 Task: Search one way flight ticket for 4 adults, 2 children, 2 infants in seat and 1 infant on lap in premium economy from Chicago: Chicago Midway International Airport to Rock Springs: Southwest Wyoming Regional Airport (rock Springs Sweetwater County Airport) on 8-5-2023. Choice of flights is Westjet. Number of bags: 1 carry on bag. Price is upto 89000. Outbound departure time preference is 16:45. Flight should be any emissions.
Action: Mouse moved to (382, 360)
Screenshot: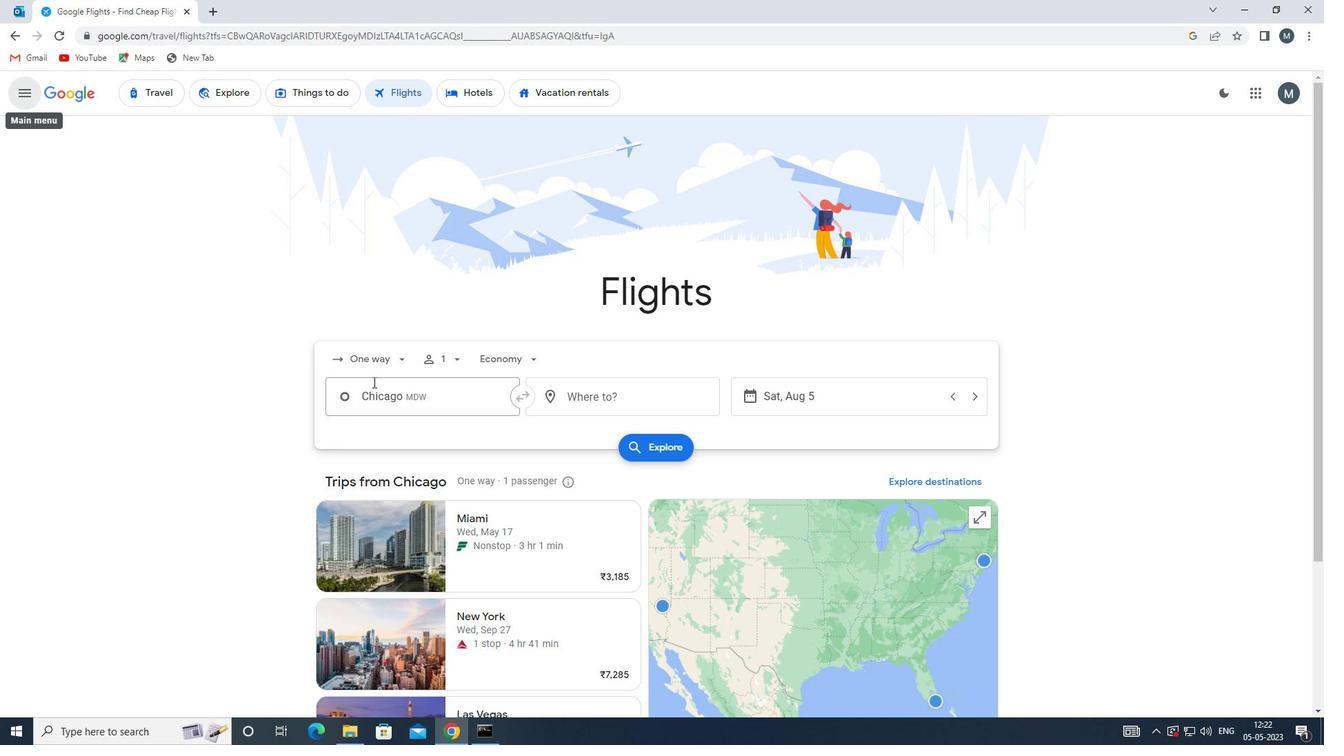 
Action: Mouse pressed left at (382, 360)
Screenshot: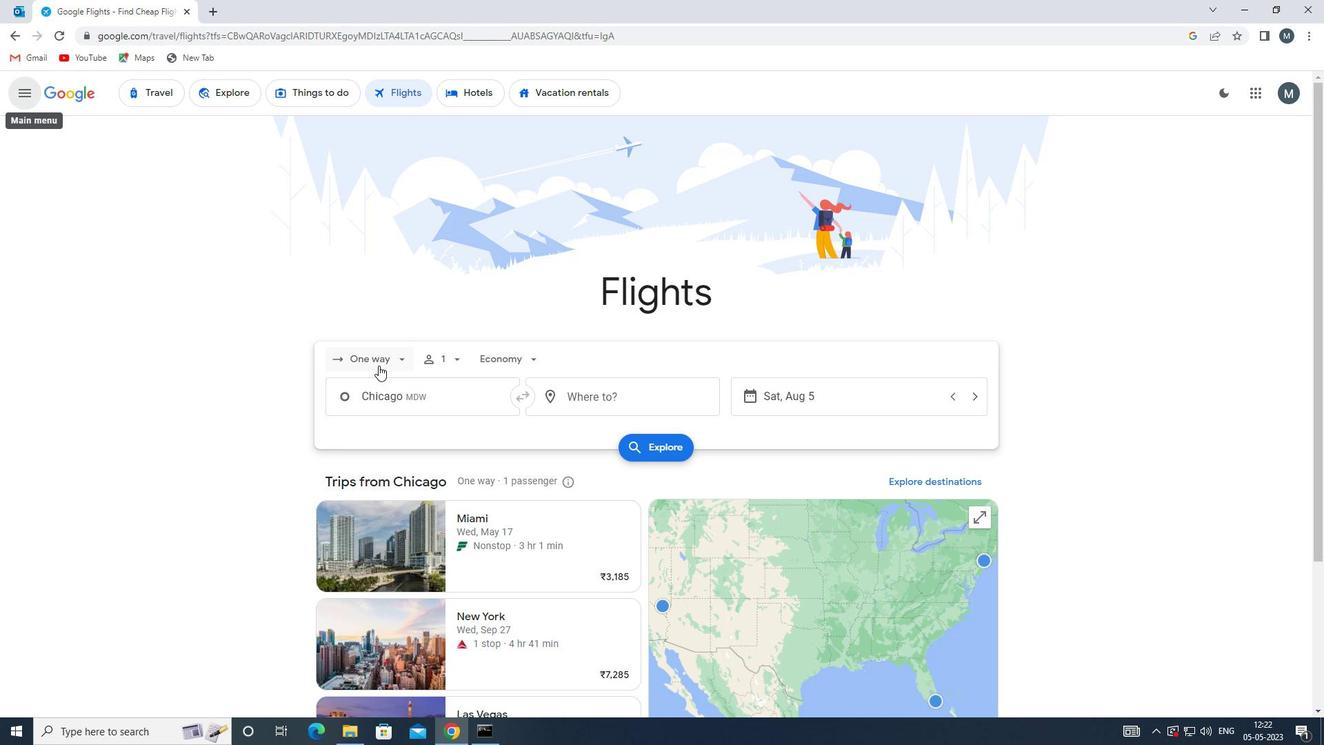 
Action: Mouse moved to (380, 421)
Screenshot: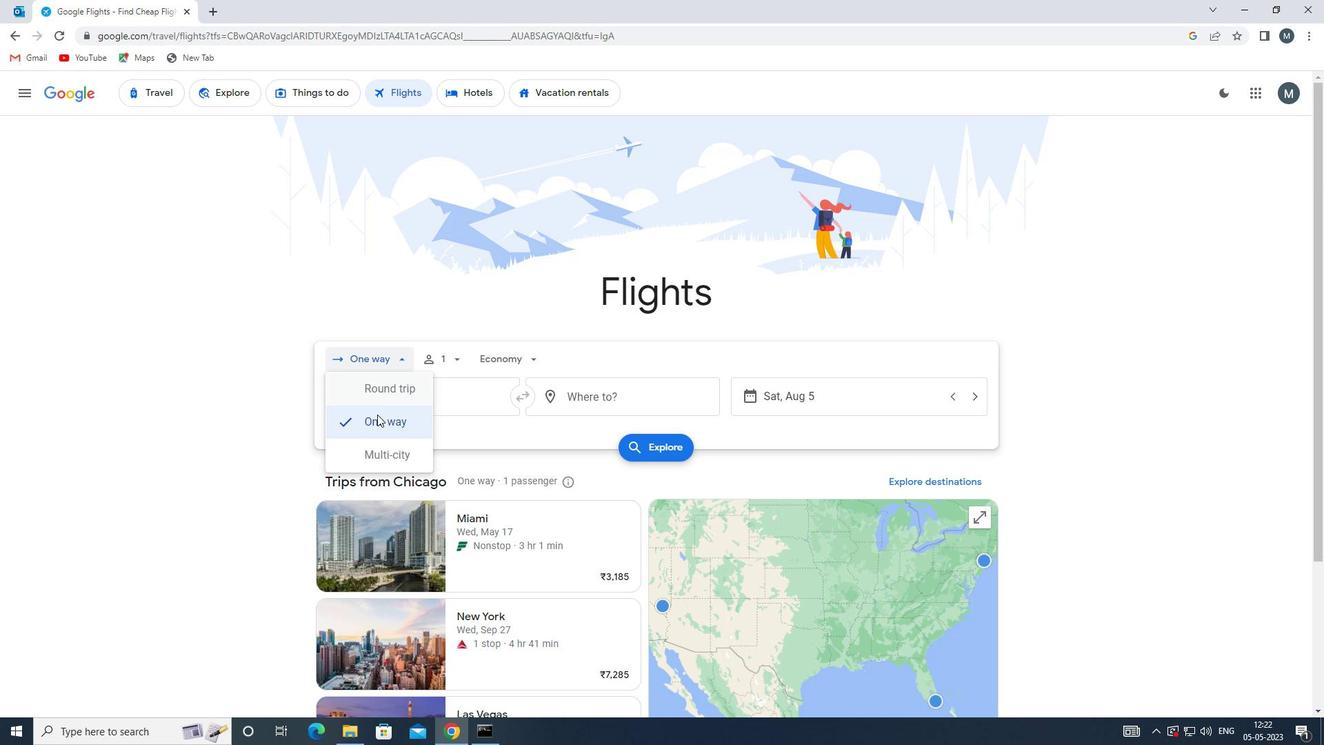 
Action: Mouse pressed left at (380, 421)
Screenshot: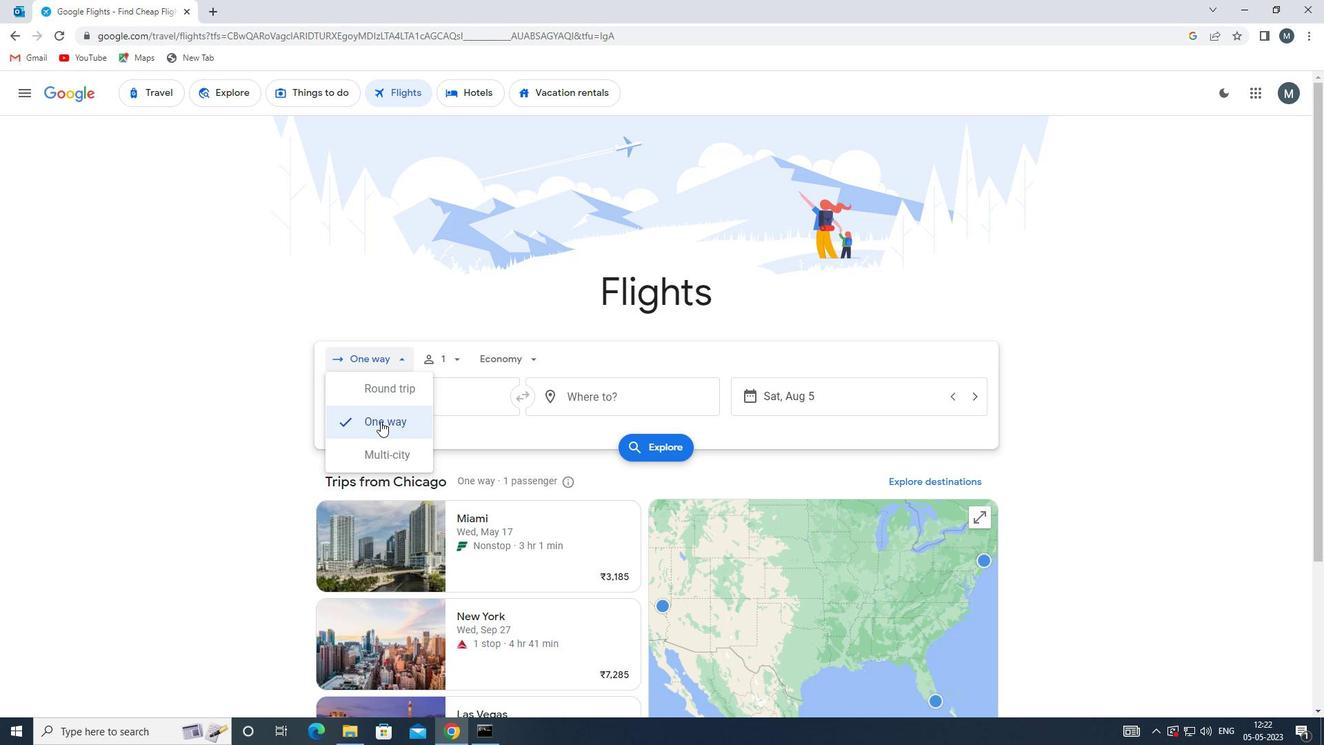 
Action: Mouse moved to (445, 360)
Screenshot: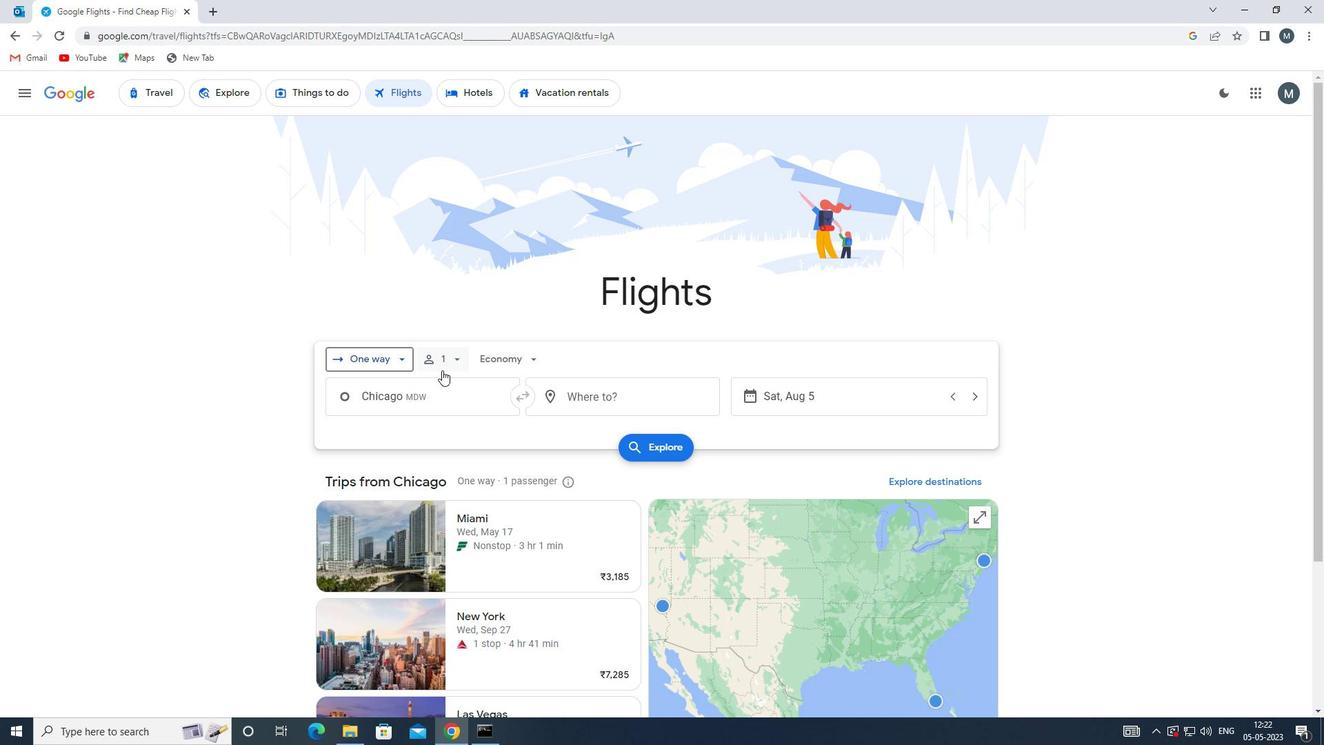 
Action: Mouse pressed left at (445, 360)
Screenshot: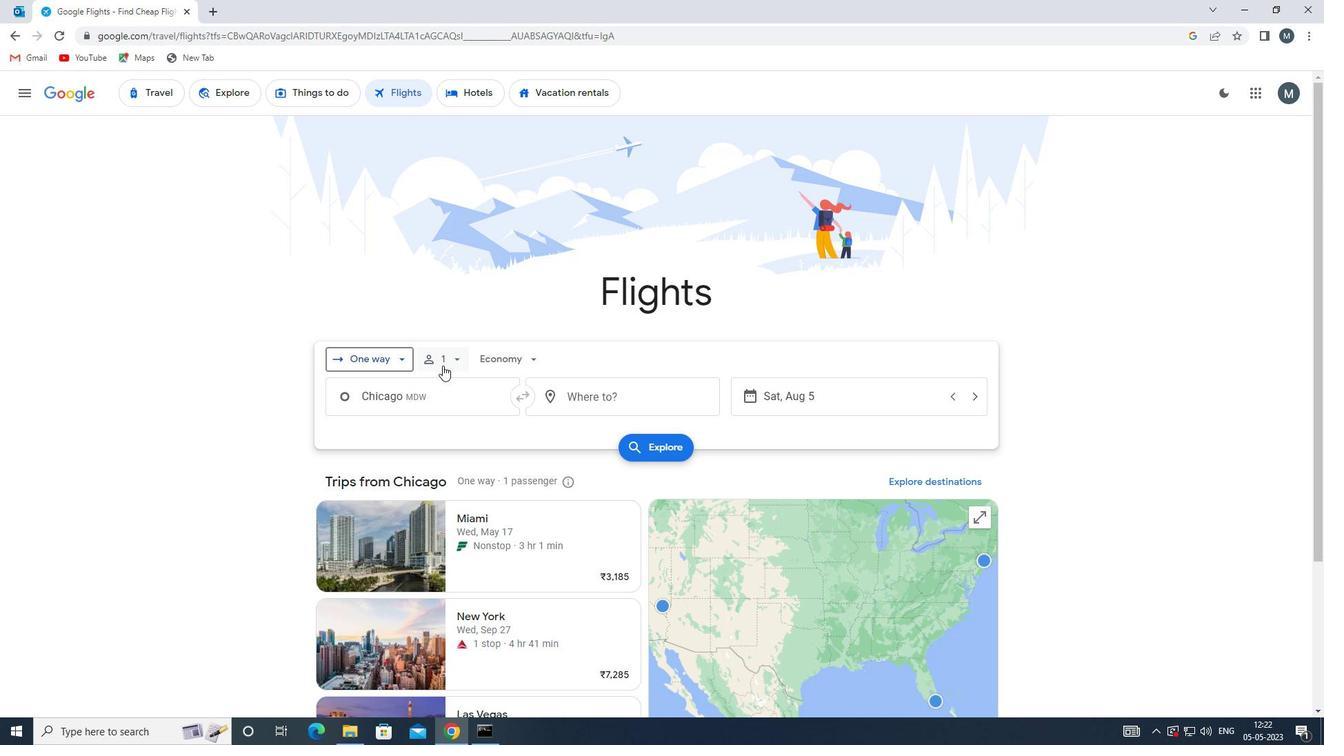 
Action: Mouse moved to (560, 393)
Screenshot: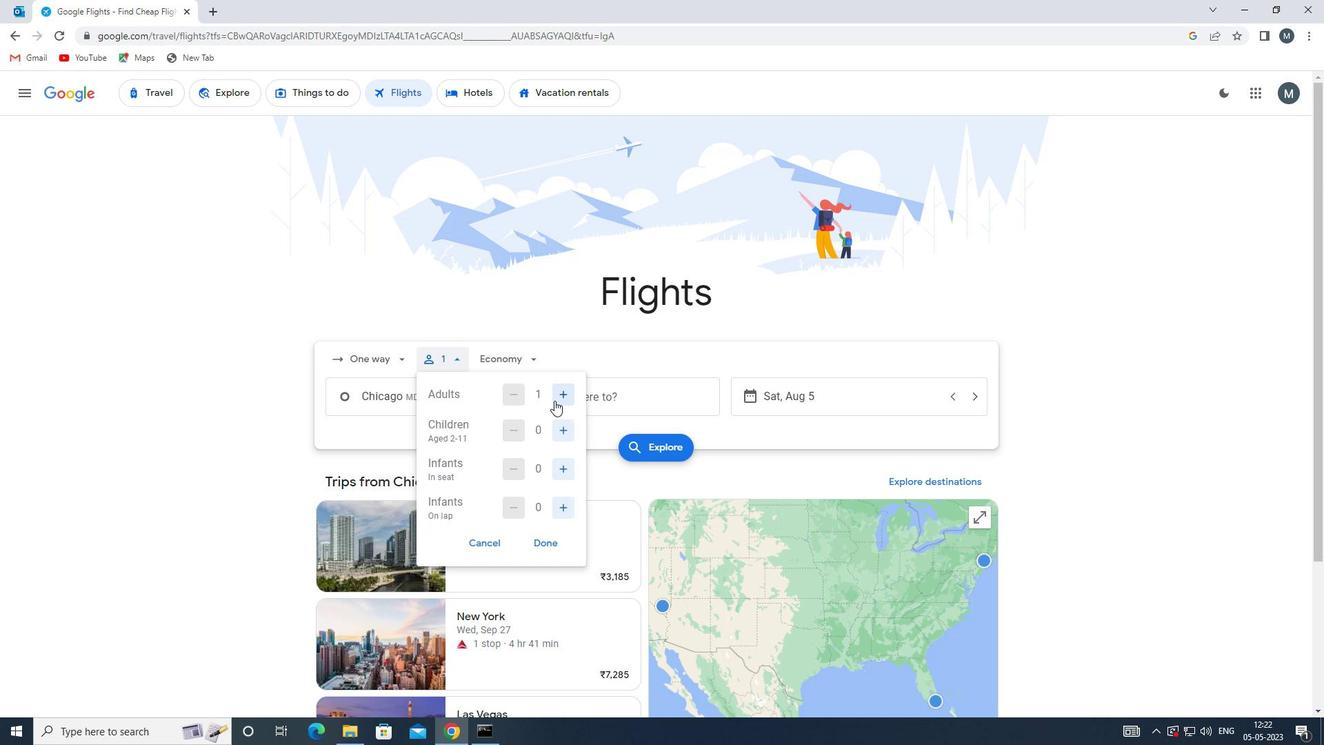 
Action: Mouse pressed left at (560, 393)
Screenshot: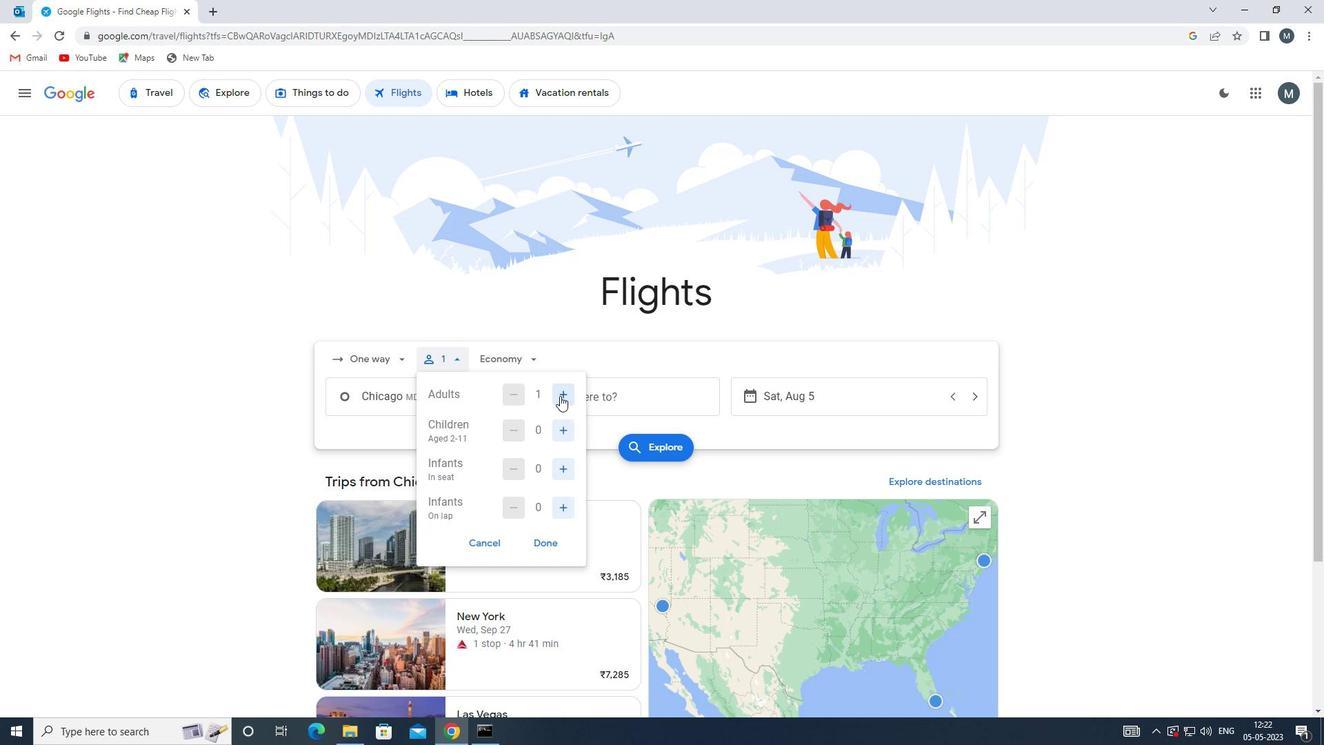 
Action: Mouse pressed left at (560, 393)
Screenshot: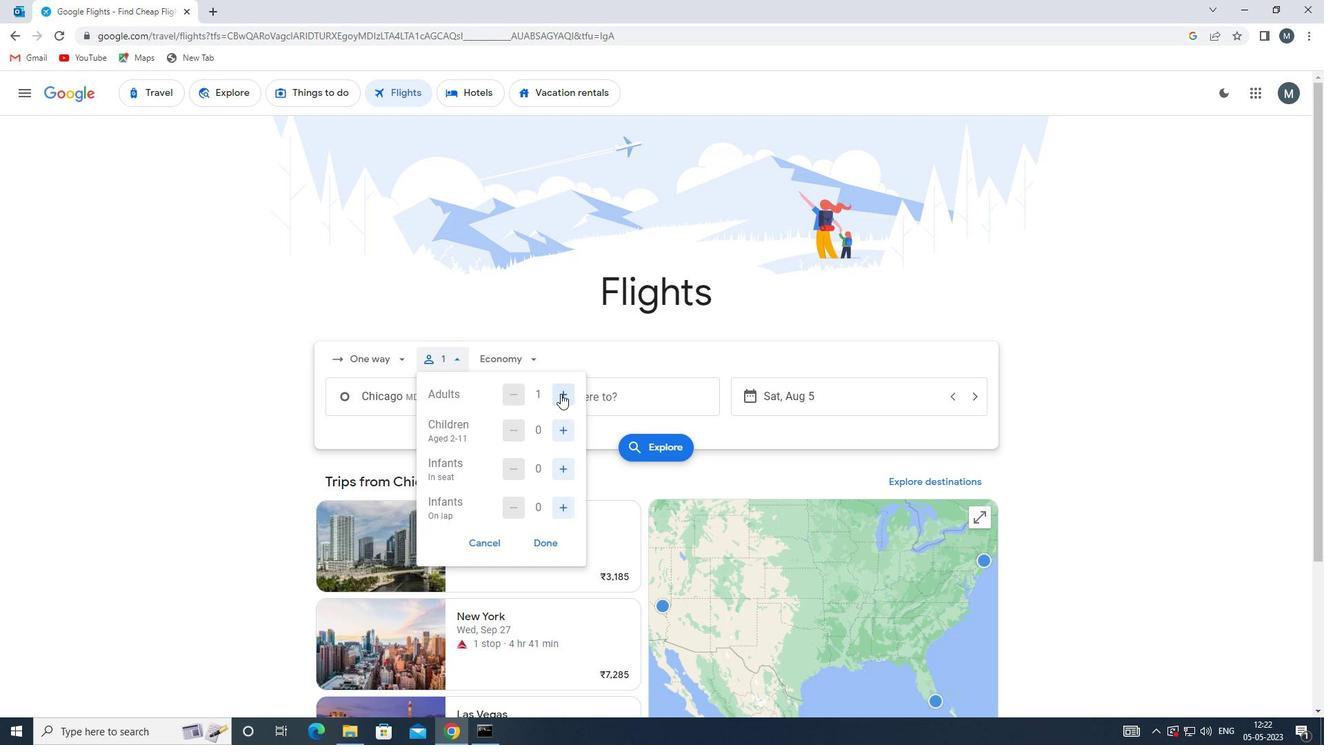 
Action: Mouse pressed left at (560, 393)
Screenshot: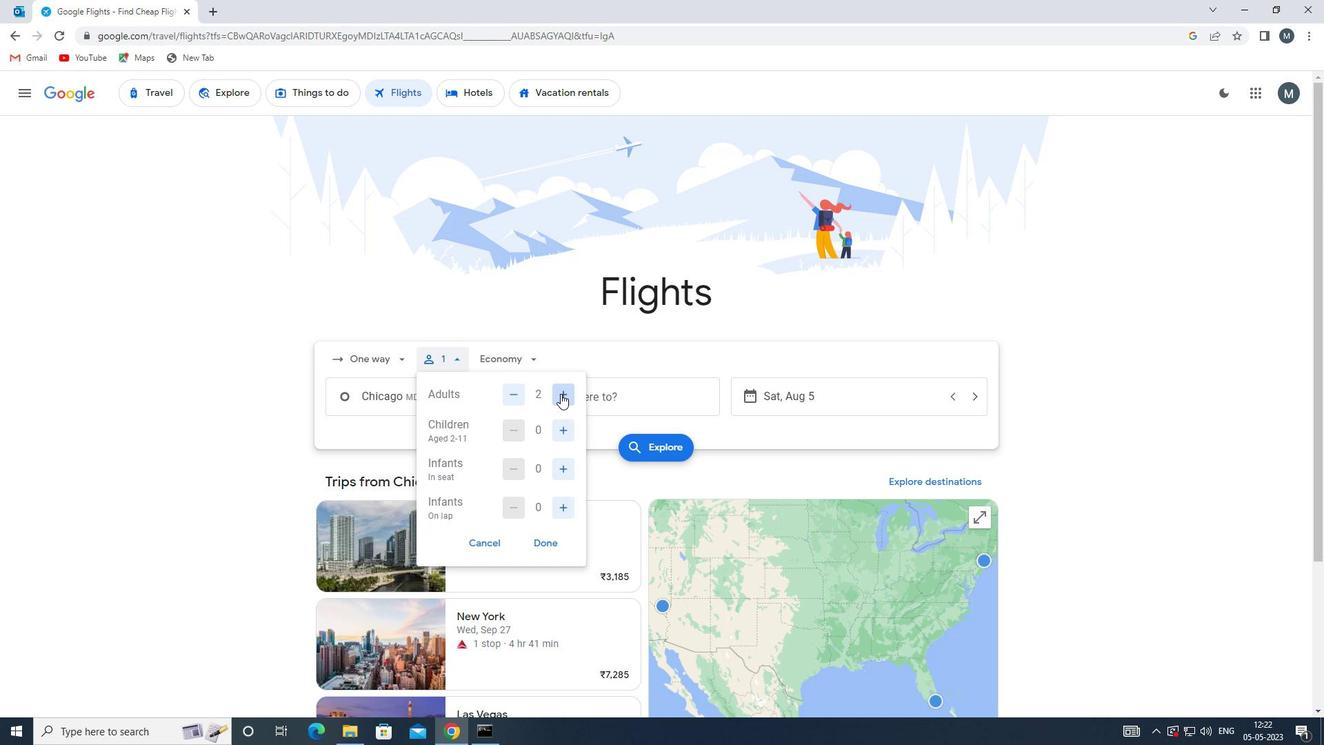 
Action: Mouse moved to (567, 429)
Screenshot: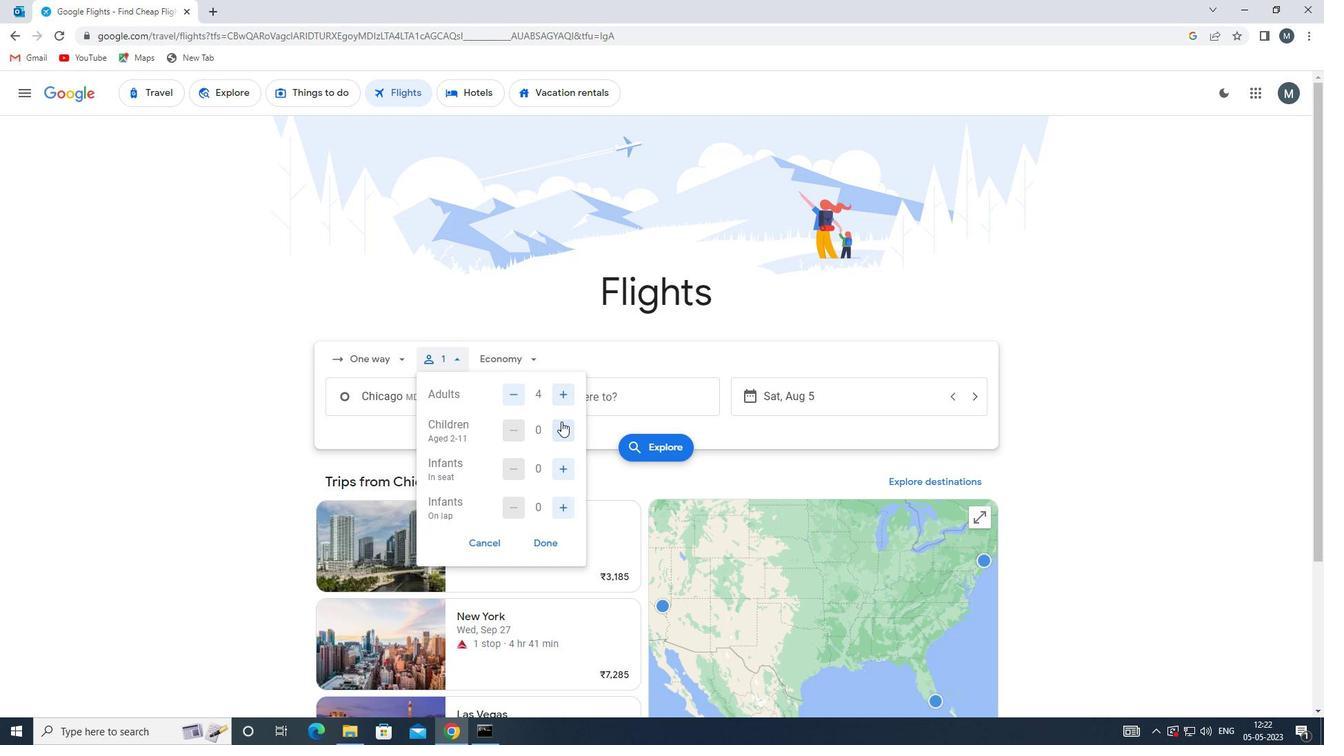 
Action: Mouse pressed left at (567, 429)
Screenshot: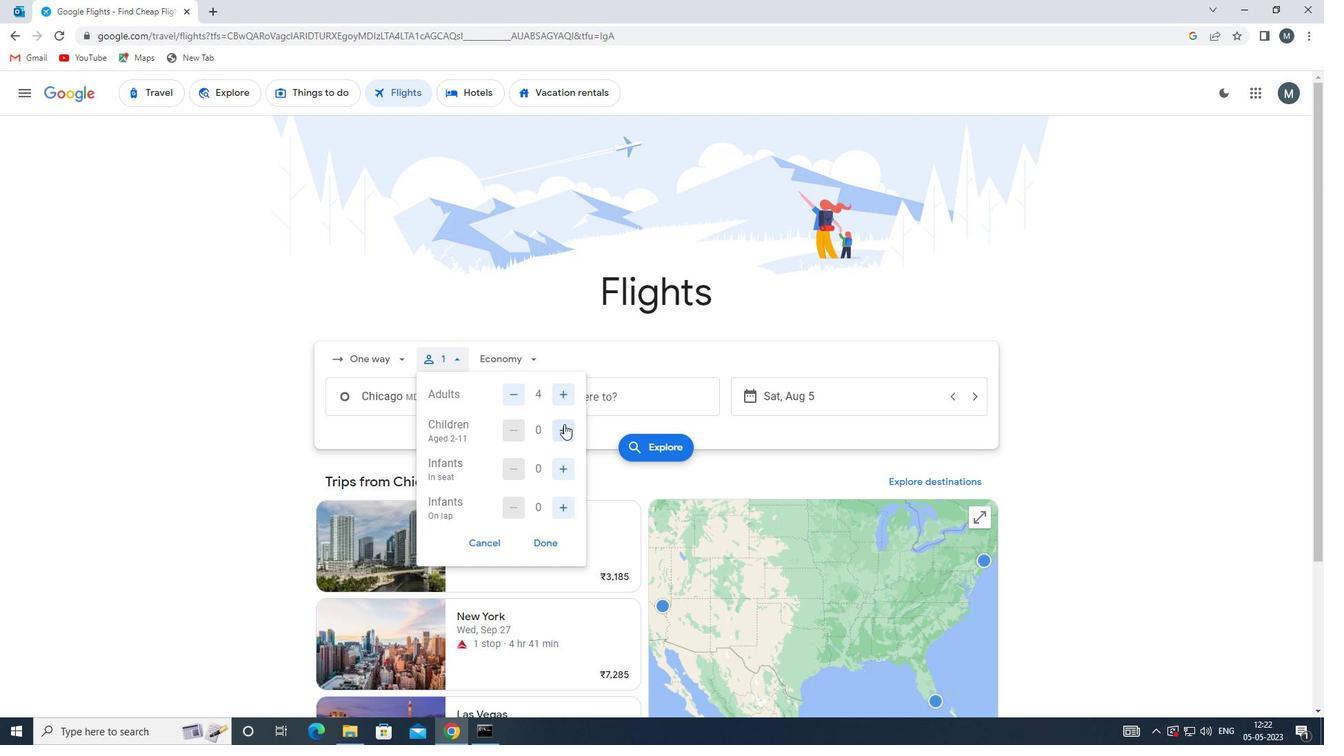 
Action: Mouse pressed left at (567, 429)
Screenshot: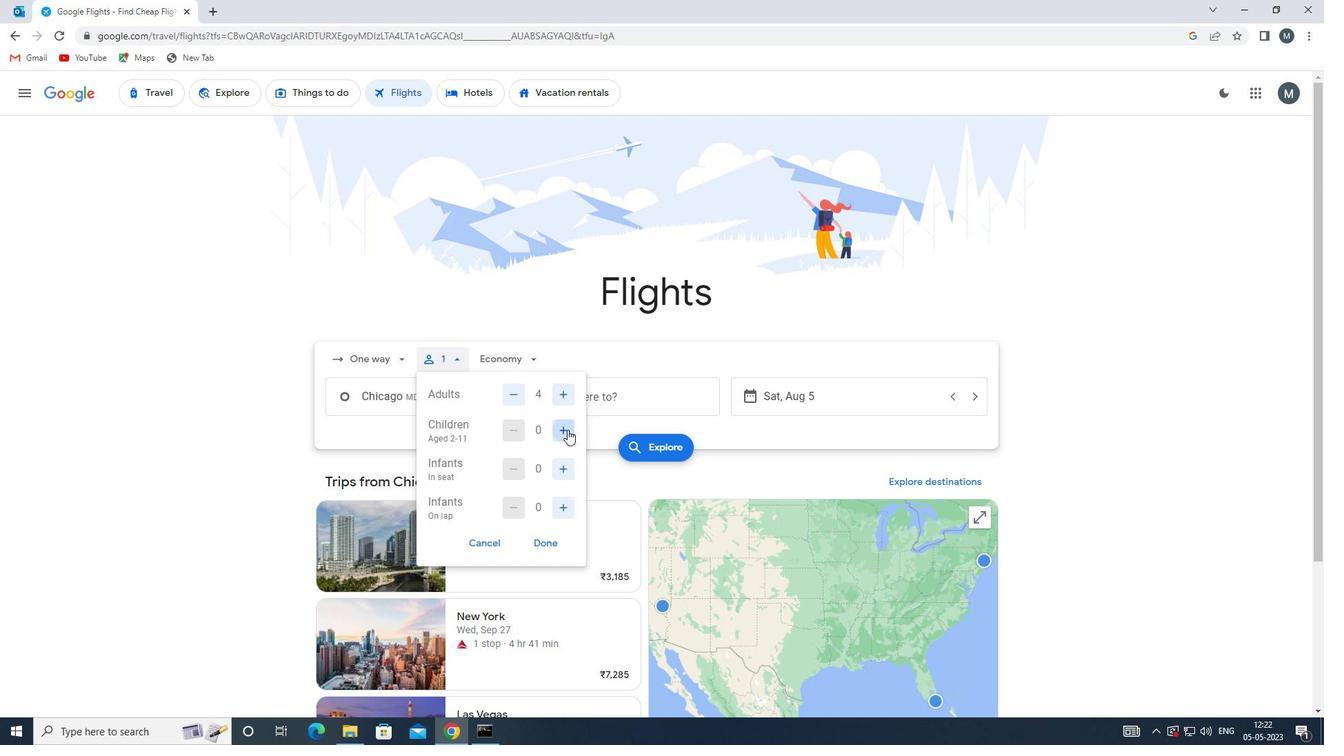 
Action: Mouse moved to (563, 470)
Screenshot: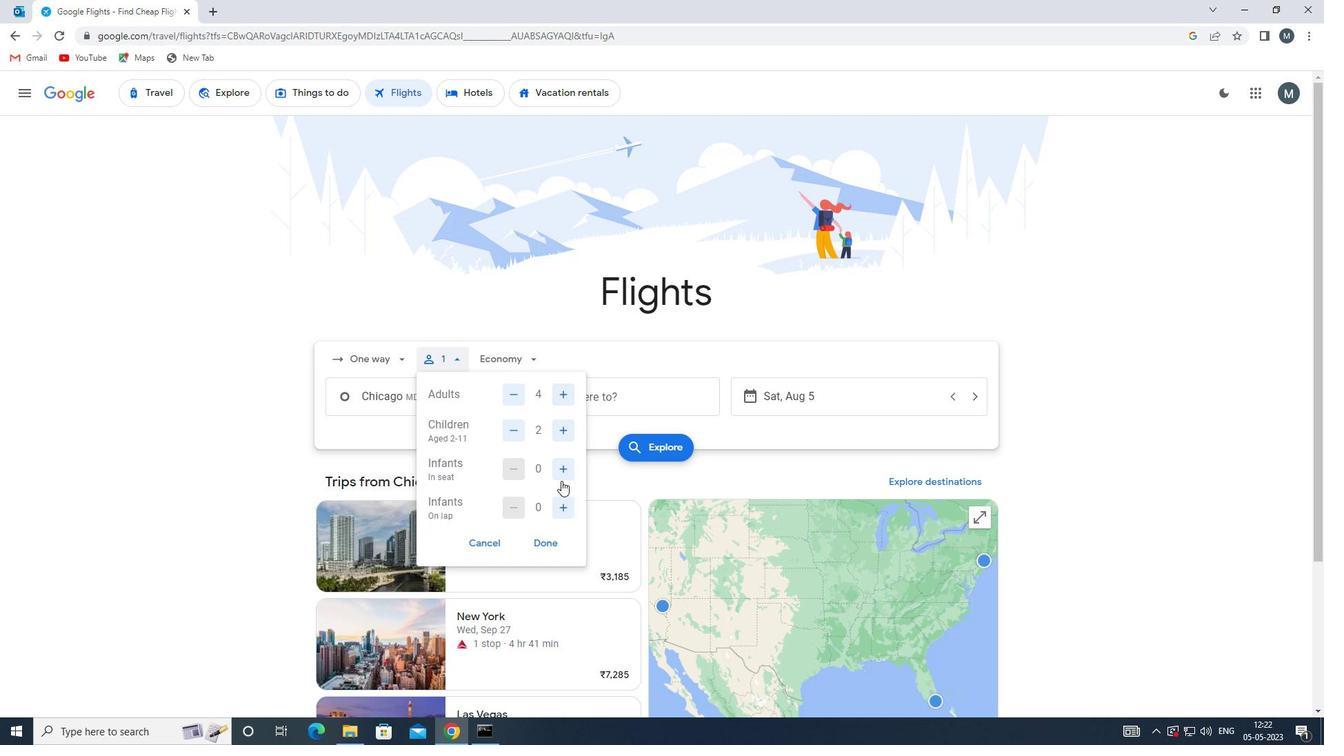 
Action: Mouse pressed left at (563, 470)
Screenshot: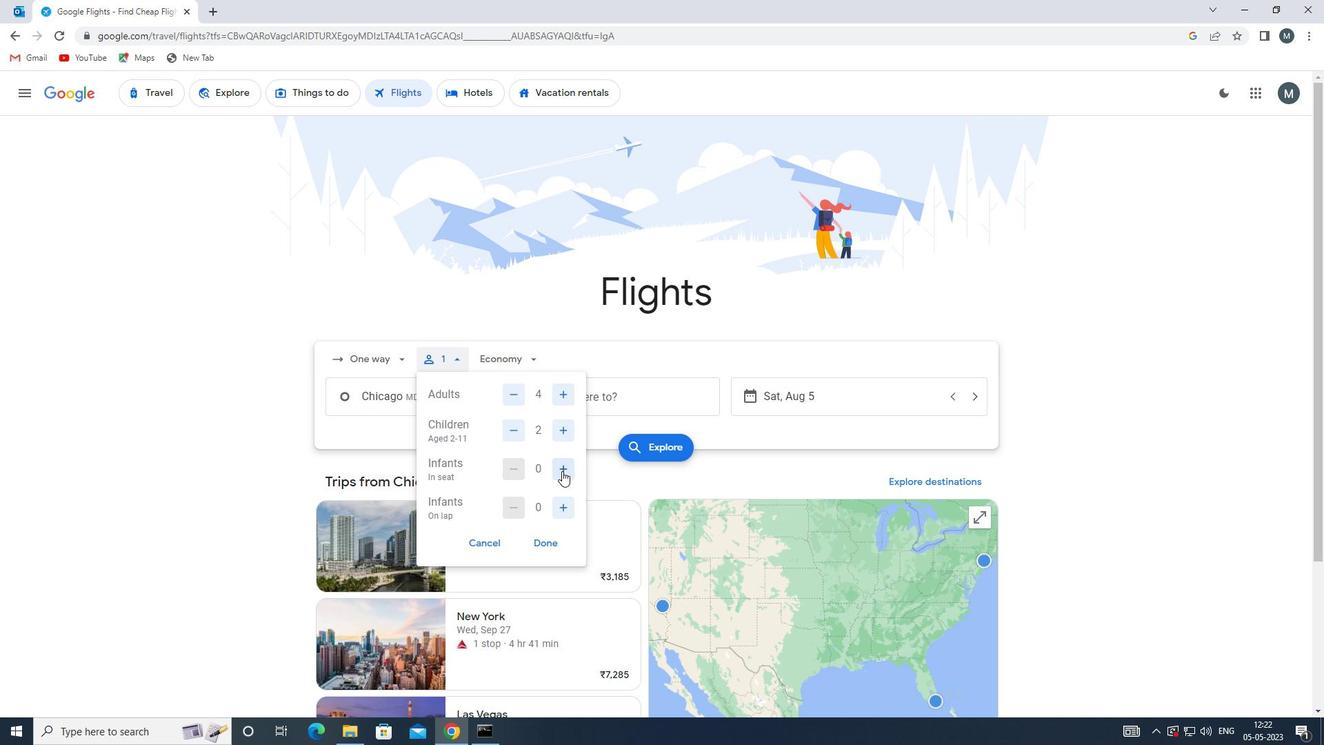 
Action: Mouse pressed left at (563, 470)
Screenshot: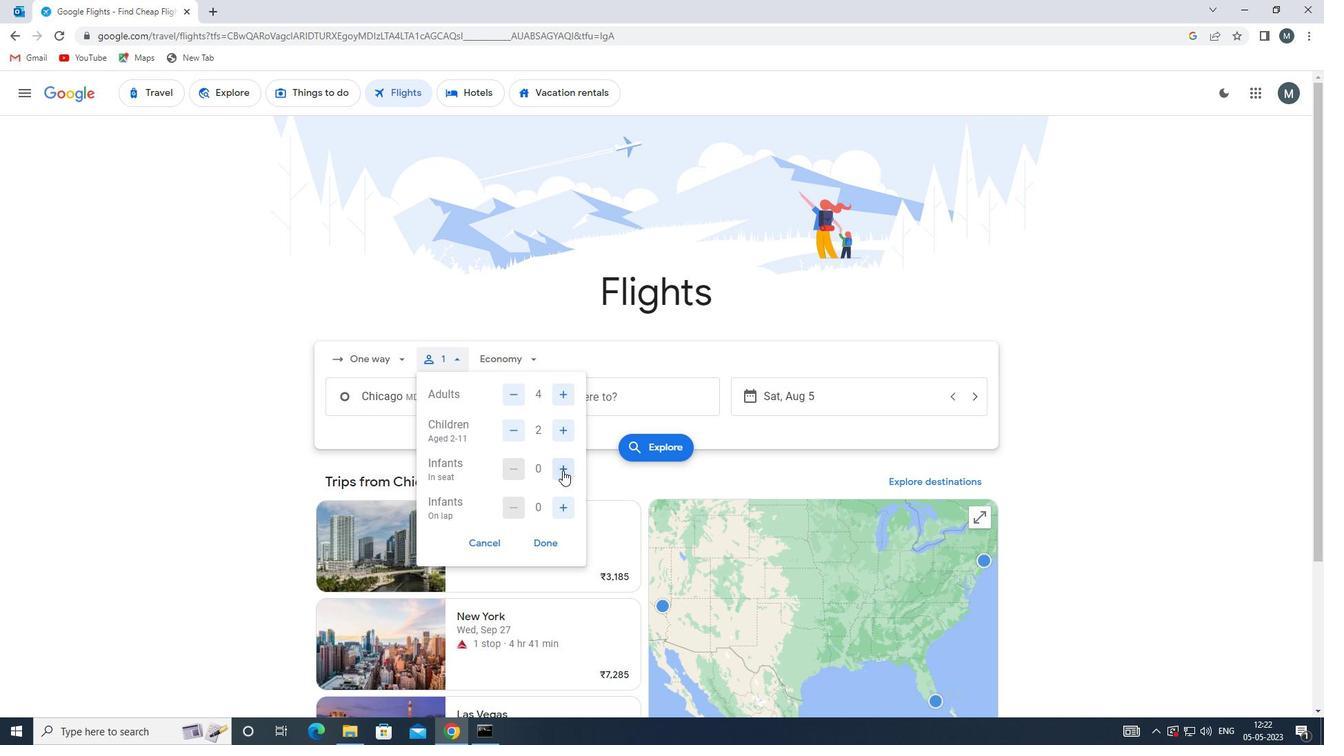 
Action: Mouse moved to (562, 512)
Screenshot: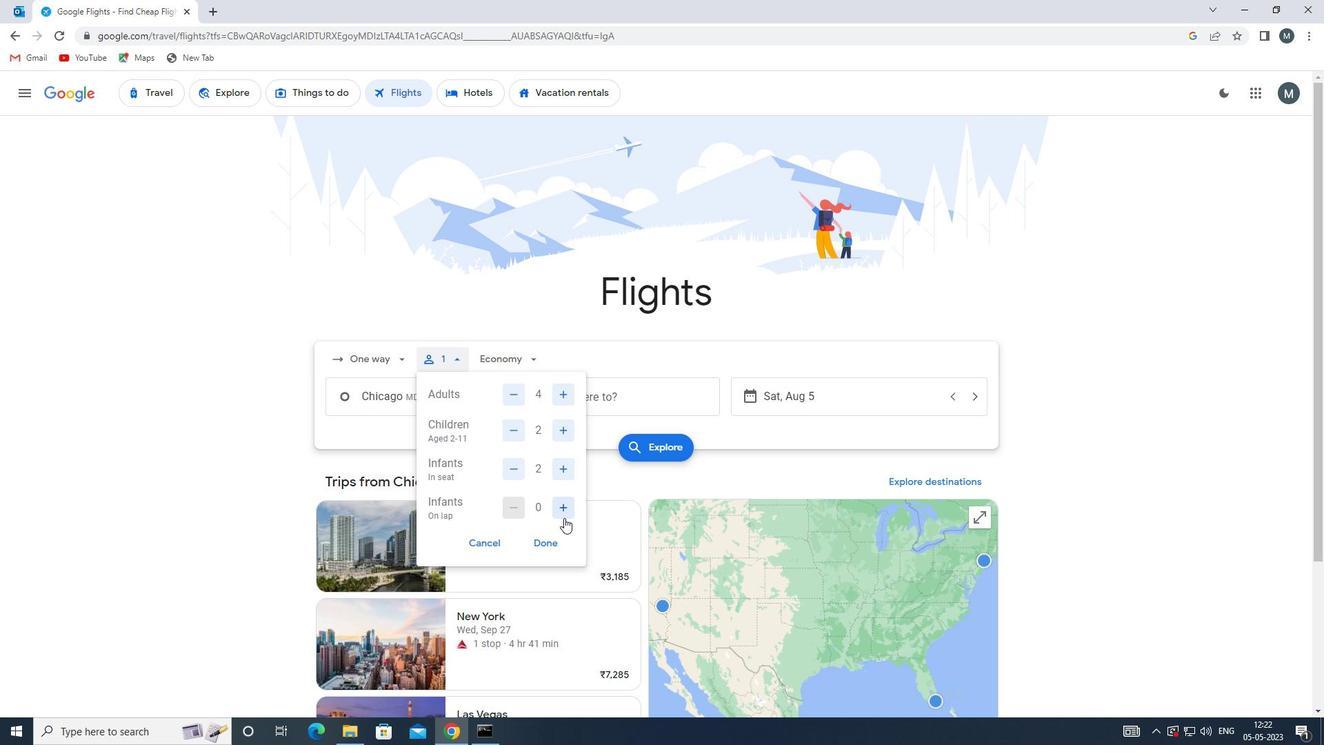 
Action: Mouse pressed left at (562, 512)
Screenshot: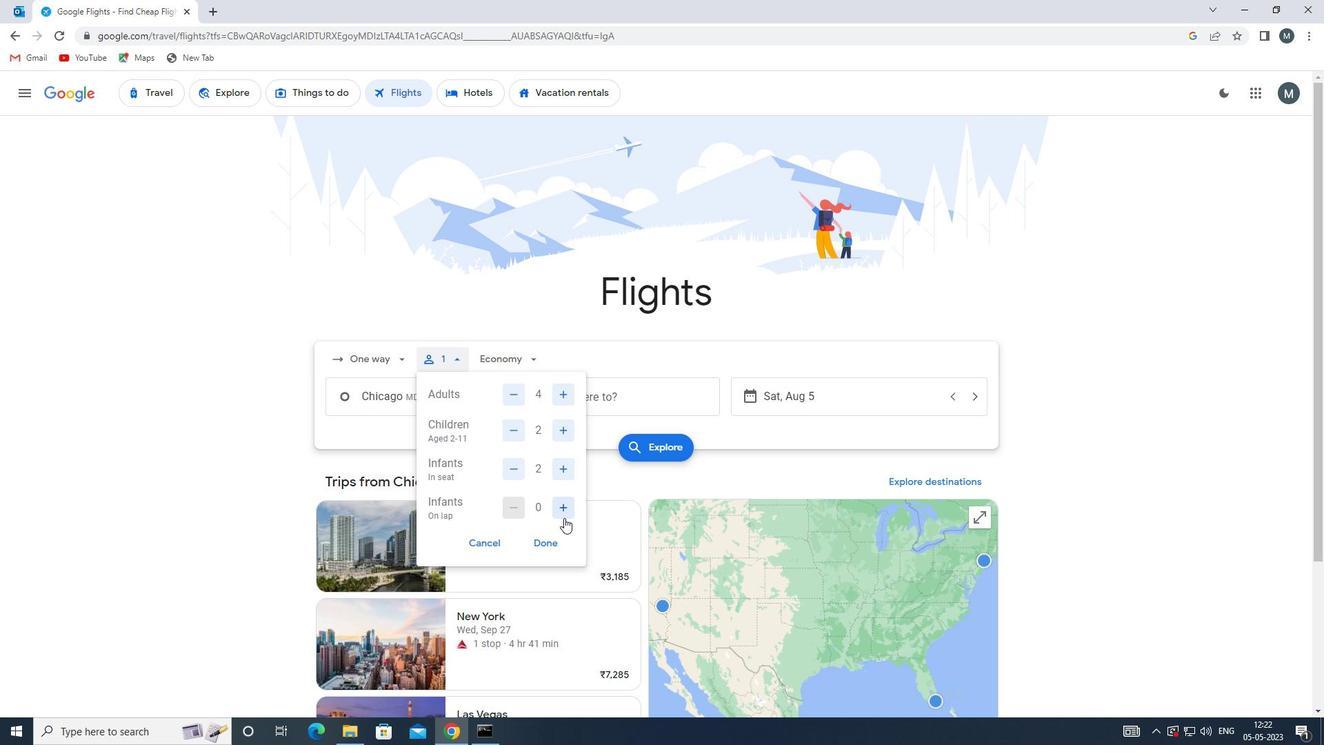 
Action: Mouse moved to (545, 540)
Screenshot: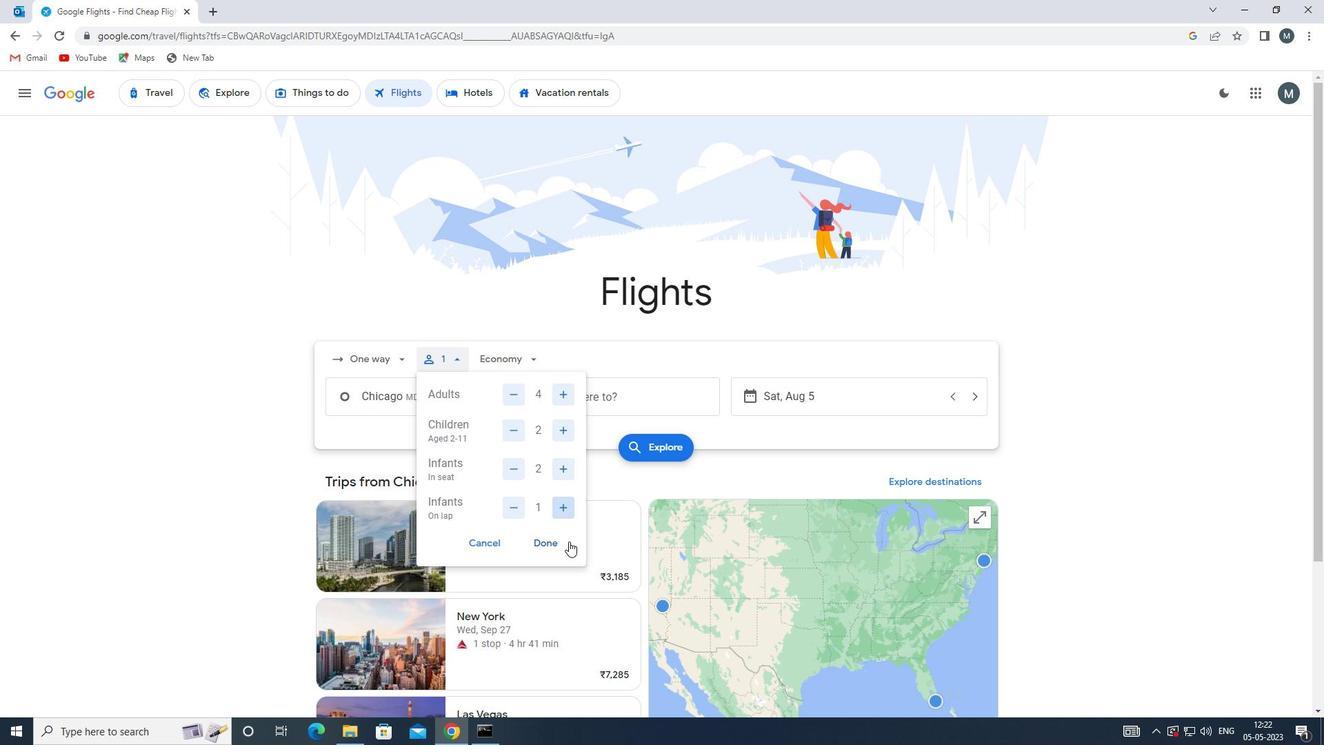 
Action: Mouse pressed left at (545, 540)
Screenshot: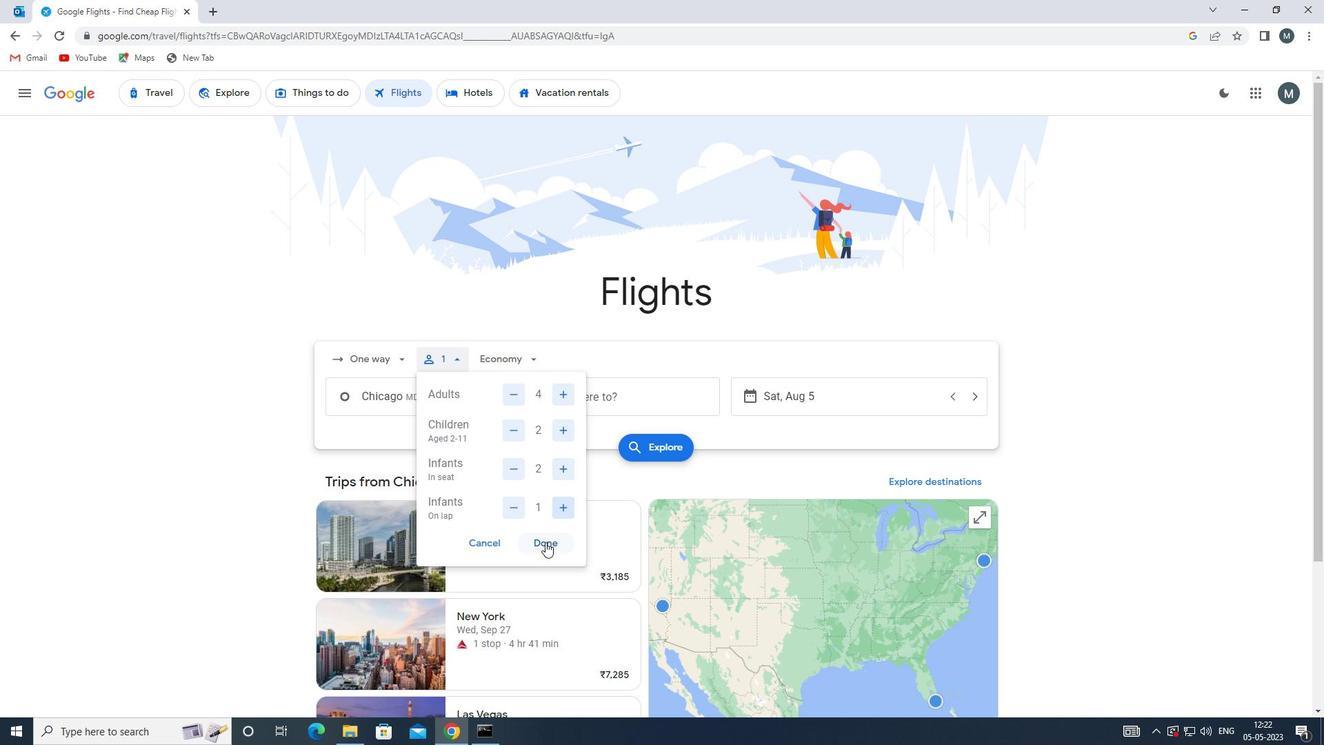 
Action: Mouse moved to (512, 362)
Screenshot: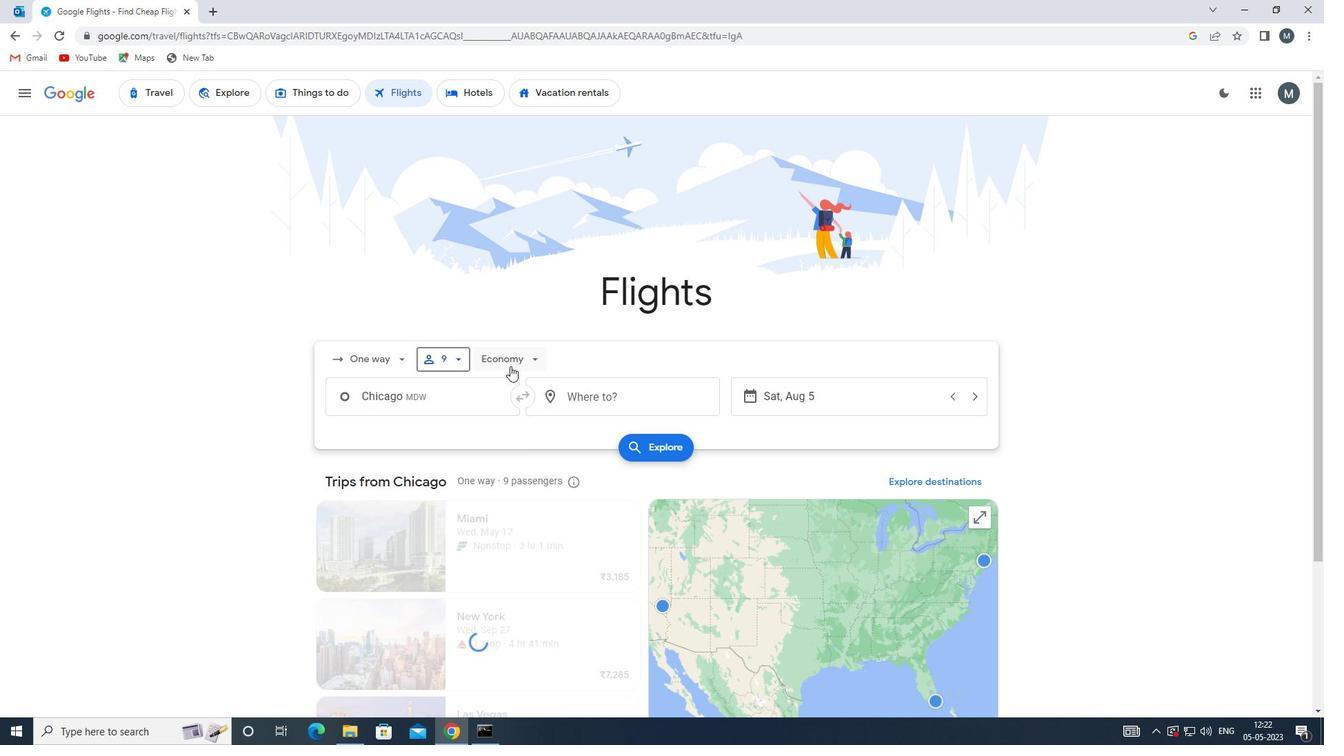 
Action: Mouse pressed left at (512, 362)
Screenshot: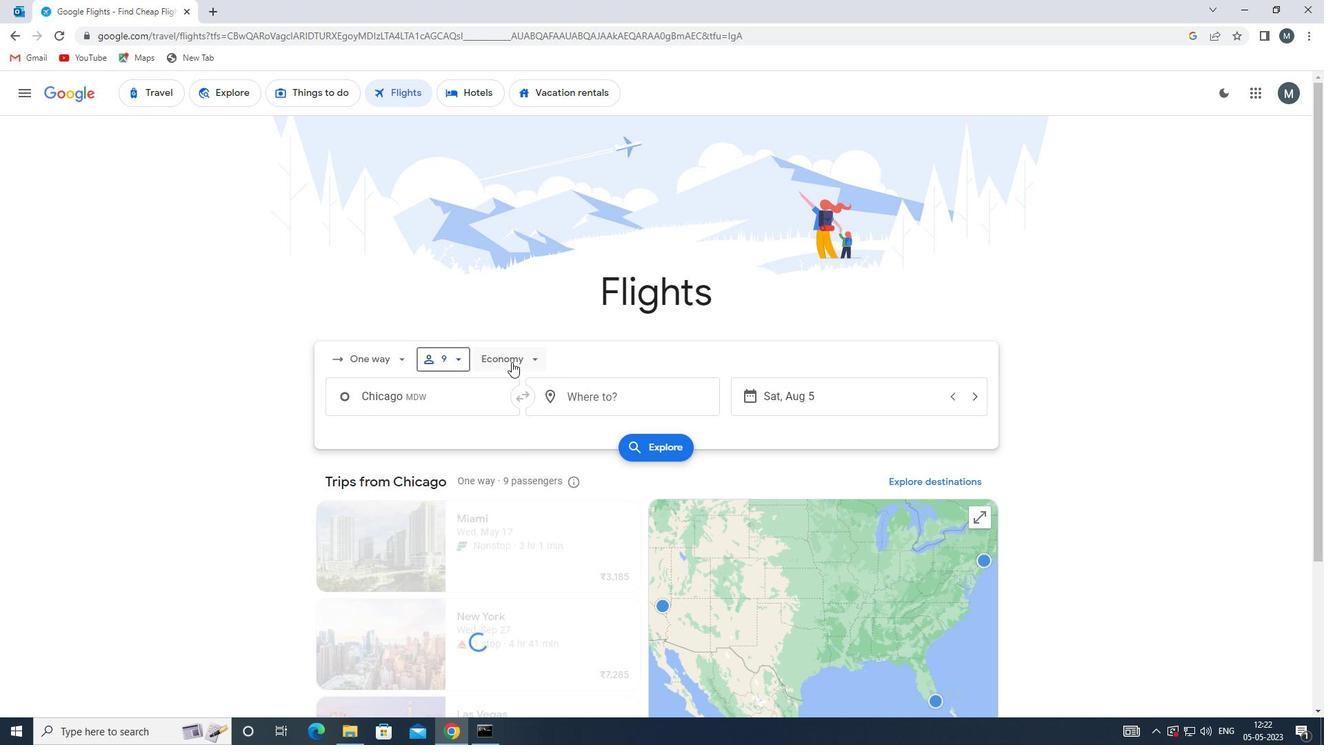 
Action: Mouse moved to (530, 426)
Screenshot: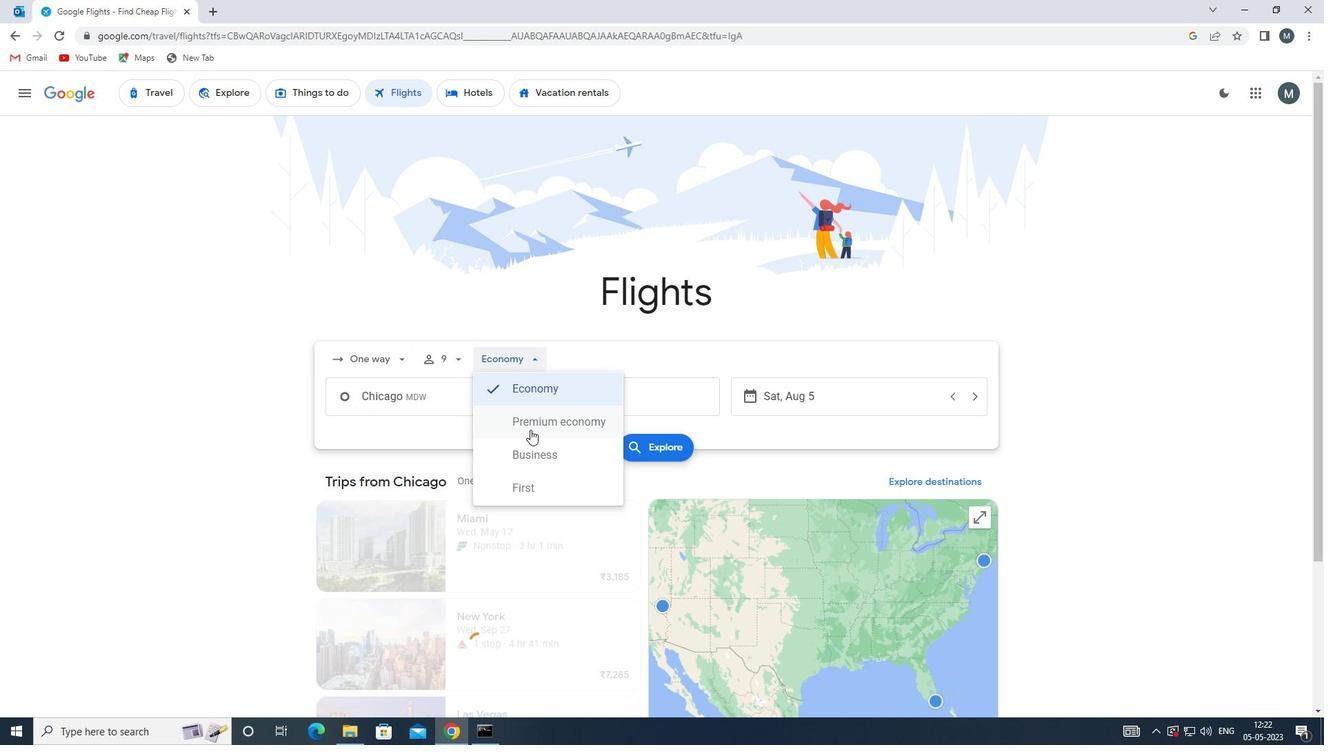 
Action: Mouse pressed left at (530, 426)
Screenshot: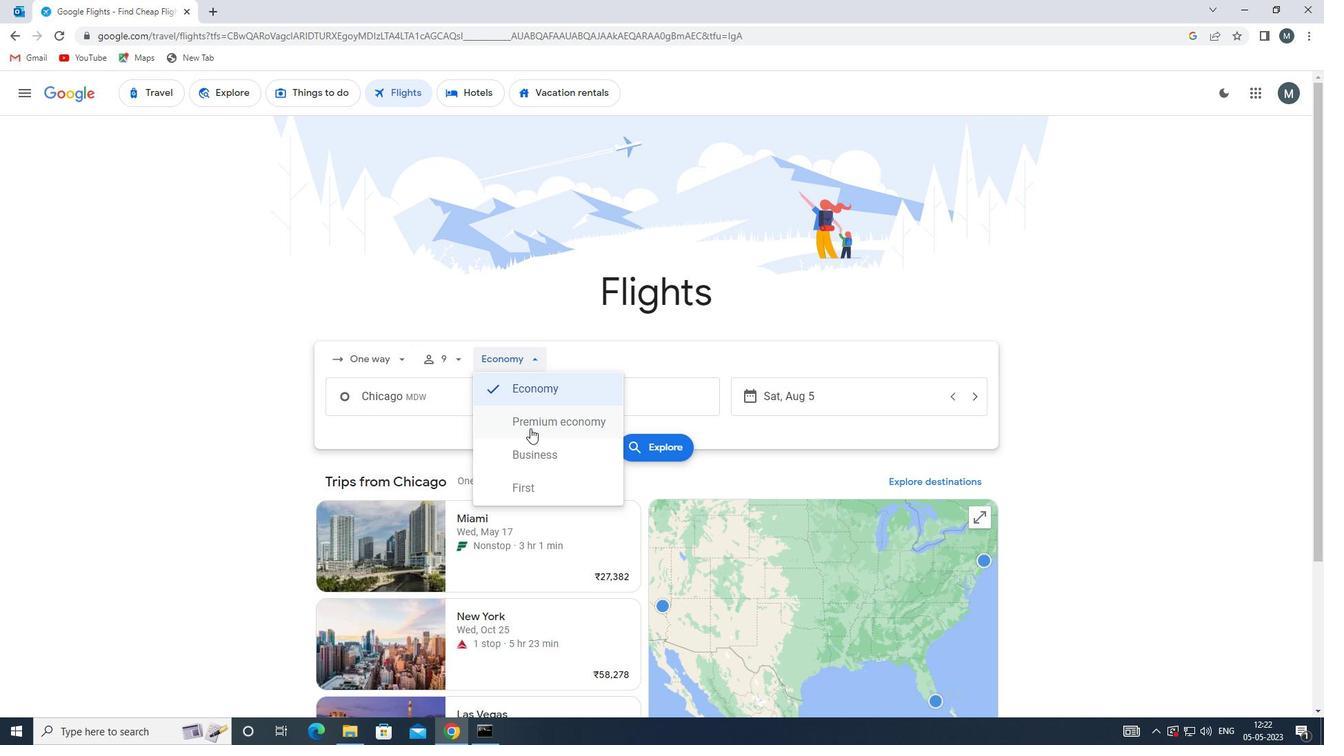 
Action: Mouse moved to (445, 406)
Screenshot: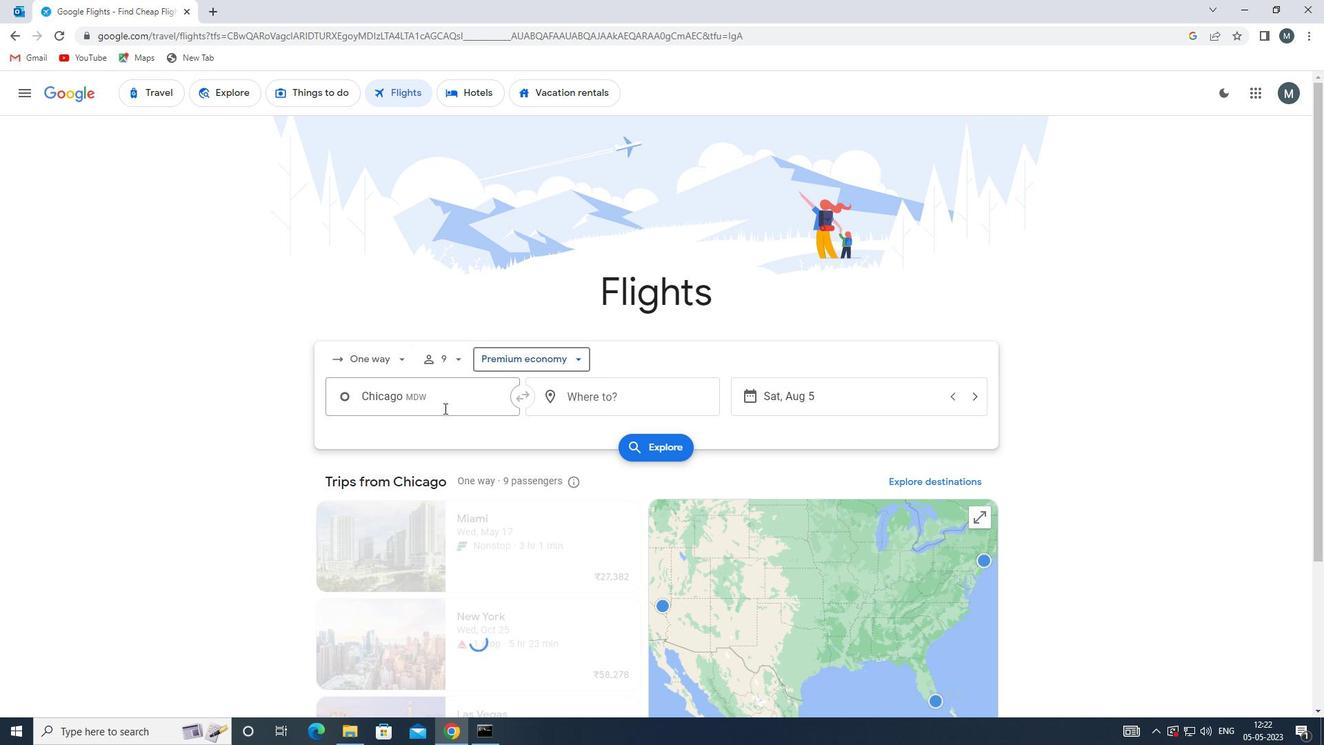 
Action: Mouse pressed left at (445, 406)
Screenshot: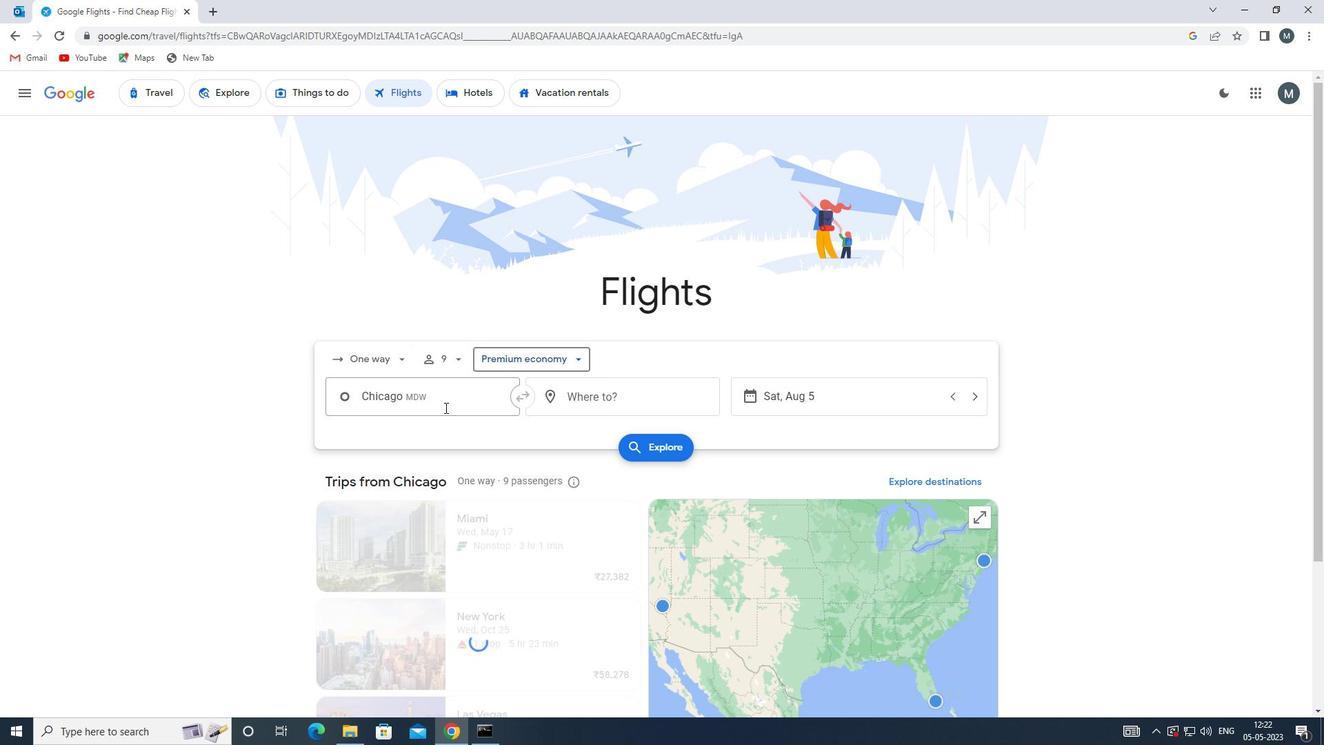 
Action: Mouse moved to (462, 507)
Screenshot: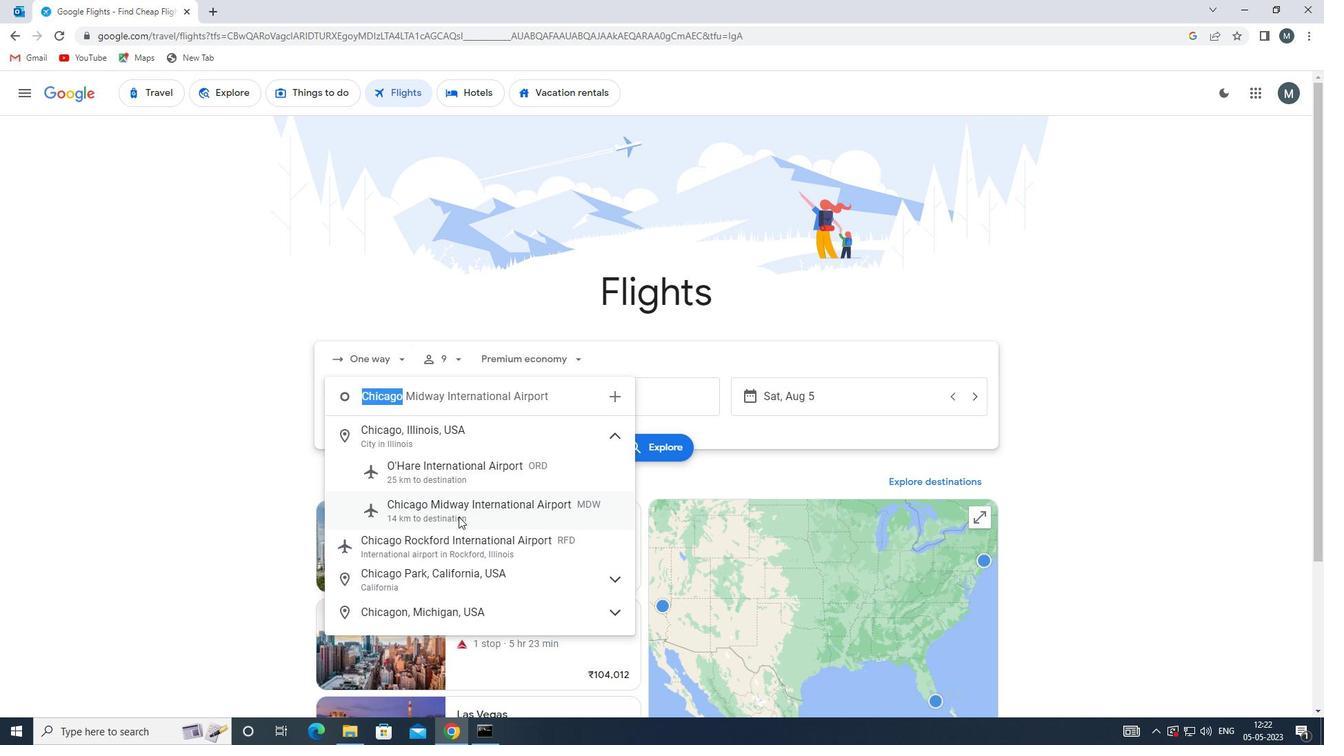 
Action: Mouse pressed left at (462, 507)
Screenshot: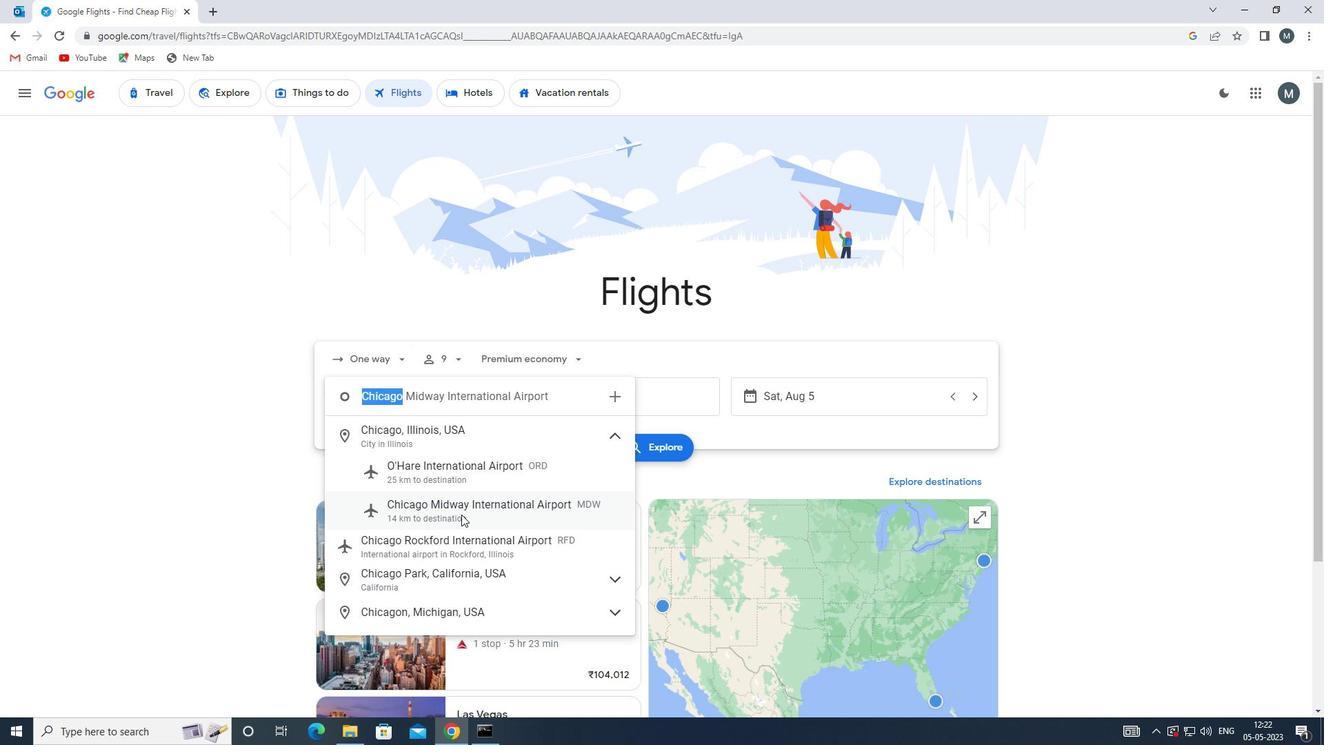 
Action: Mouse moved to (605, 398)
Screenshot: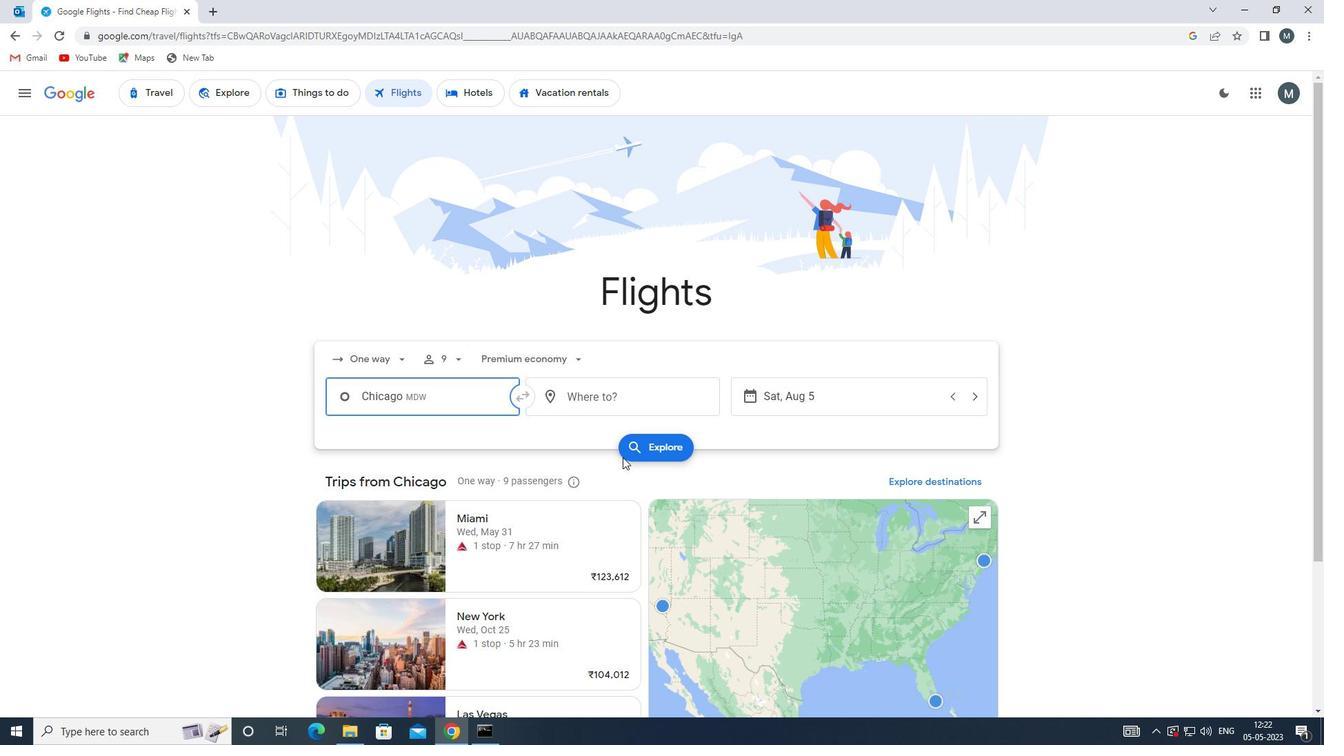 
Action: Mouse pressed left at (605, 398)
Screenshot: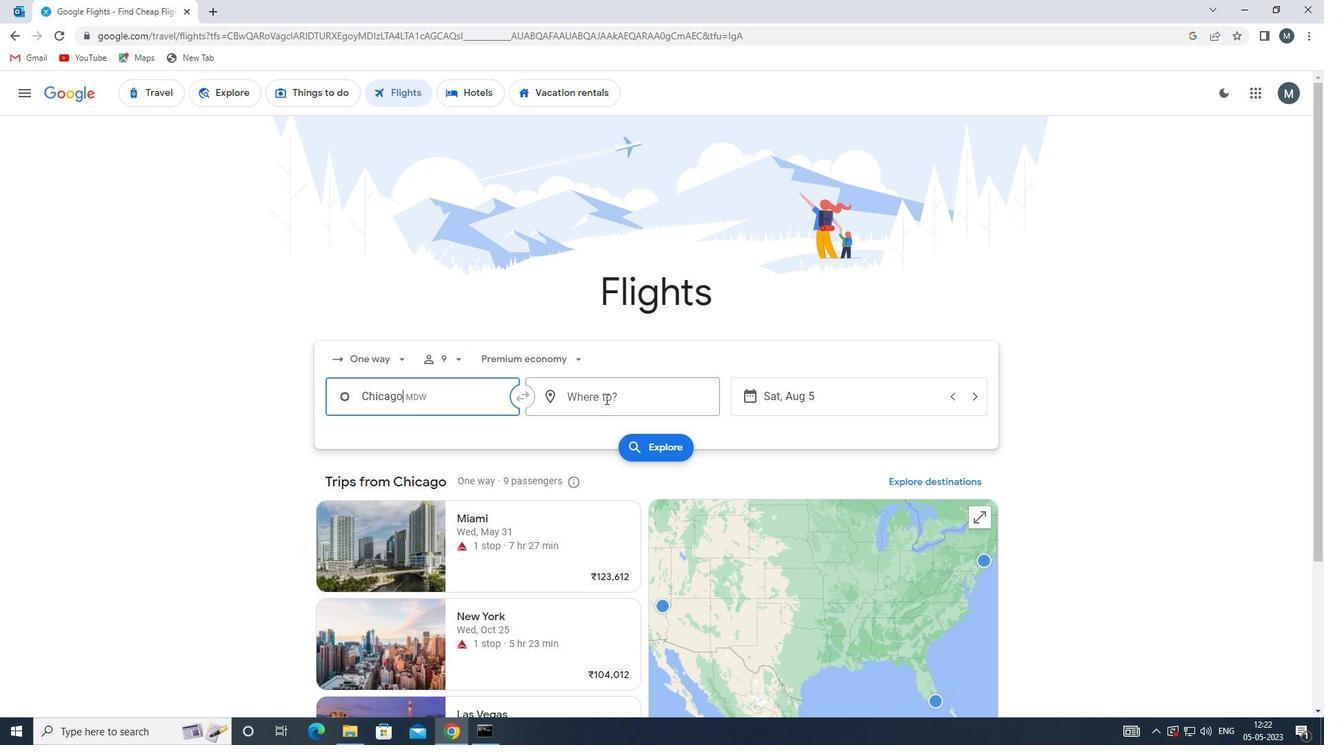 
Action: Key pressed rks
Screenshot: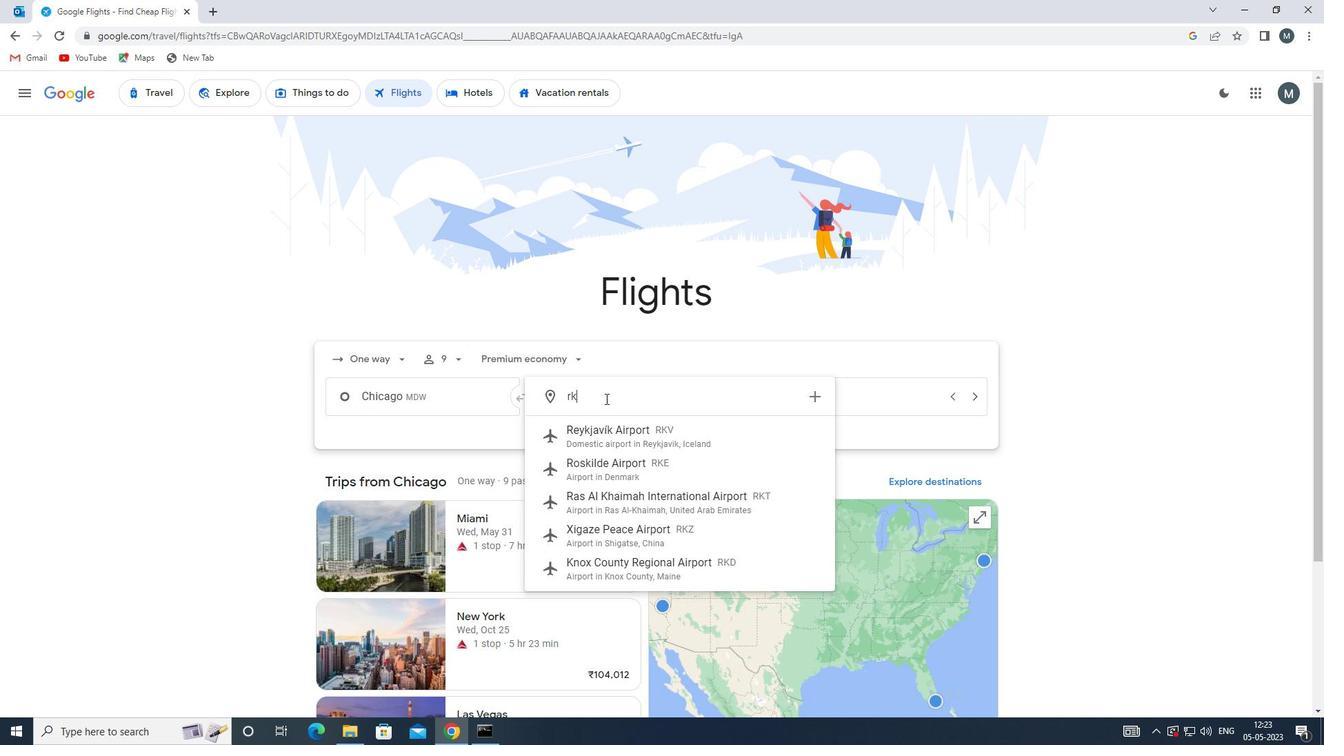 
Action: Mouse moved to (650, 442)
Screenshot: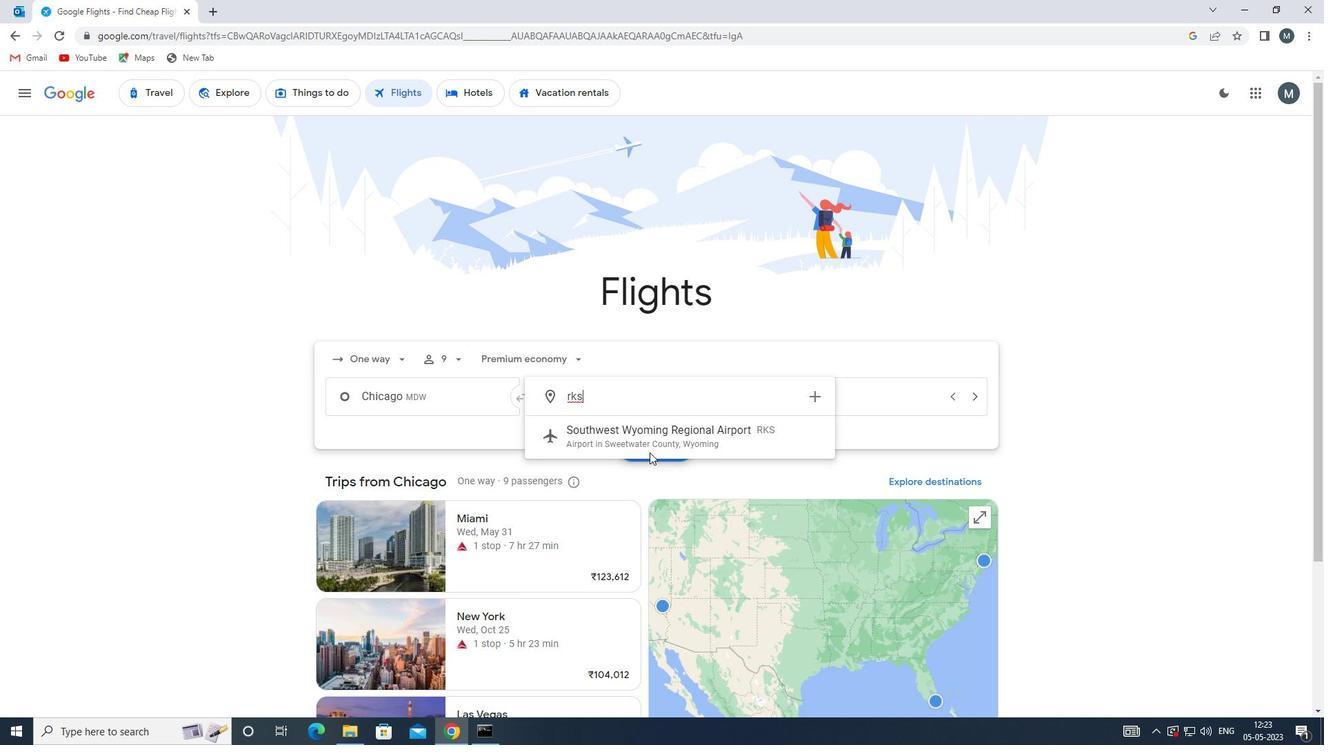 
Action: Mouse pressed left at (650, 442)
Screenshot: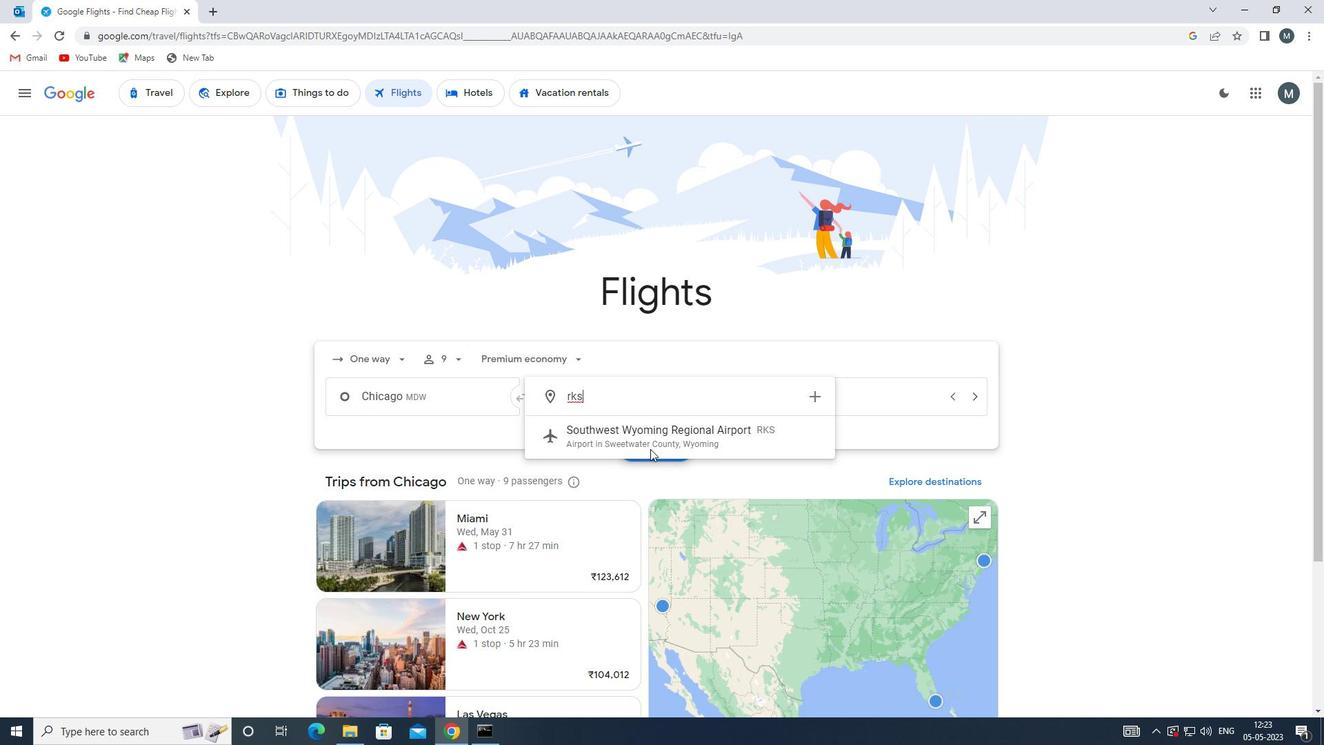 
Action: Mouse moved to (787, 392)
Screenshot: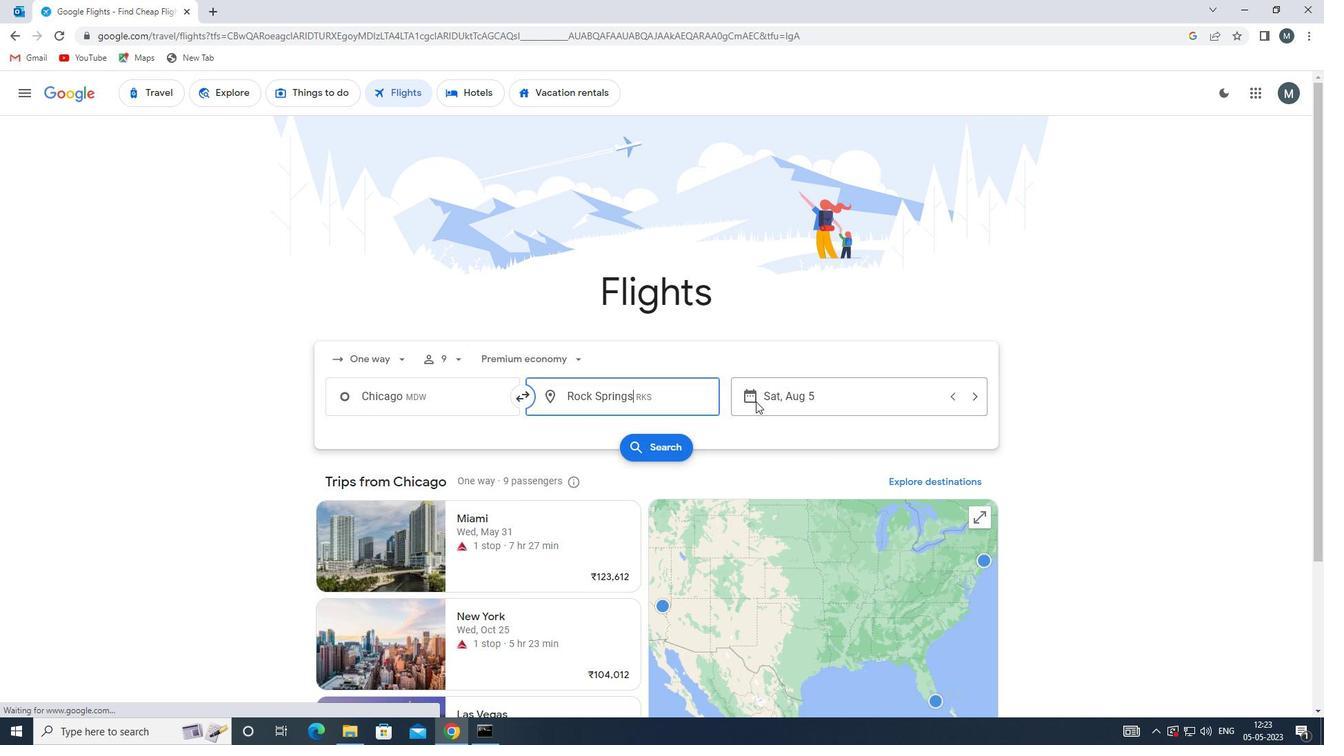 
Action: Mouse pressed left at (787, 392)
Screenshot: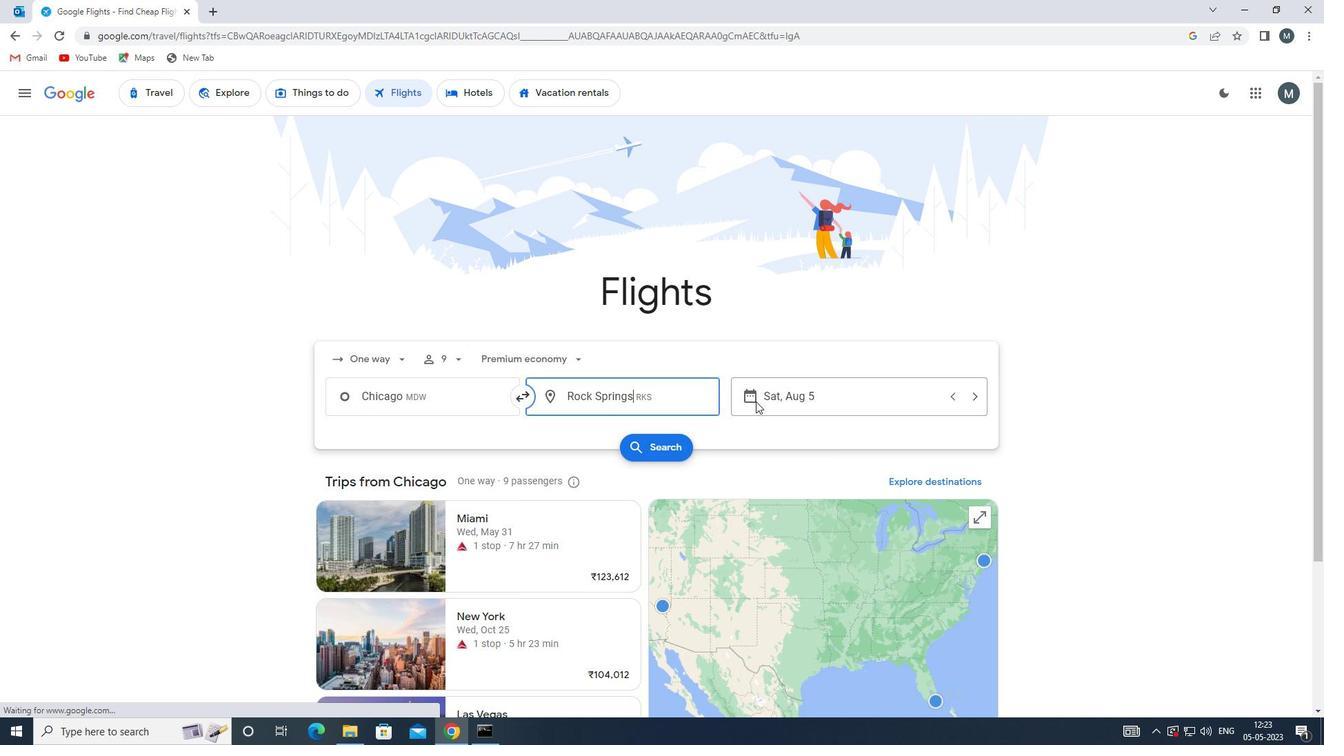 
Action: Mouse moved to (692, 465)
Screenshot: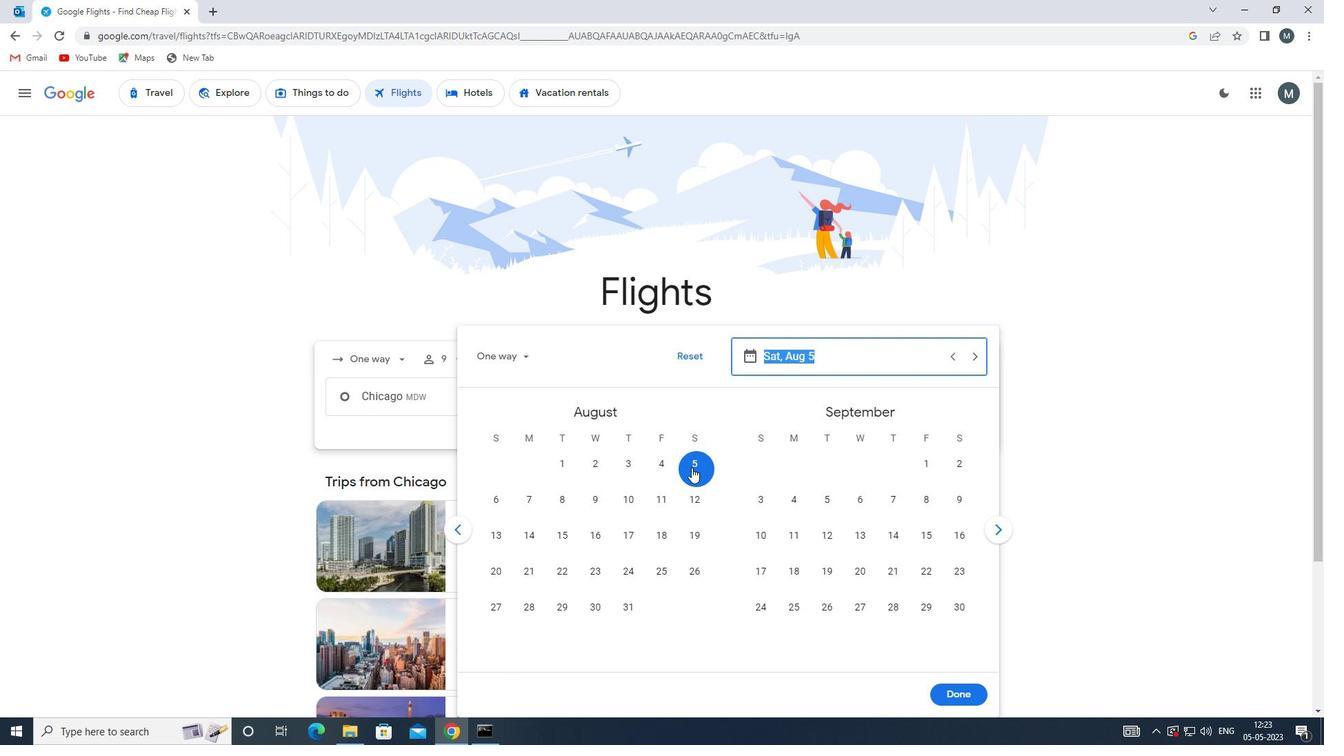 
Action: Mouse pressed left at (692, 465)
Screenshot: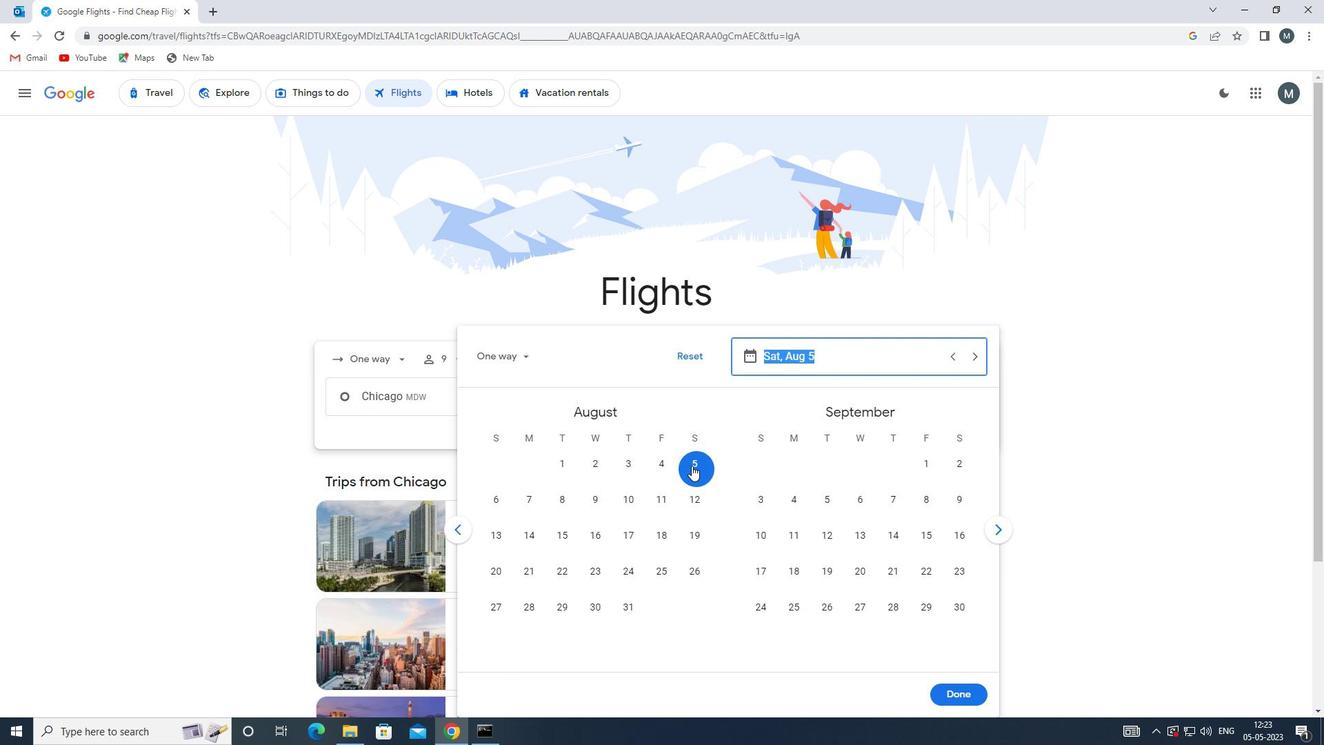 
Action: Mouse moved to (943, 689)
Screenshot: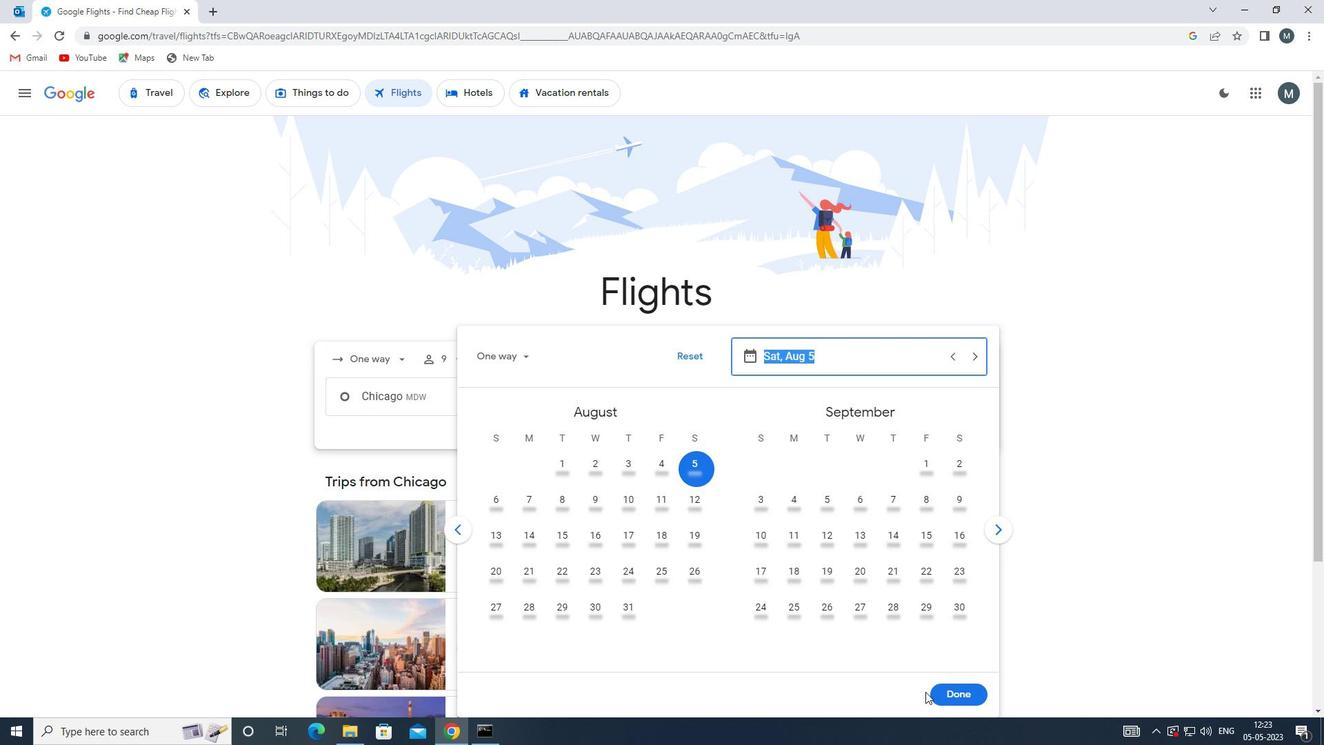 
Action: Mouse pressed left at (943, 689)
Screenshot: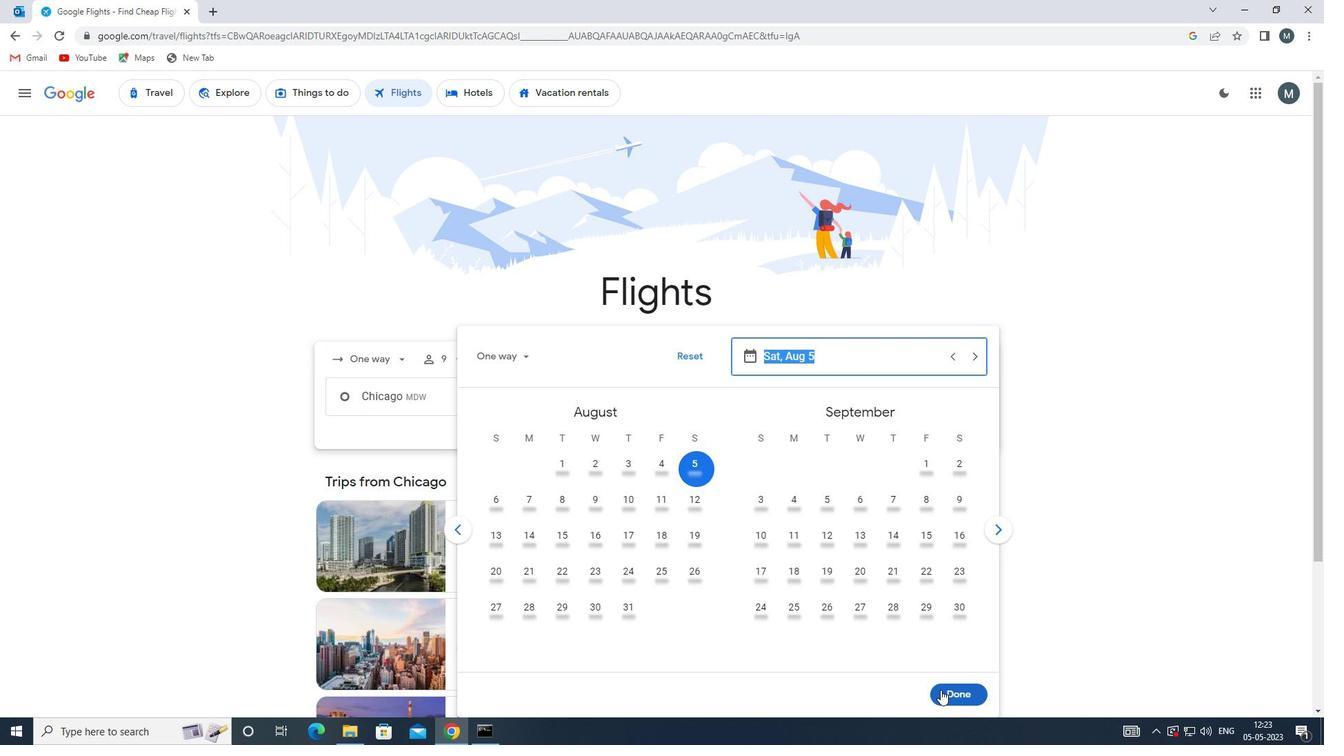 
Action: Mouse moved to (665, 447)
Screenshot: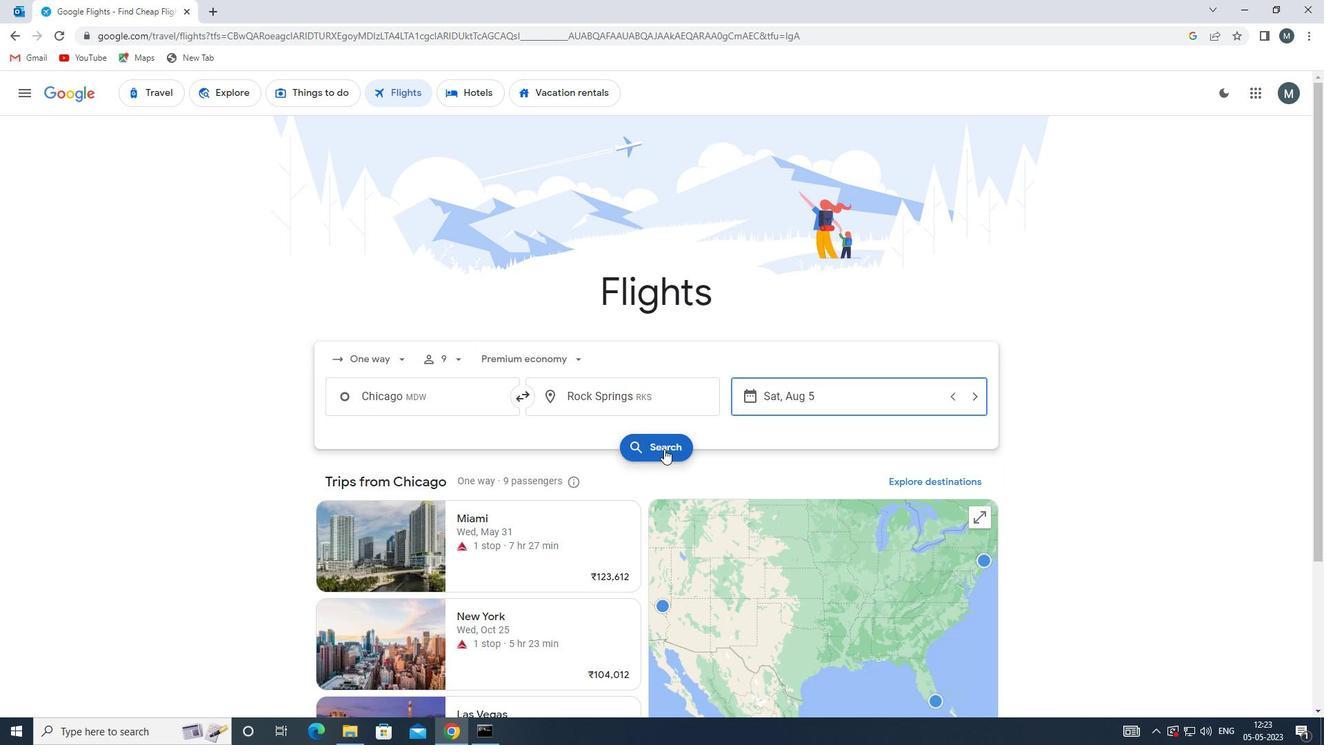 
Action: Mouse pressed left at (665, 447)
Screenshot: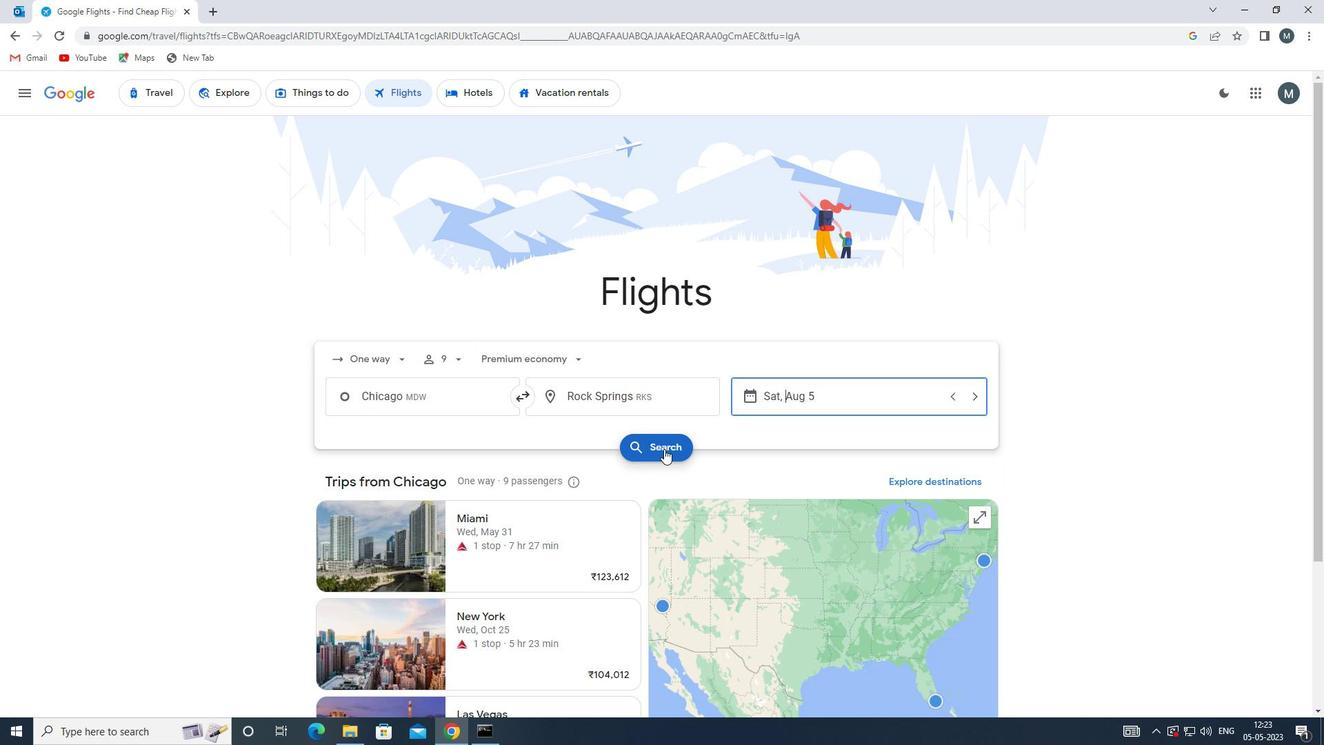 
Action: Mouse moved to (344, 222)
Screenshot: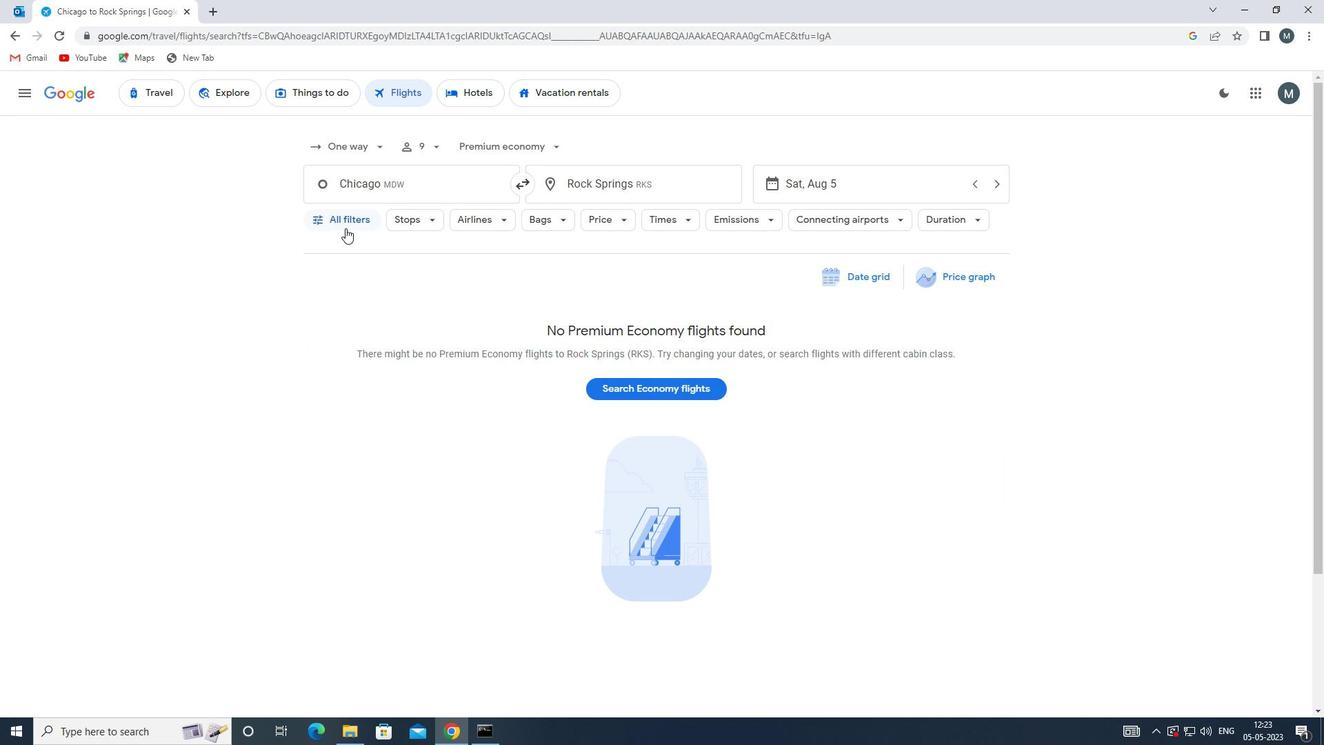 
Action: Mouse pressed left at (344, 222)
Screenshot: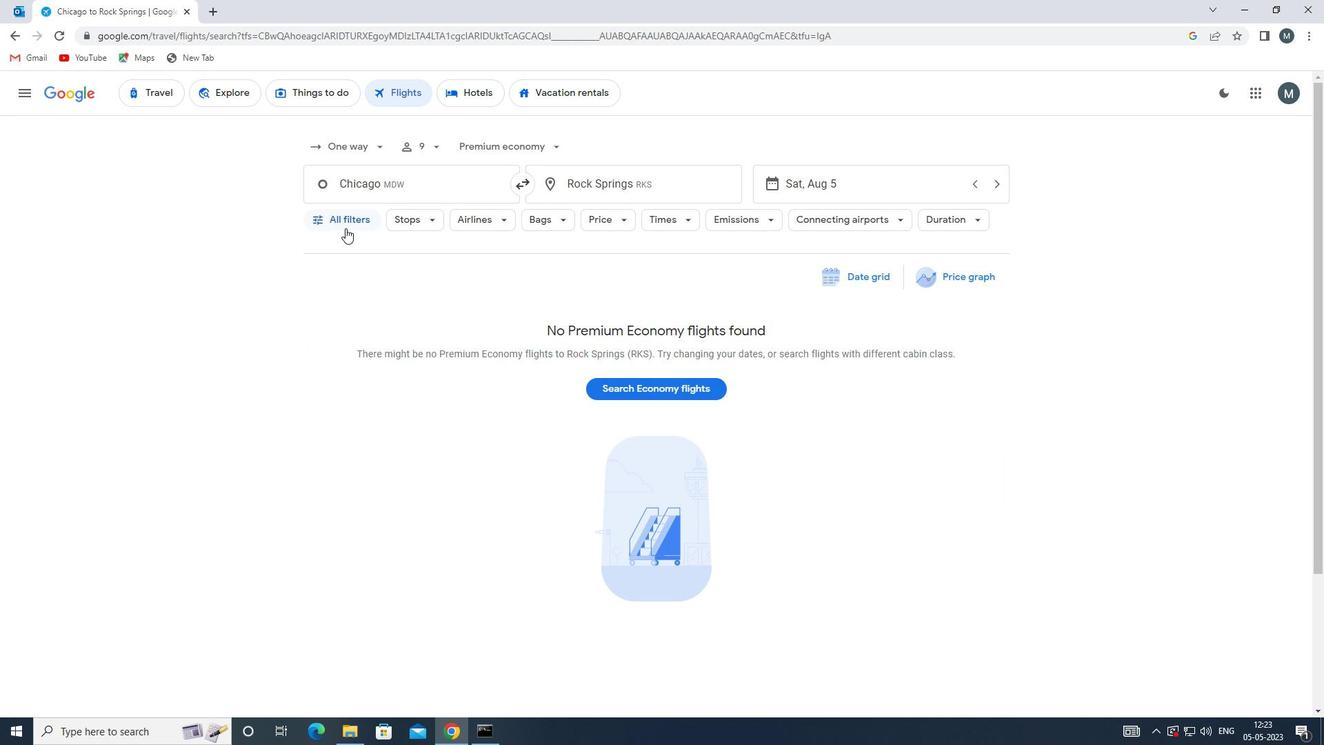 
Action: Mouse moved to (371, 365)
Screenshot: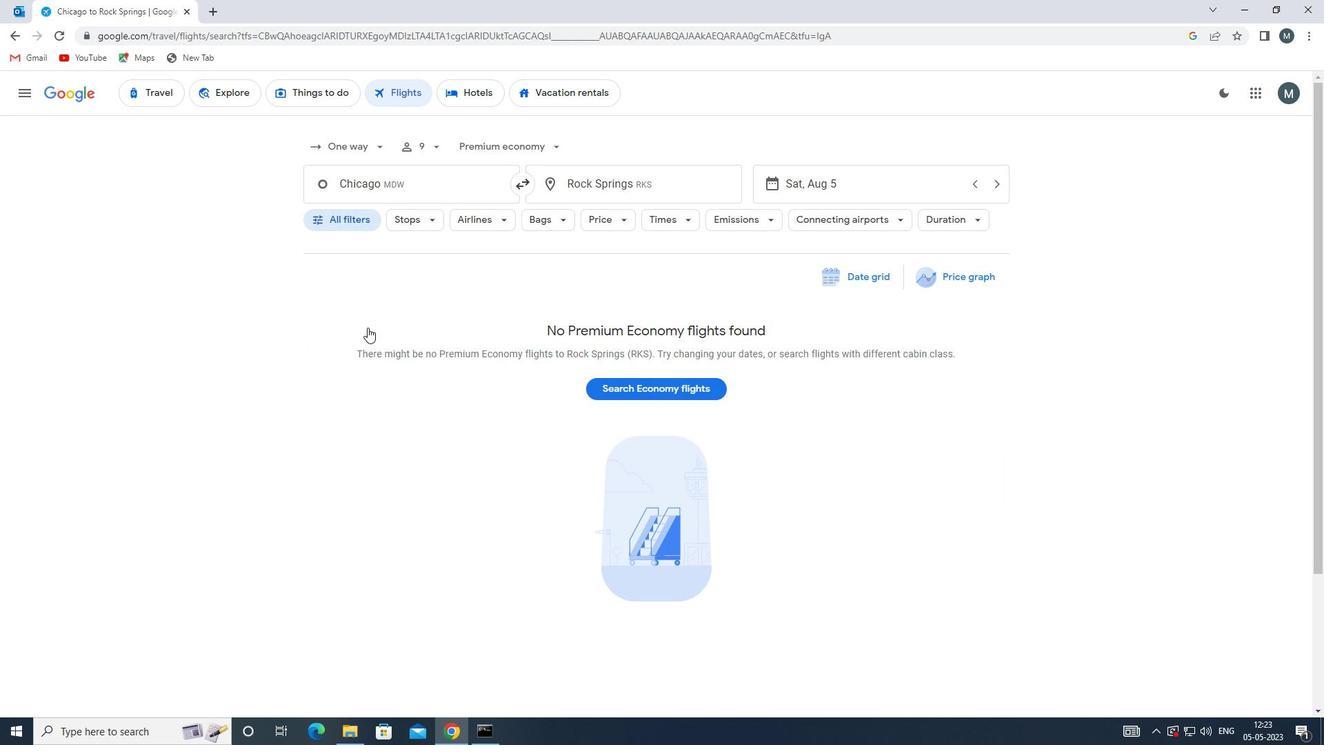 
Action: Mouse scrolled (371, 365) with delta (0, 0)
Screenshot: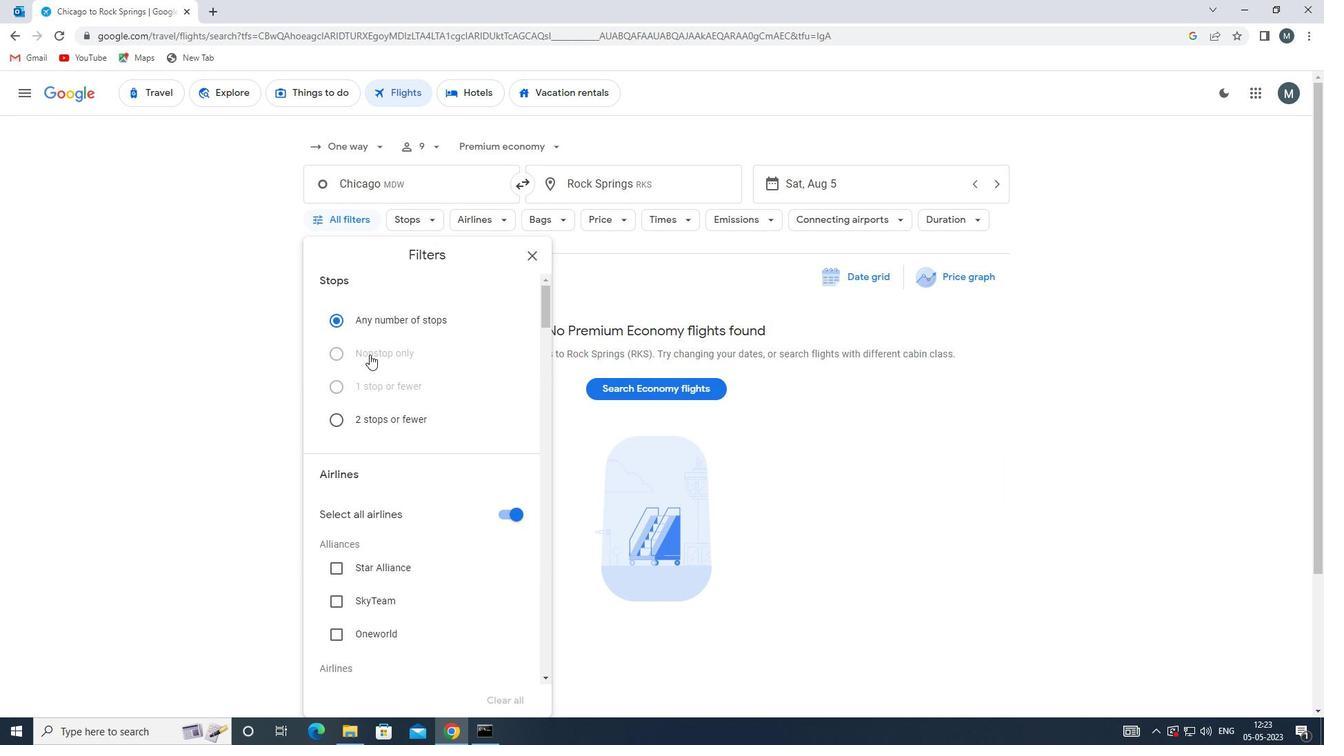 
Action: Mouse moved to (515, 442)
Screenshot: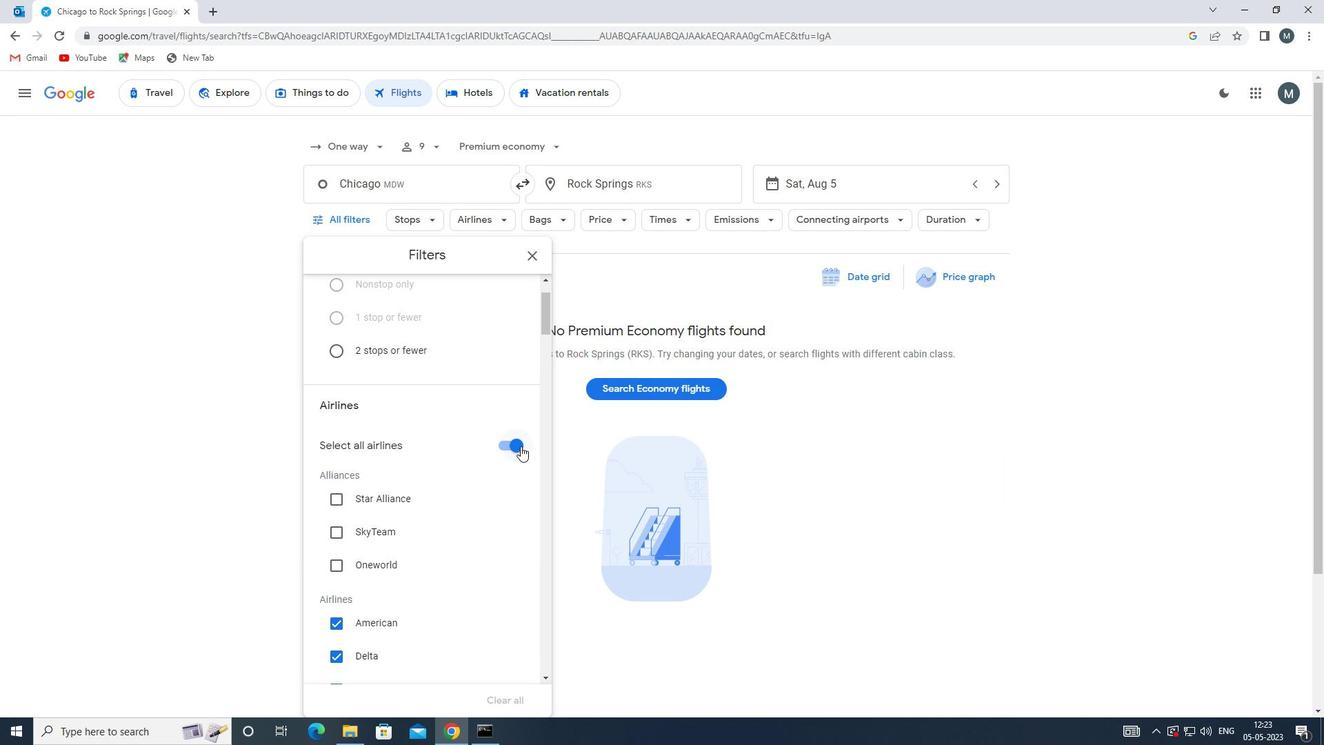 
Action: Mouse pressed left at (515, 442)
Screenshot: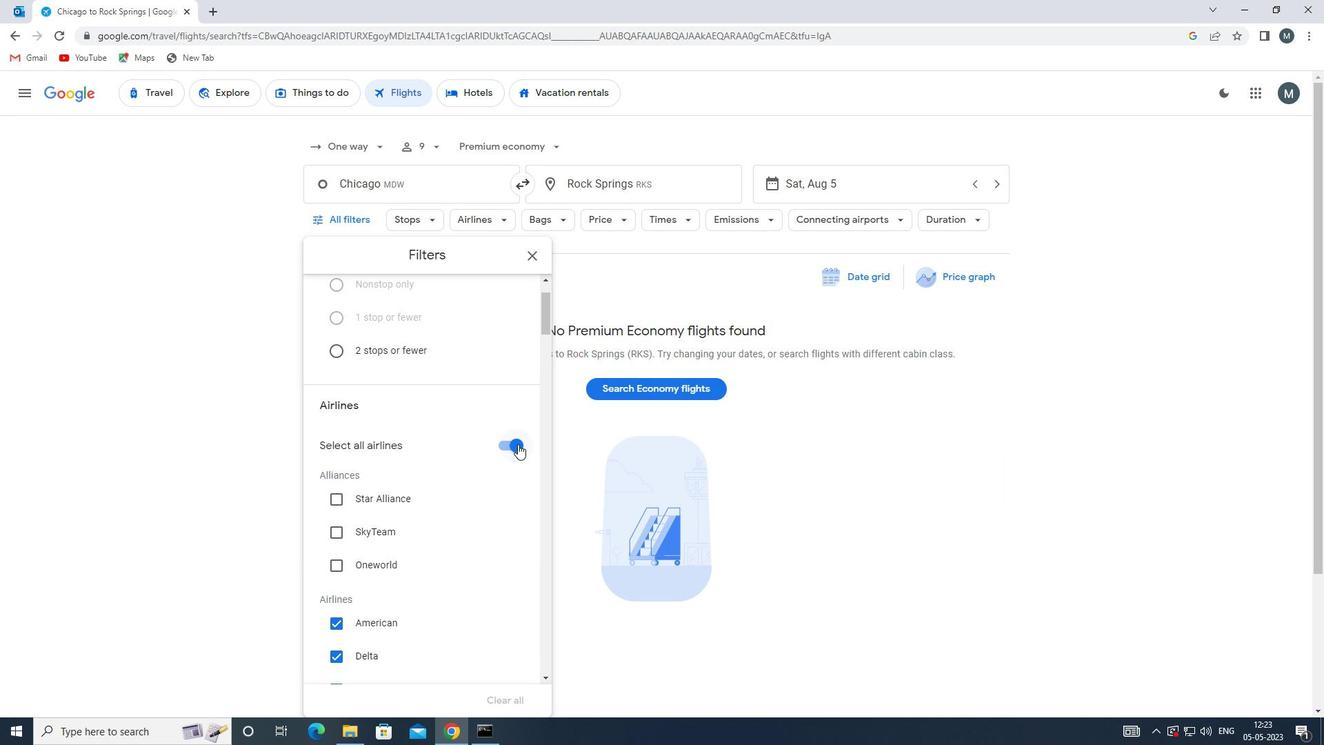 
Action: Mouse moved to (399, 450)
Screenshot: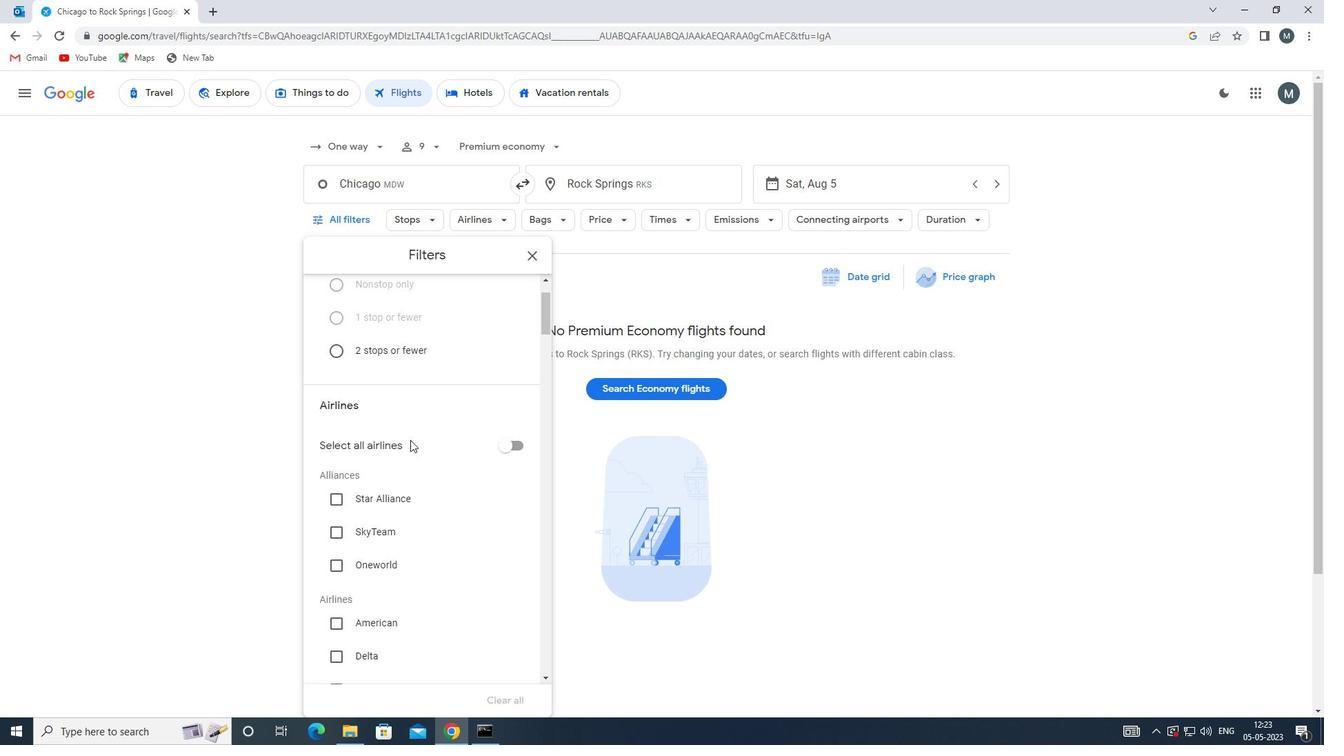
Action: Mouse scrolled (399, 449) with delta (0, 0)
Screenshot: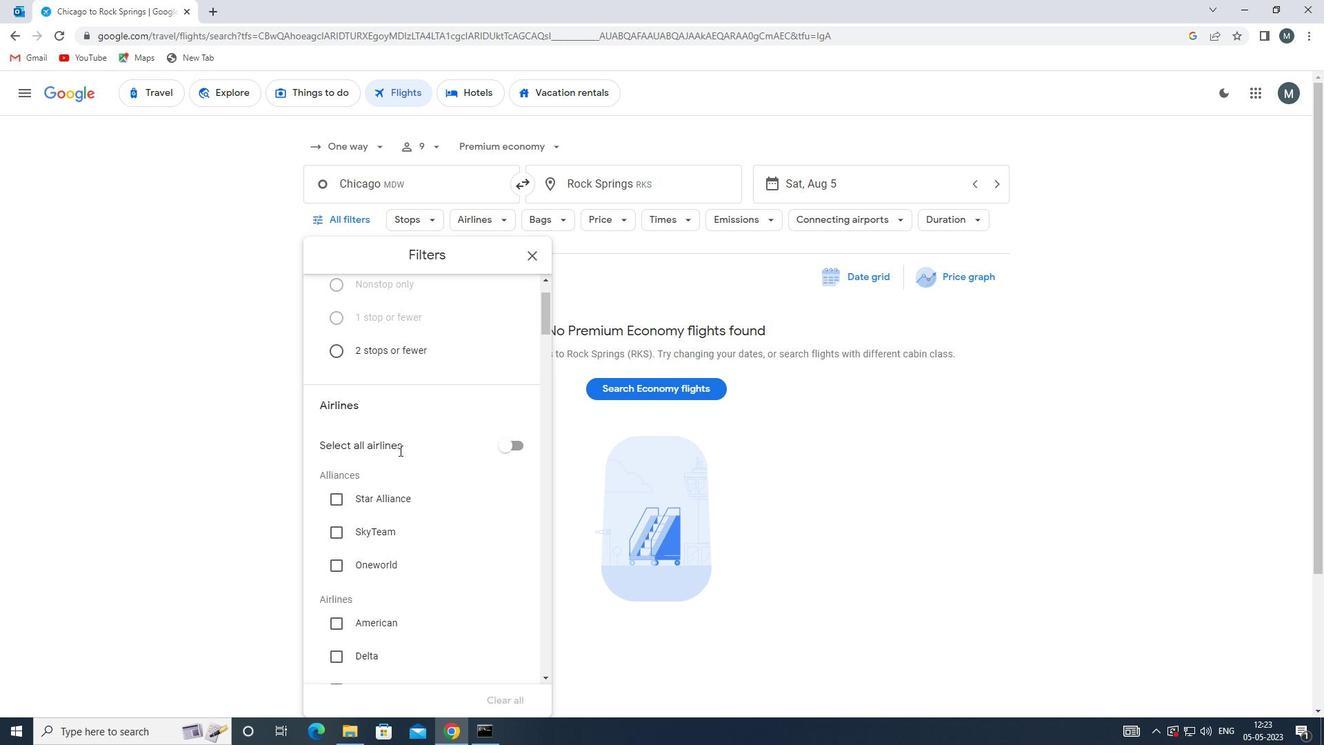 
Action: Mouse moved to (399, 451)
Screenshot: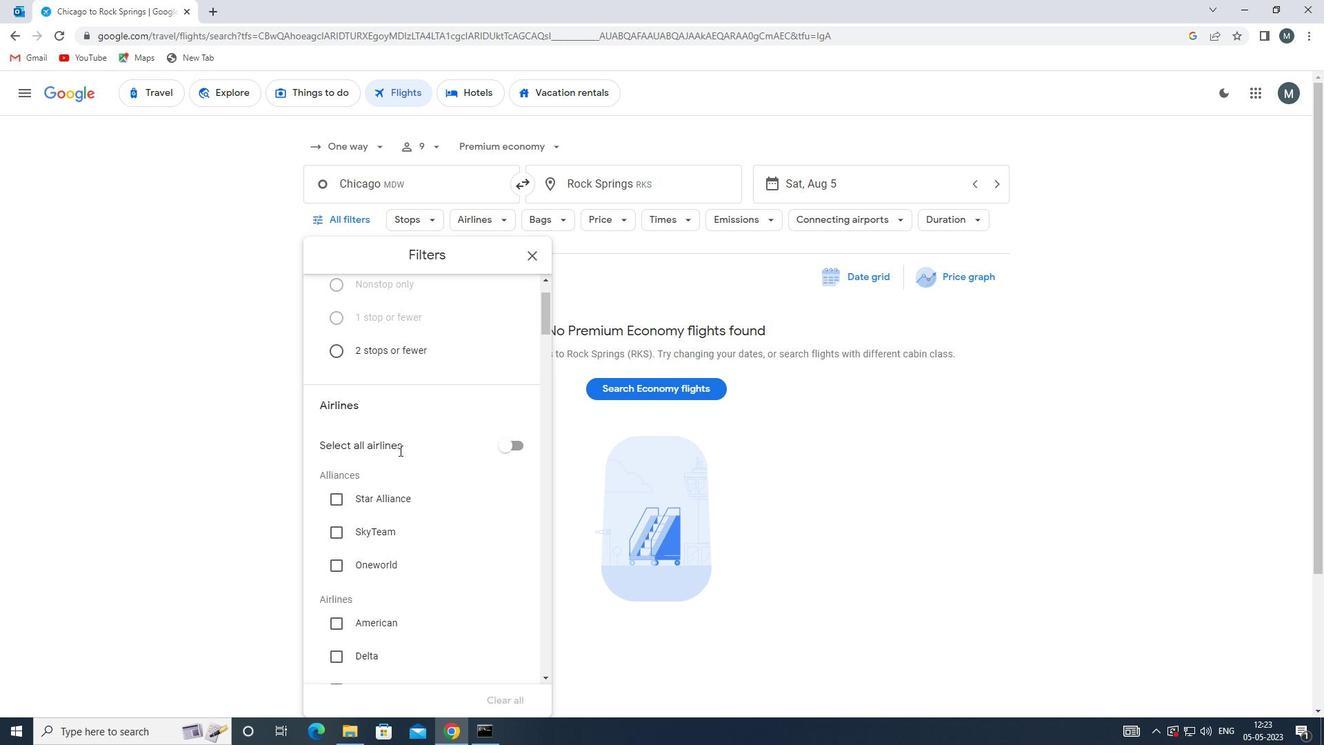 
Action: Mouse scrolled (399, 450) with delta (0, 0)
Screenshot: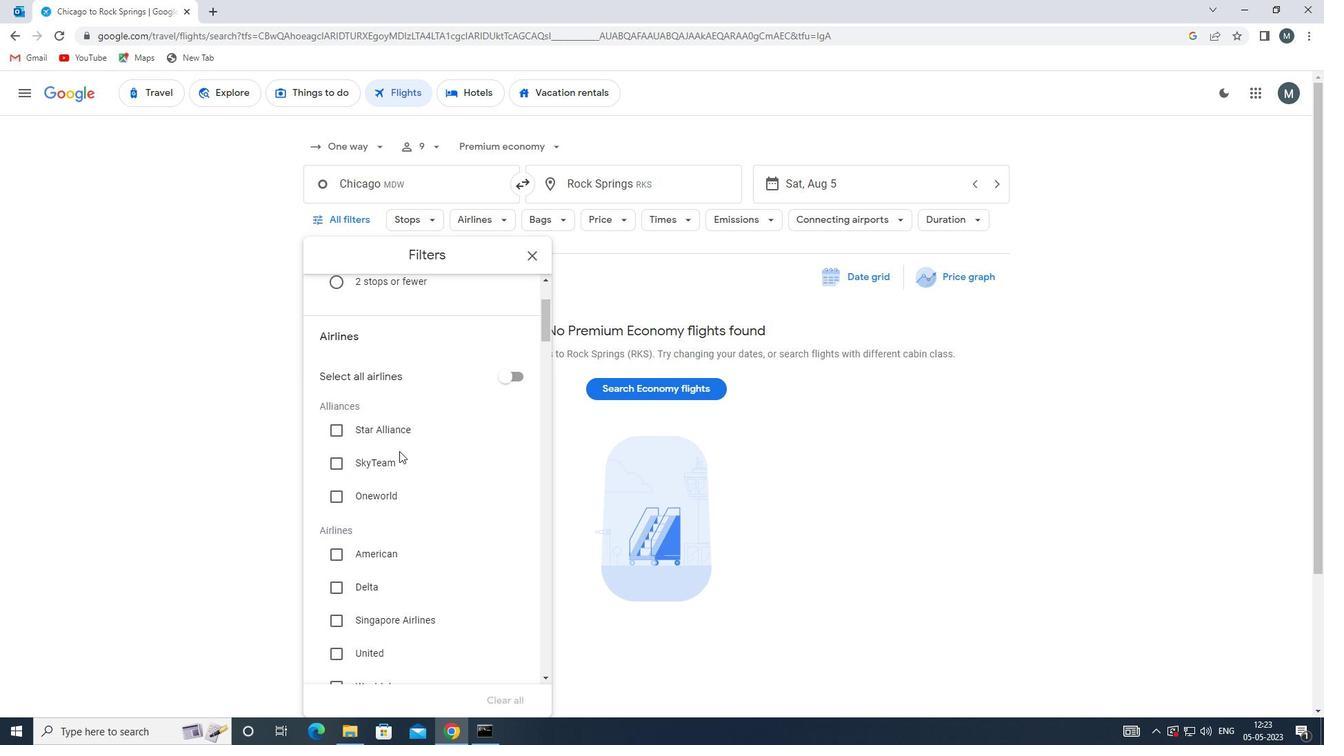 
Action: Mouse scrolled (399, 450) with delta (0, 0)
Screenshot: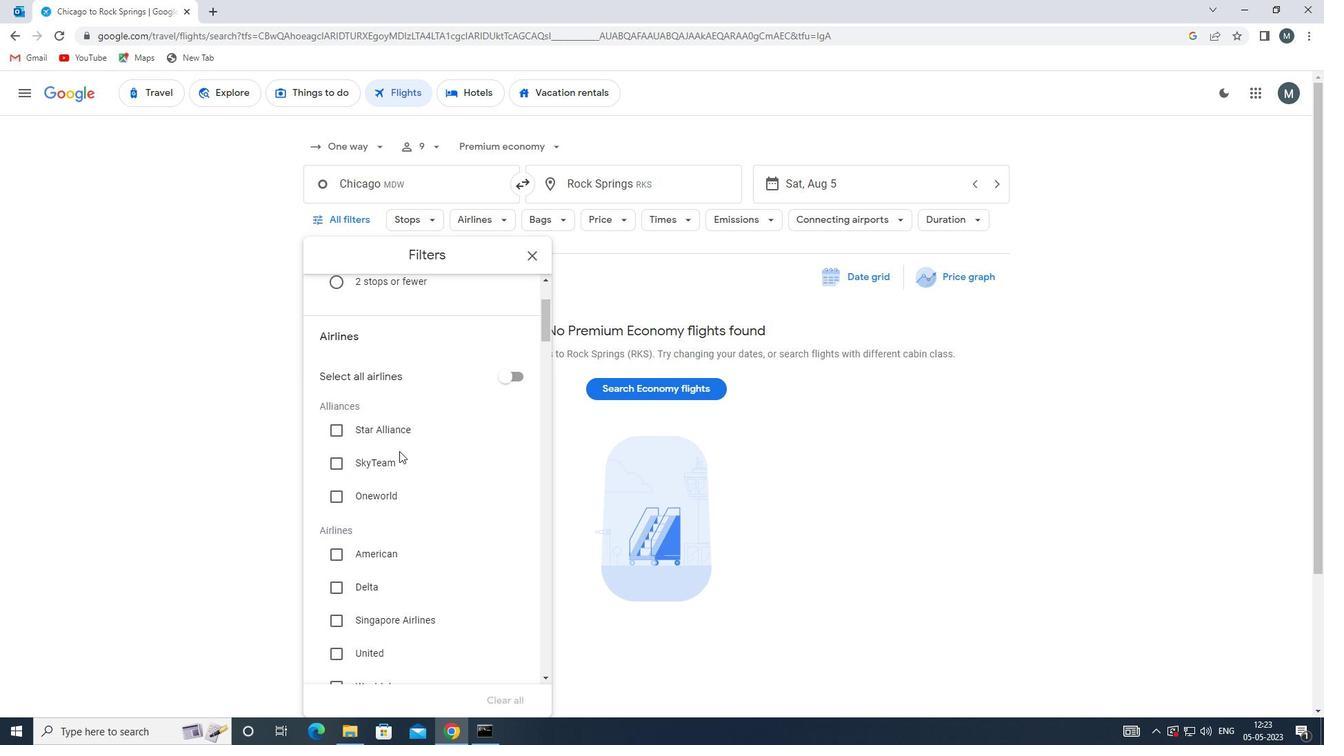 
Action: Mouse moved to (399, 450)
Screenshot: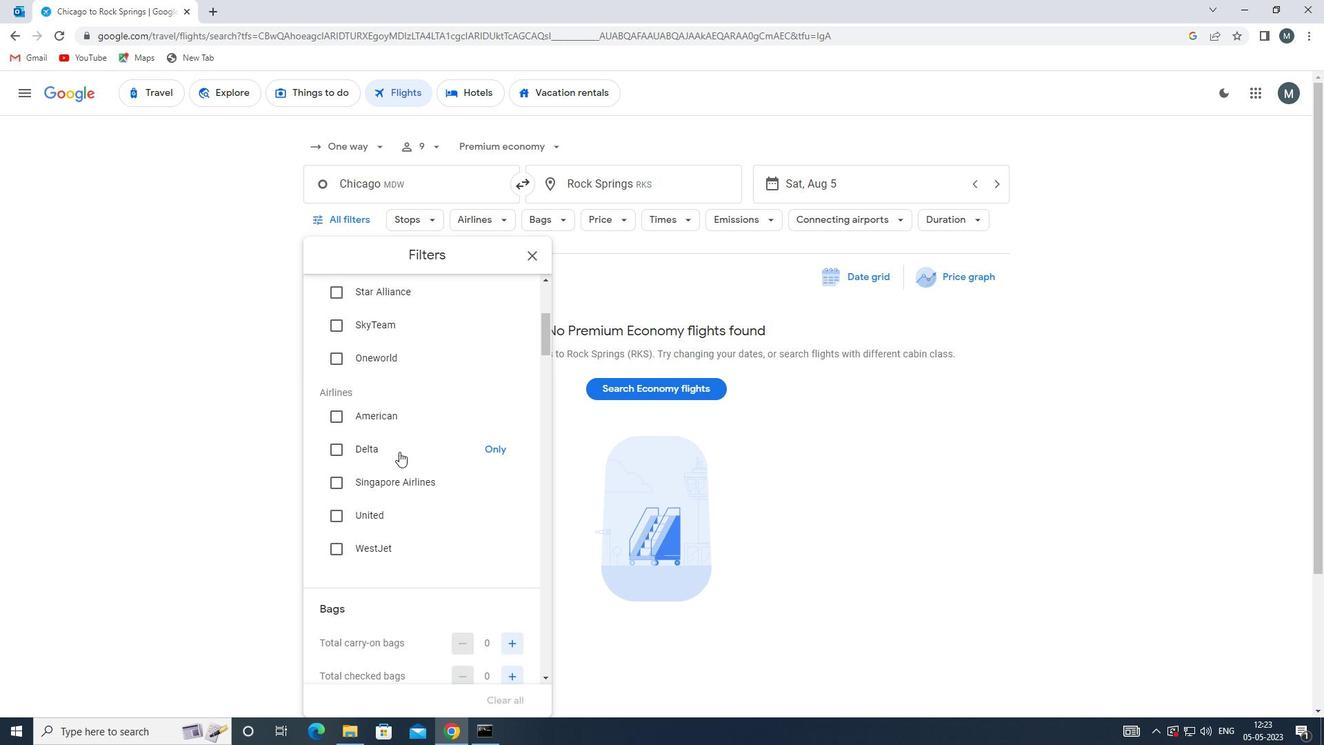 
Action: Mouse scrolled (399, 449) with delta (0, 0)
Screenshot: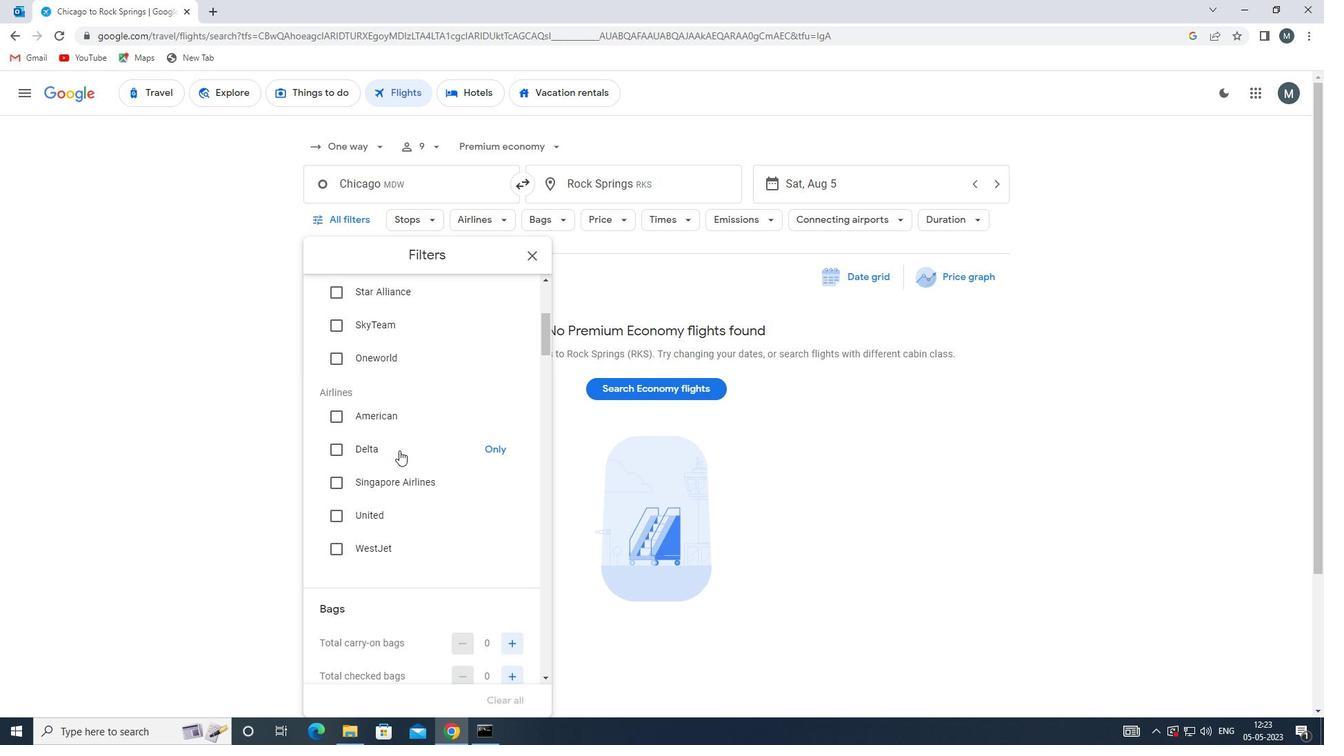 
Action: Mouse scrolled (399, 449) with delta (0, 0)
Screenshot: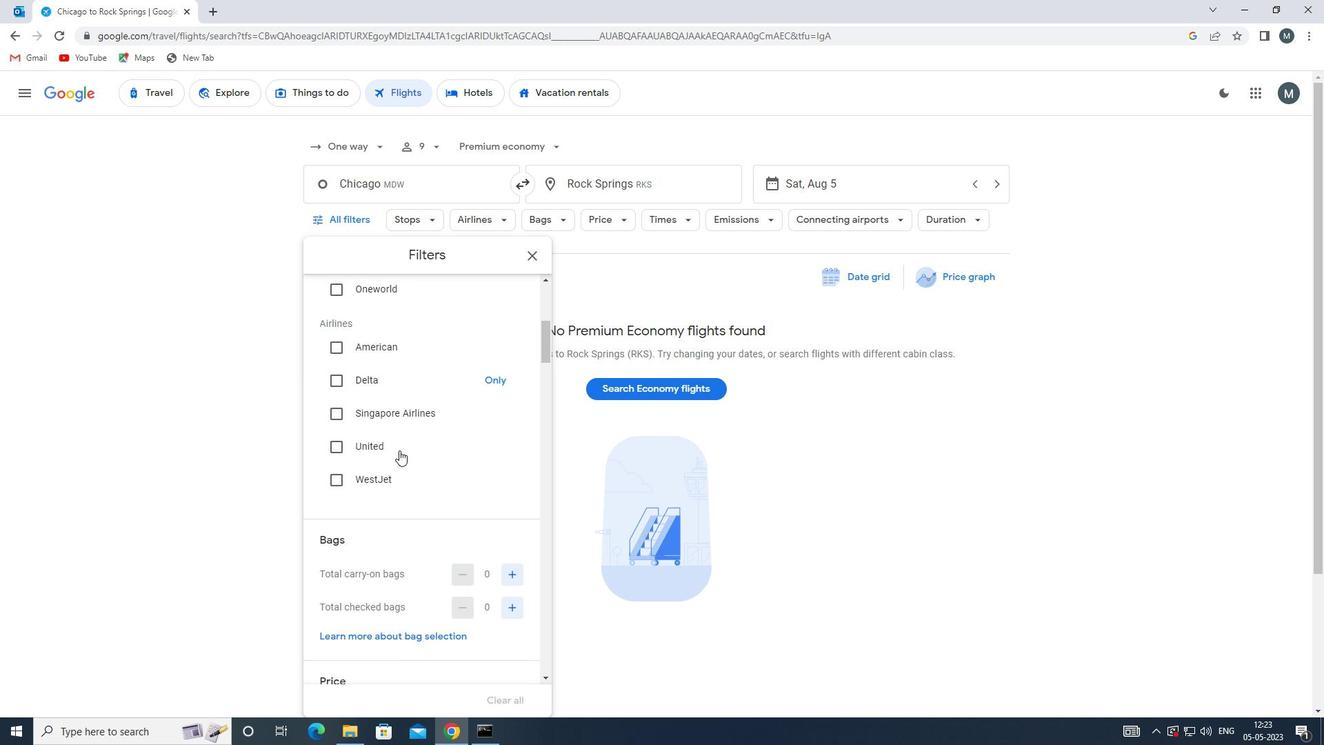 
Action: Mouse moved to (508, 505)
Screenshot: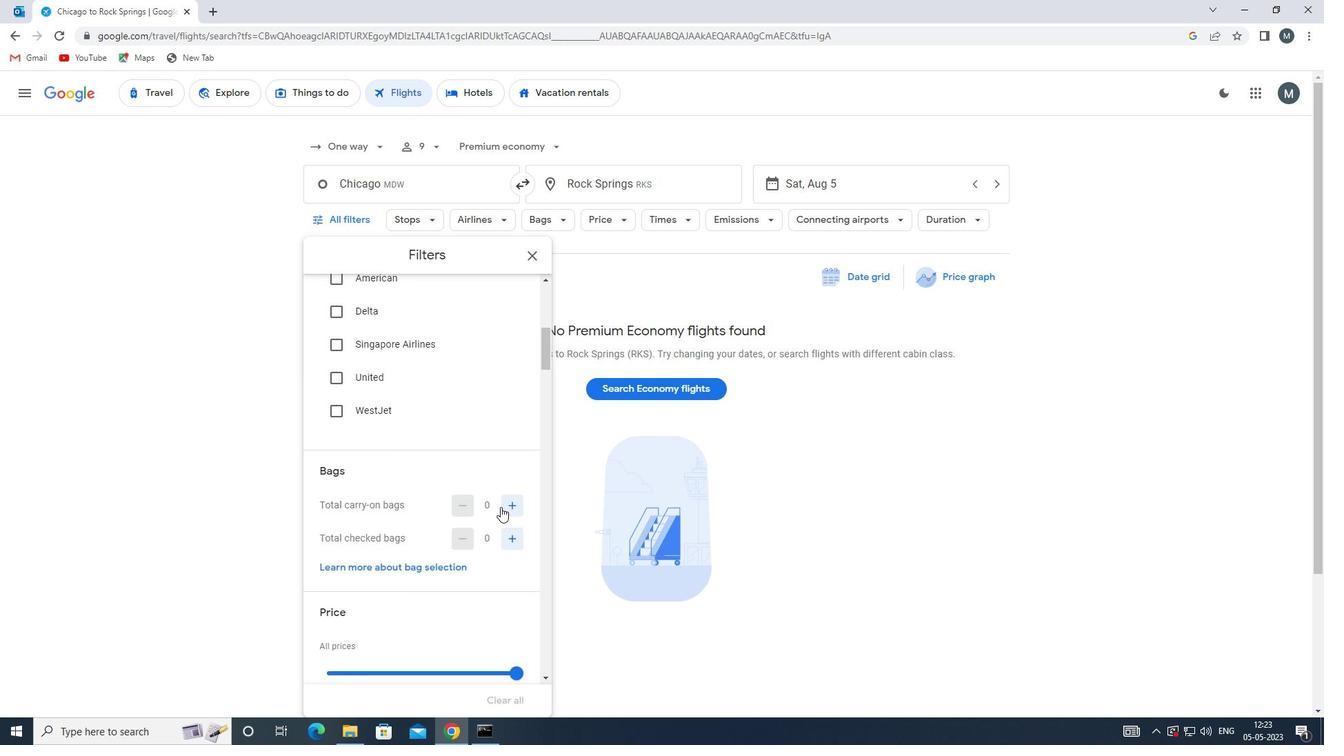 
Action: Mouse pressed left at (508, 505)
Screenshot: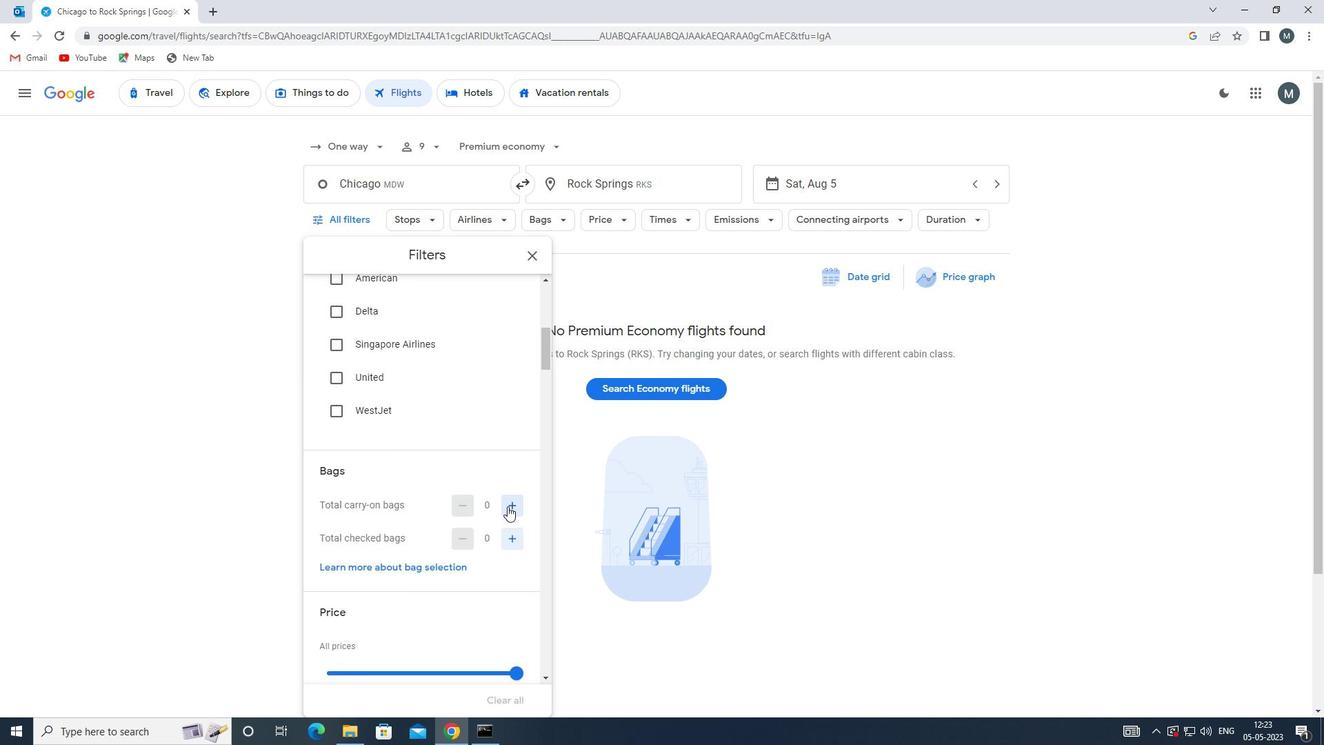 
Action: Mouse moved to (382, 482)
Screenshot: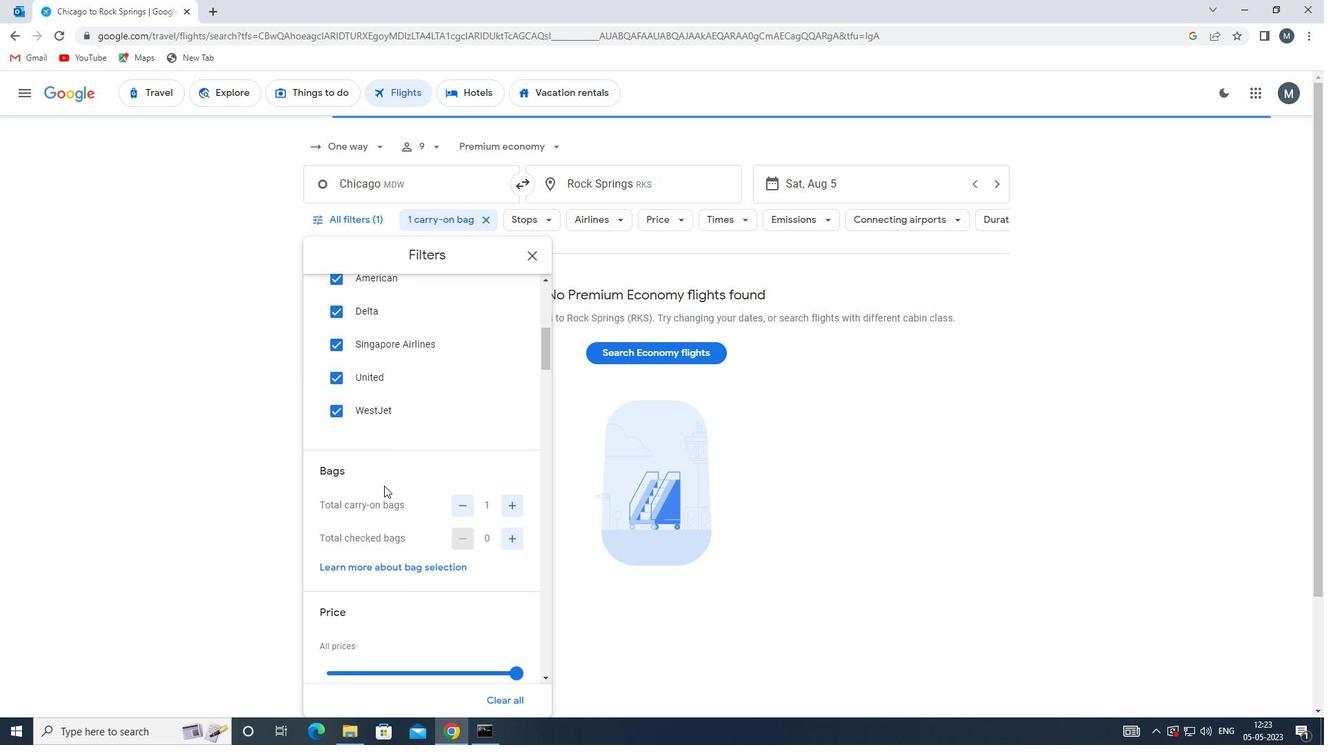 
Action: Mouse scrolled (382, 482) with delta (0, 0)
Screenshot: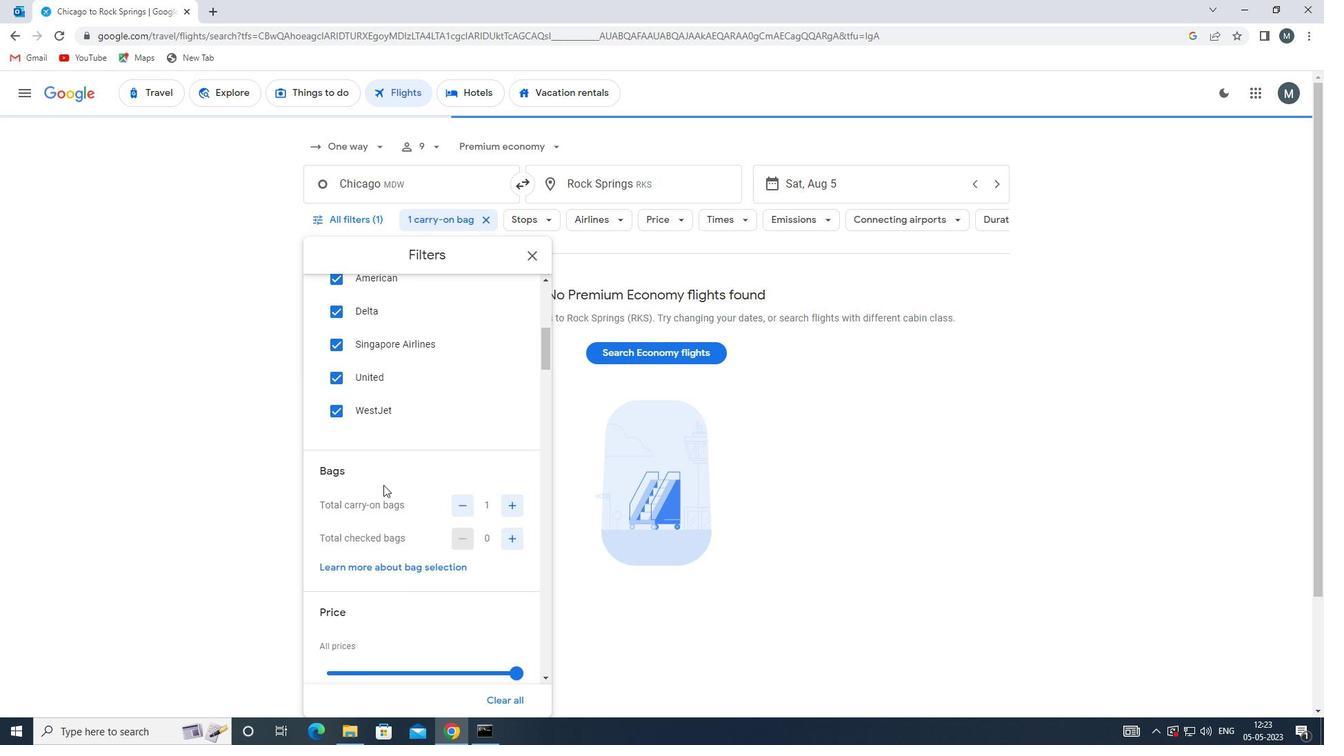 
Action: Mouse scrolled (382, 482) with delta (0, 0)
Screenshot: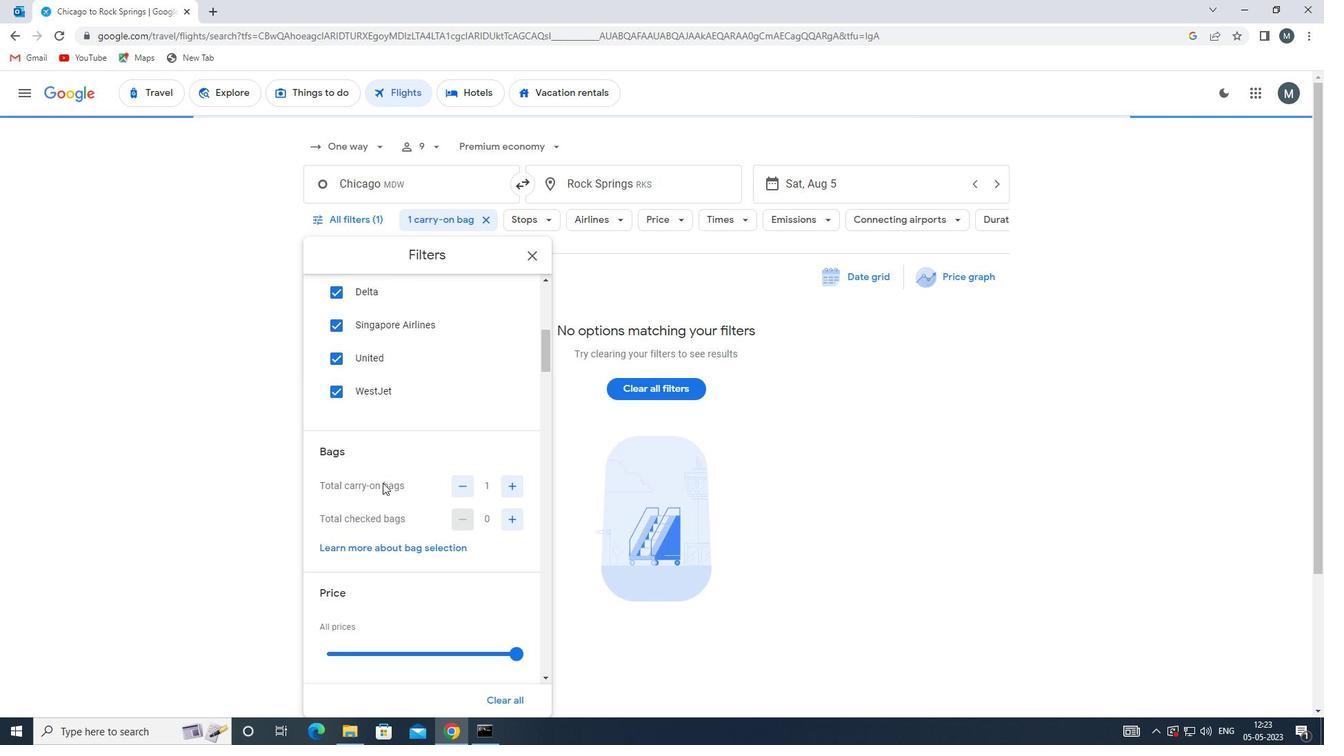 
Action: Mouse scrolled (382, 482) with delta (0, 0)
Screenshot: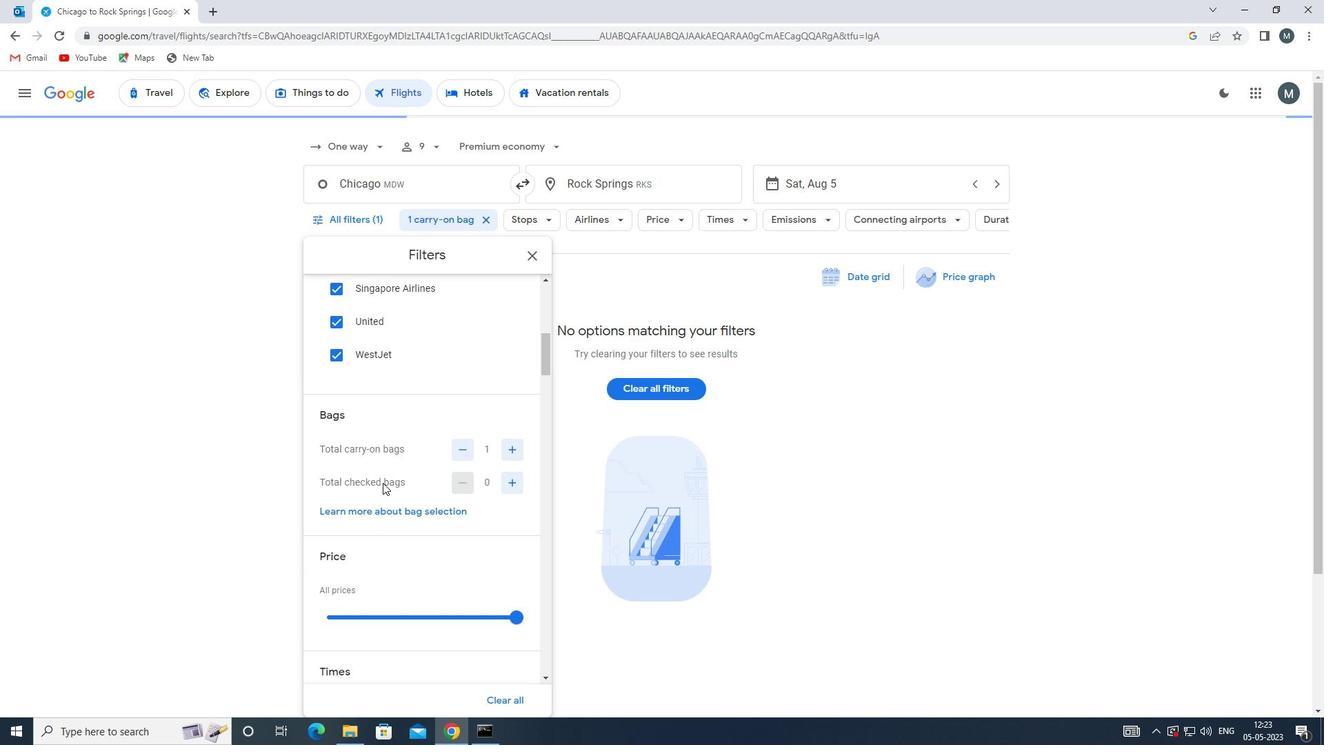
Action: Mouse moved to (381, 464)
Screenshot: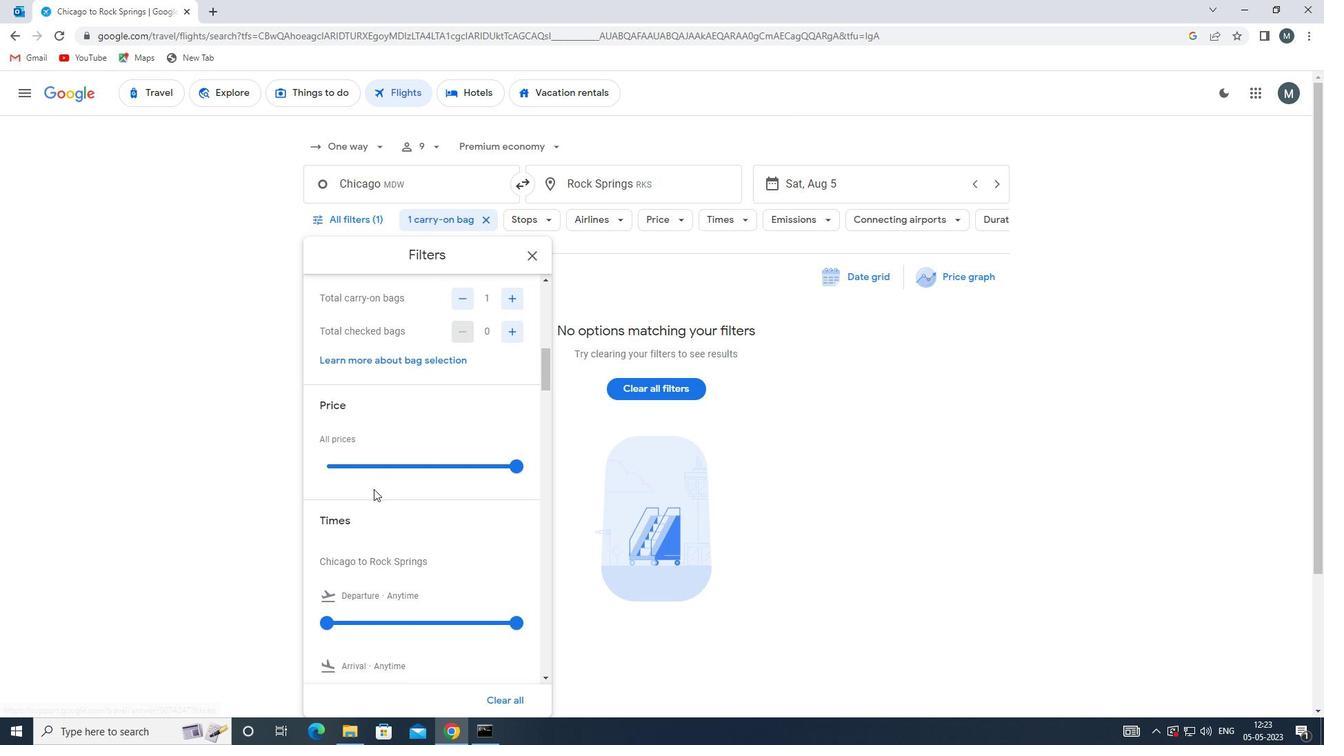 
Action: Mouse pressed left at (381, 464)
Screenshot: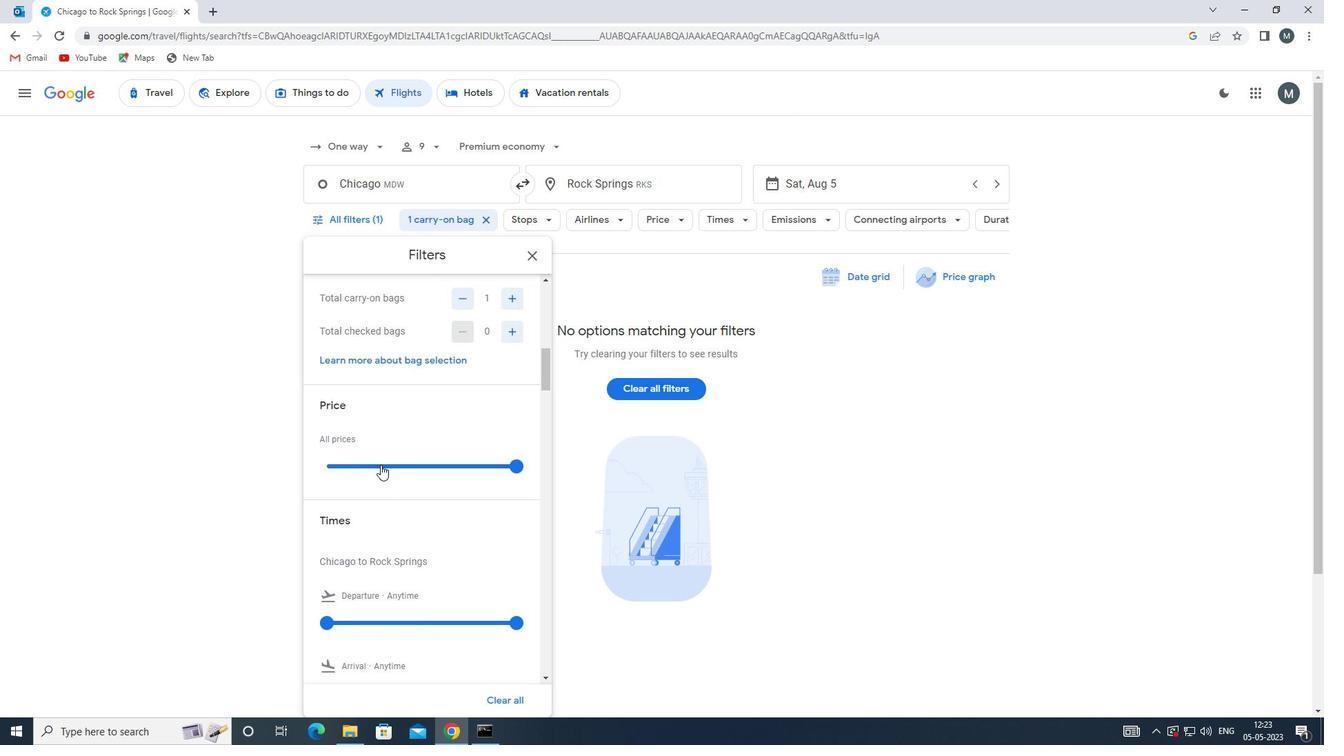 
Action: Mouse moved to (381, 464)
Screenshot: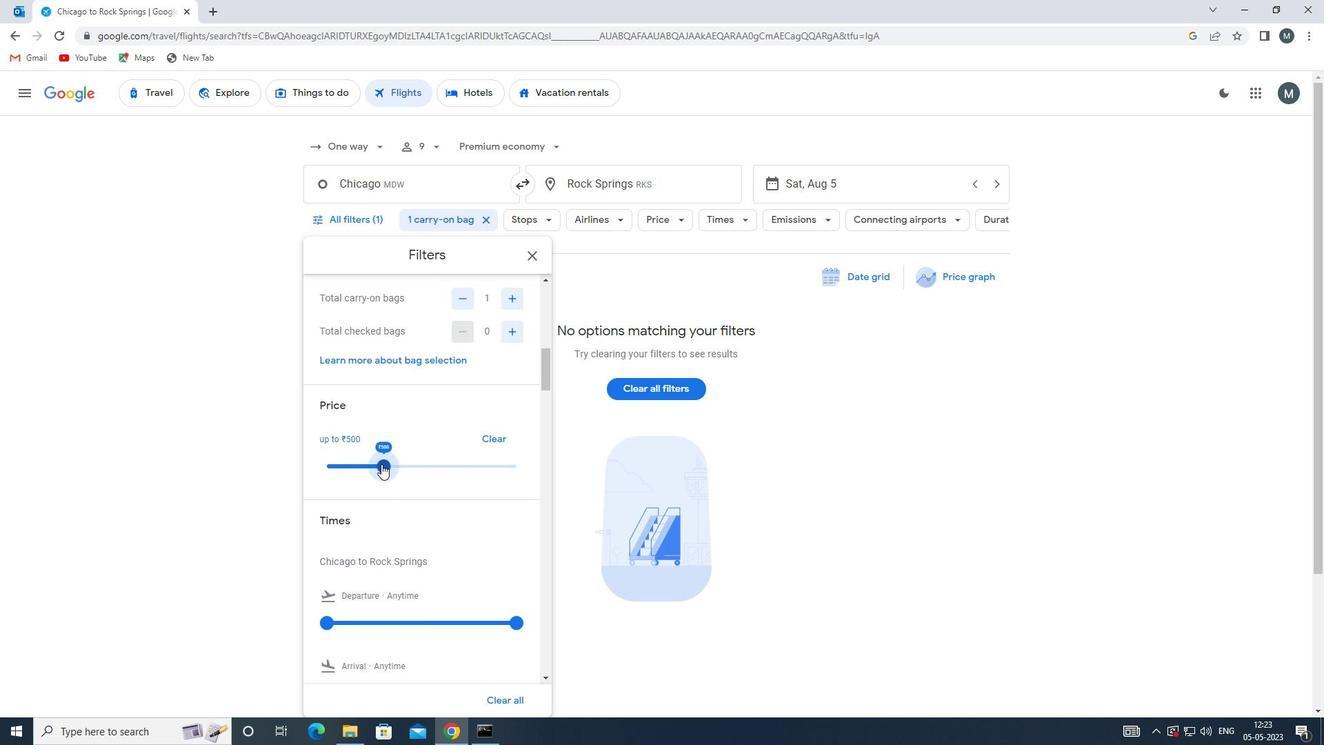 
Action: Mouse pressed left at (381, 464)
Screenshot: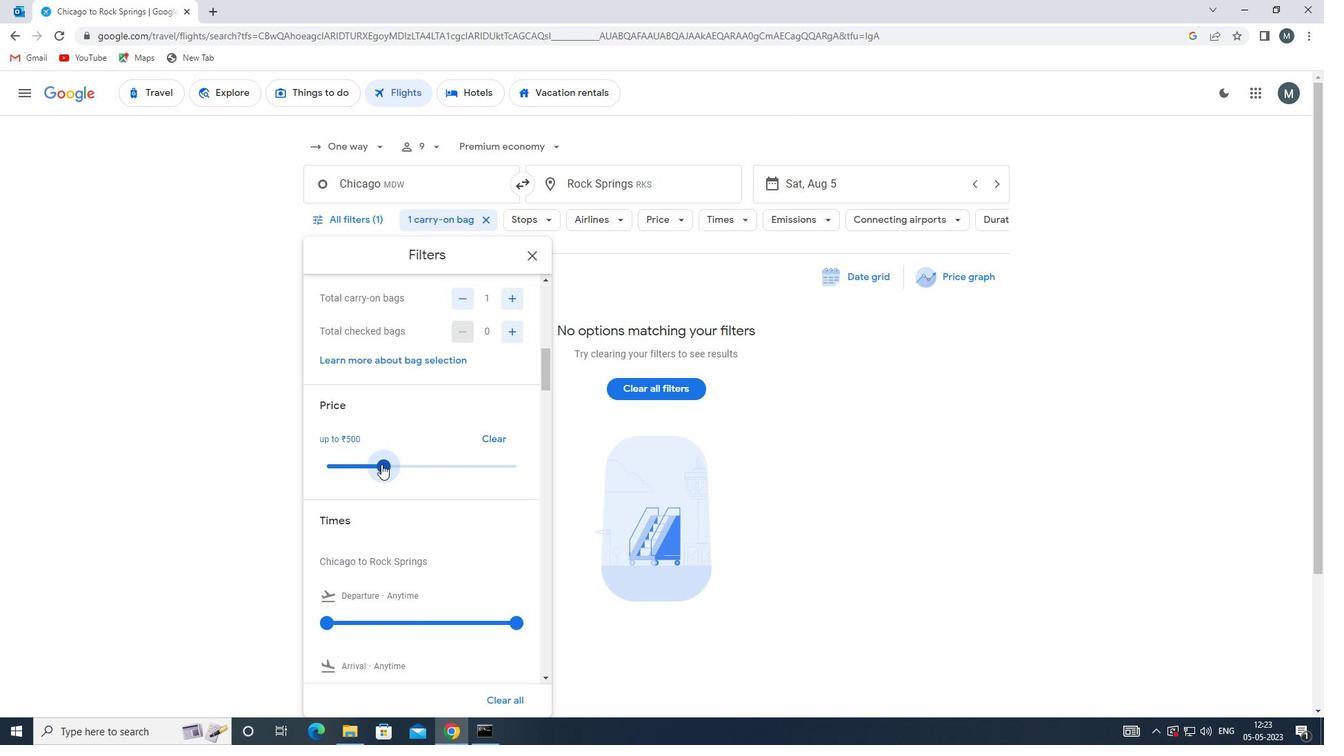 
Action: Mouse moved to (400, 457)
Screenshot: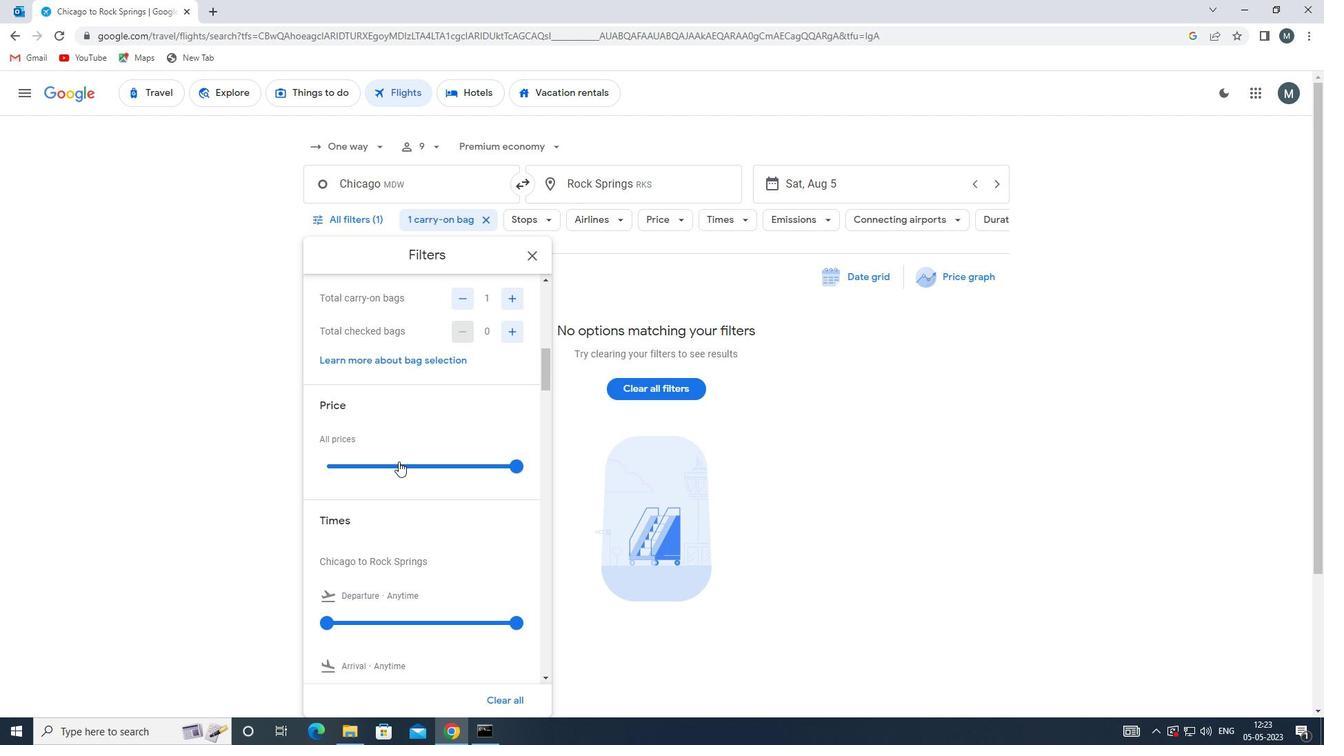 
Action: Mouse scrolled (400, 456) with delta (0, 0)
Screenshot: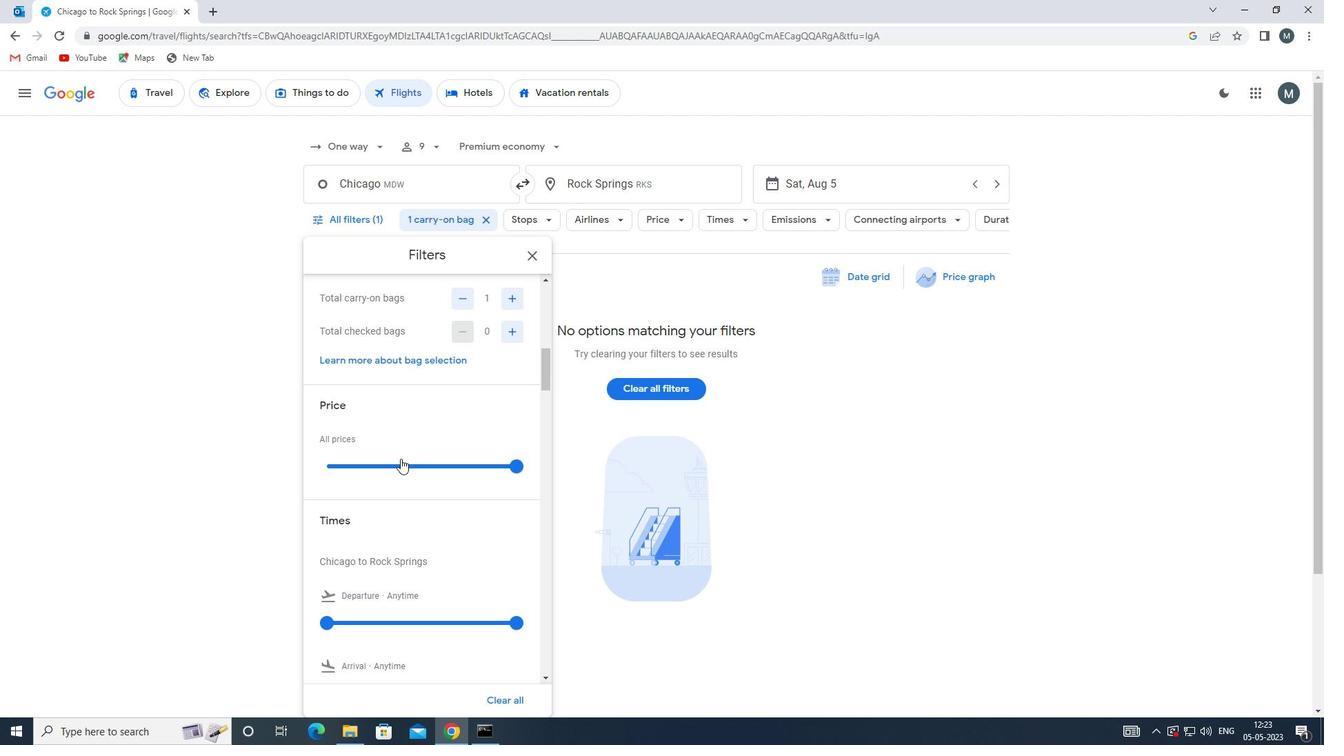 
Action: Mouse scrolled (400, 456) with delta (0, 0)
Screenshot: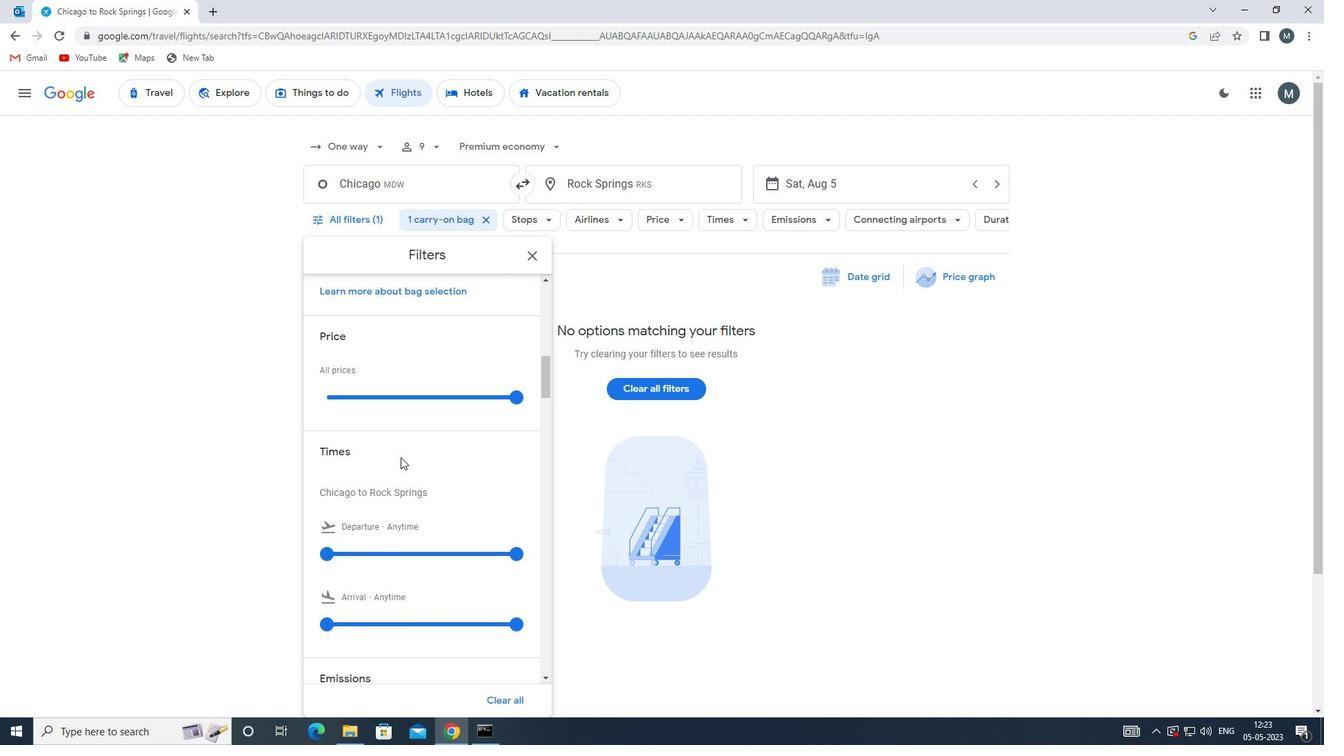 
Action: Mouse moved to (331, 485)
Screenshot: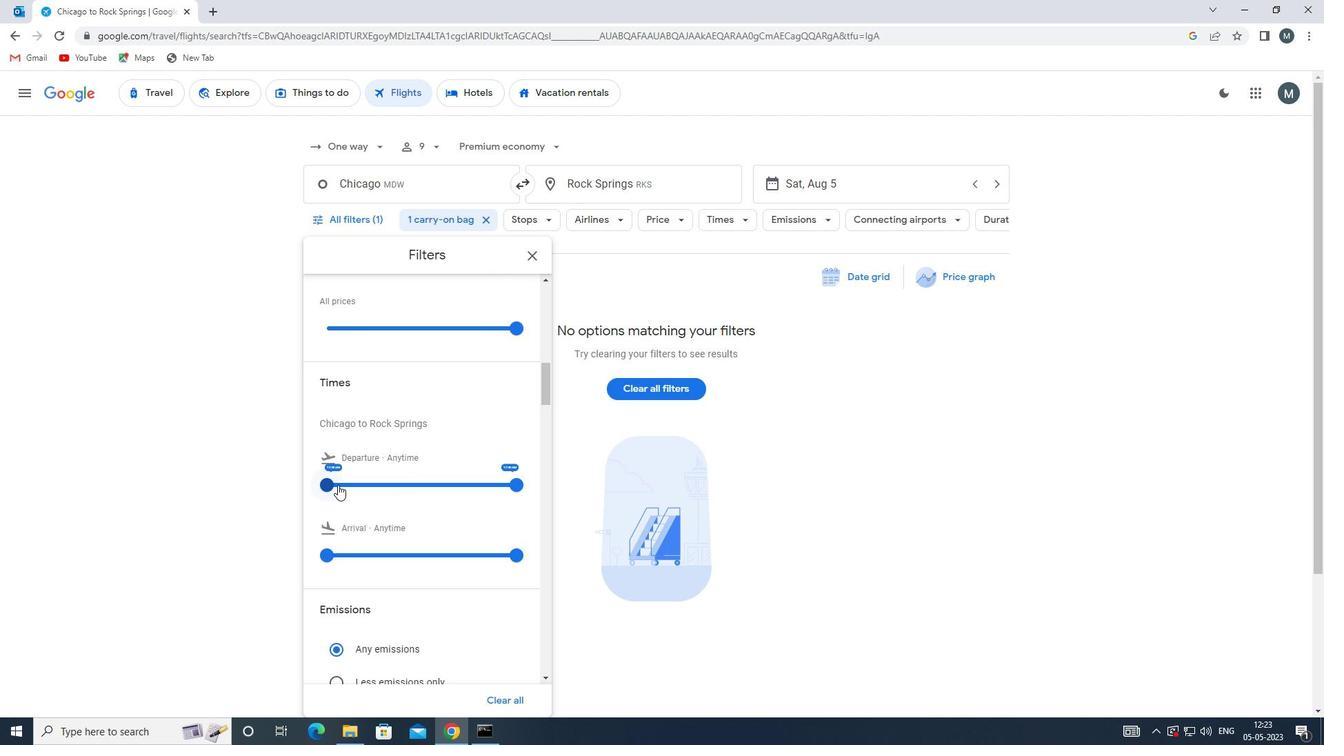 
Action: Mouse pressed left at (331, 485)
Screenshot: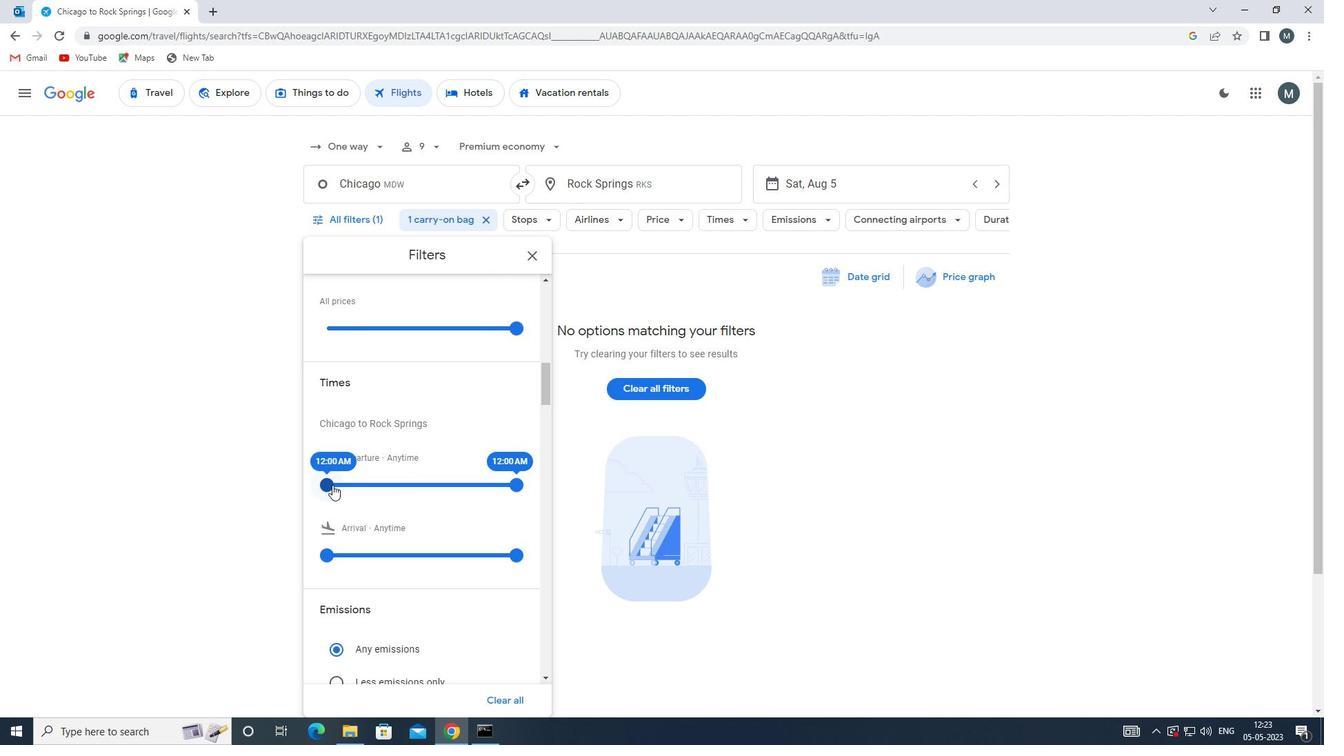 
Action: Mouse moved to (519, 485)
Screenshot: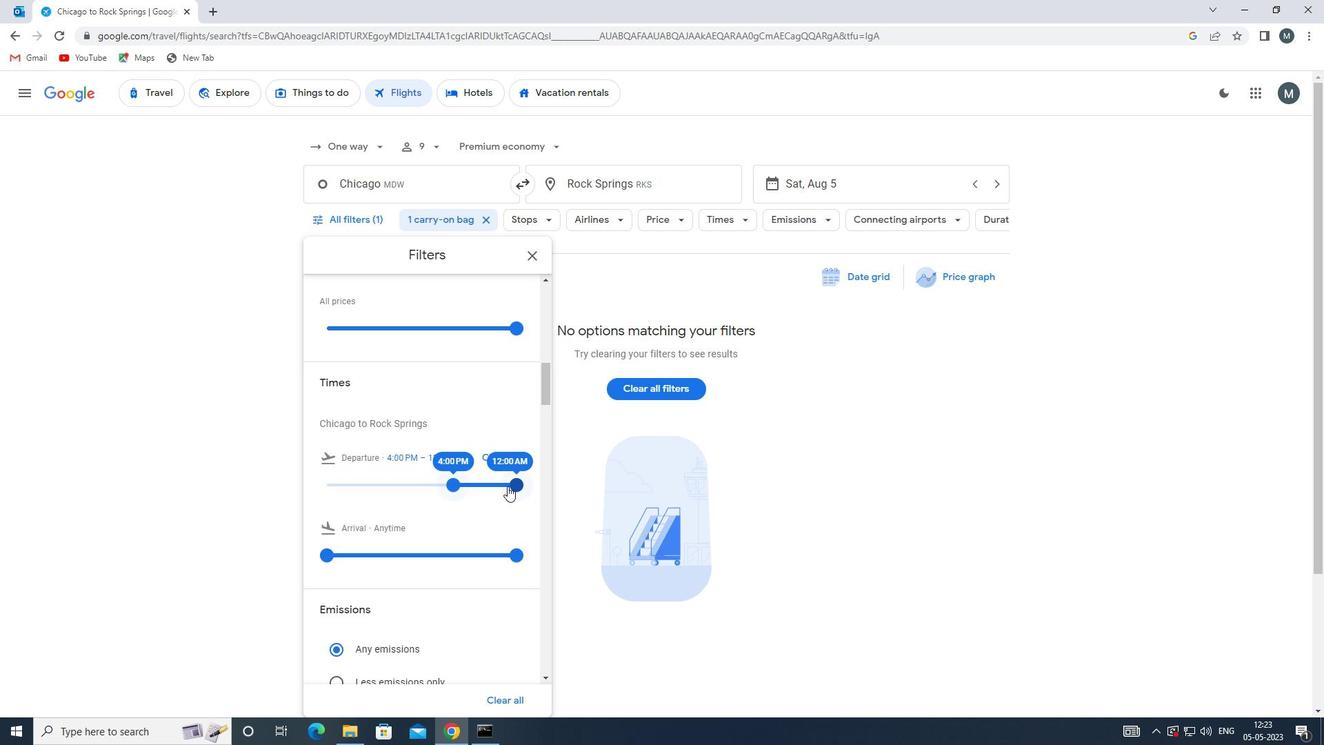 
Action: Mouse pressed left at (519, 485)
Screenshot: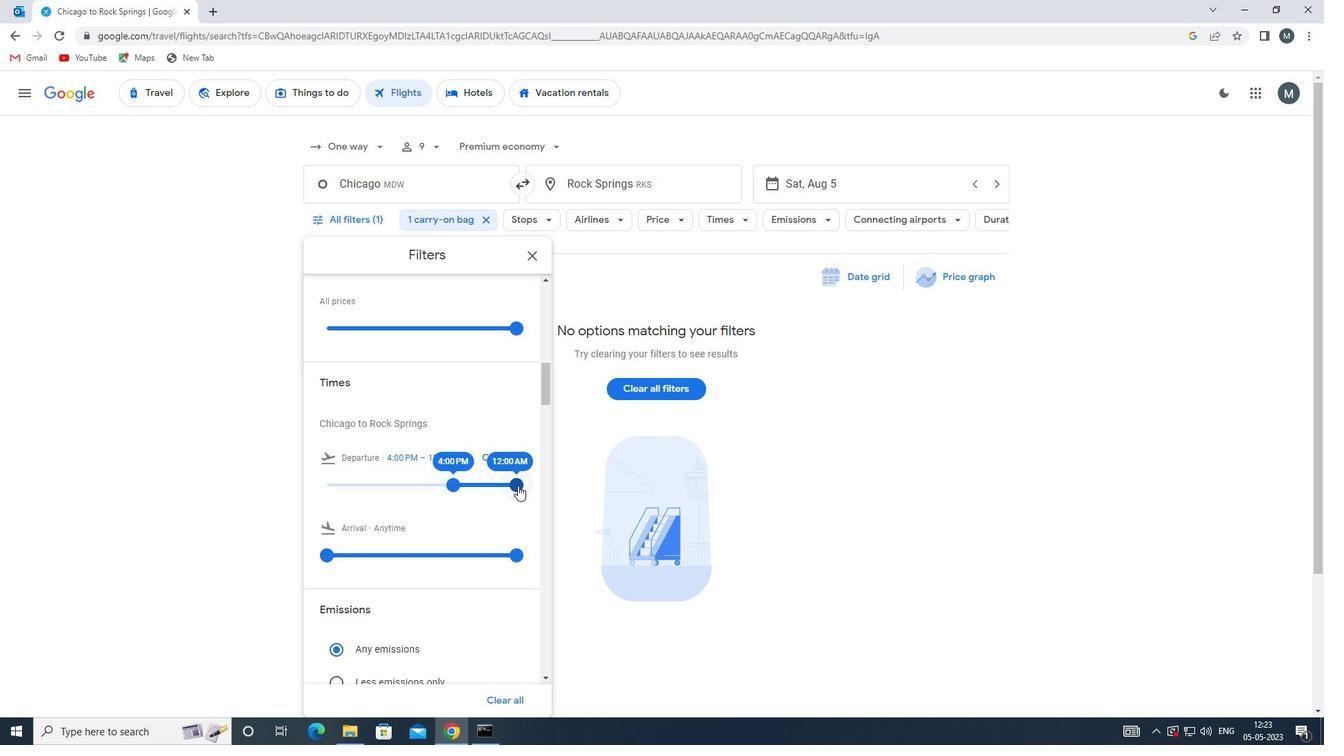 
Action: Mouse moved to (496, 449)
Screenshot: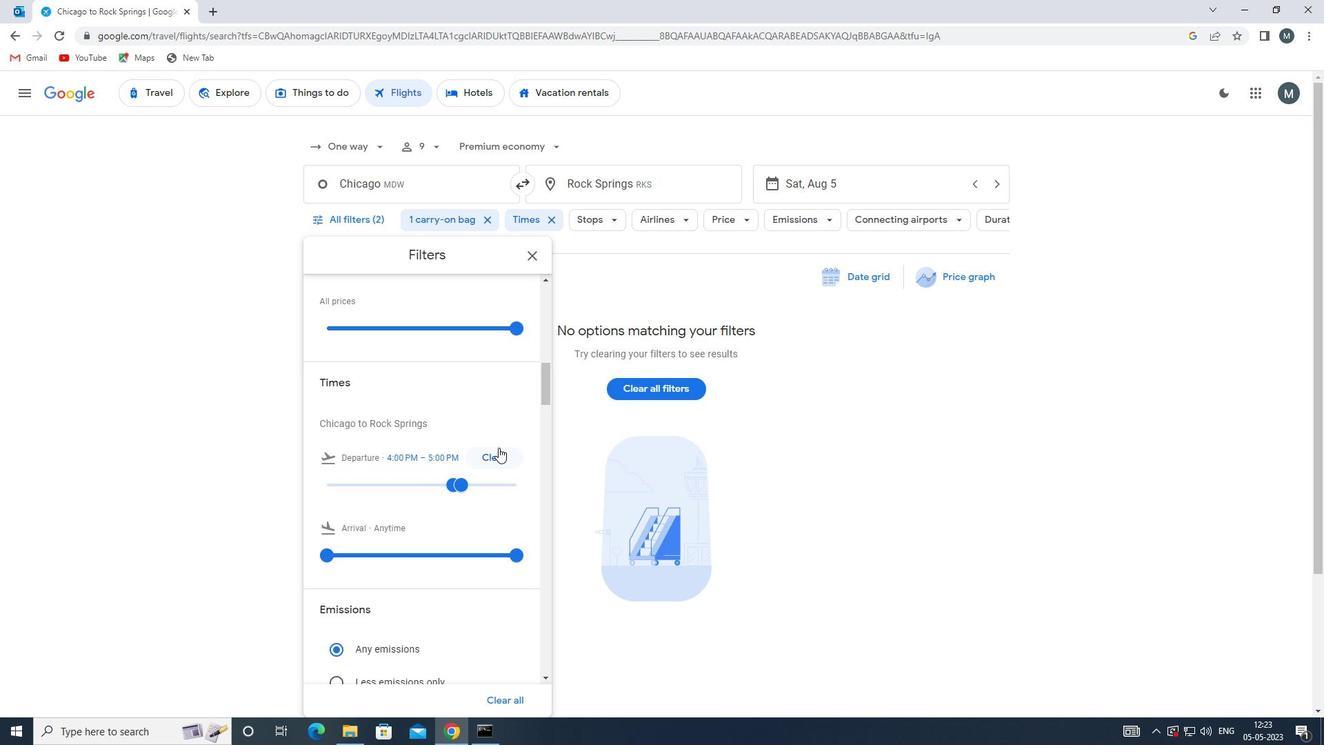 
Action: Mouse scrolled (496, 448) with delta (0, 0)
Screenshot: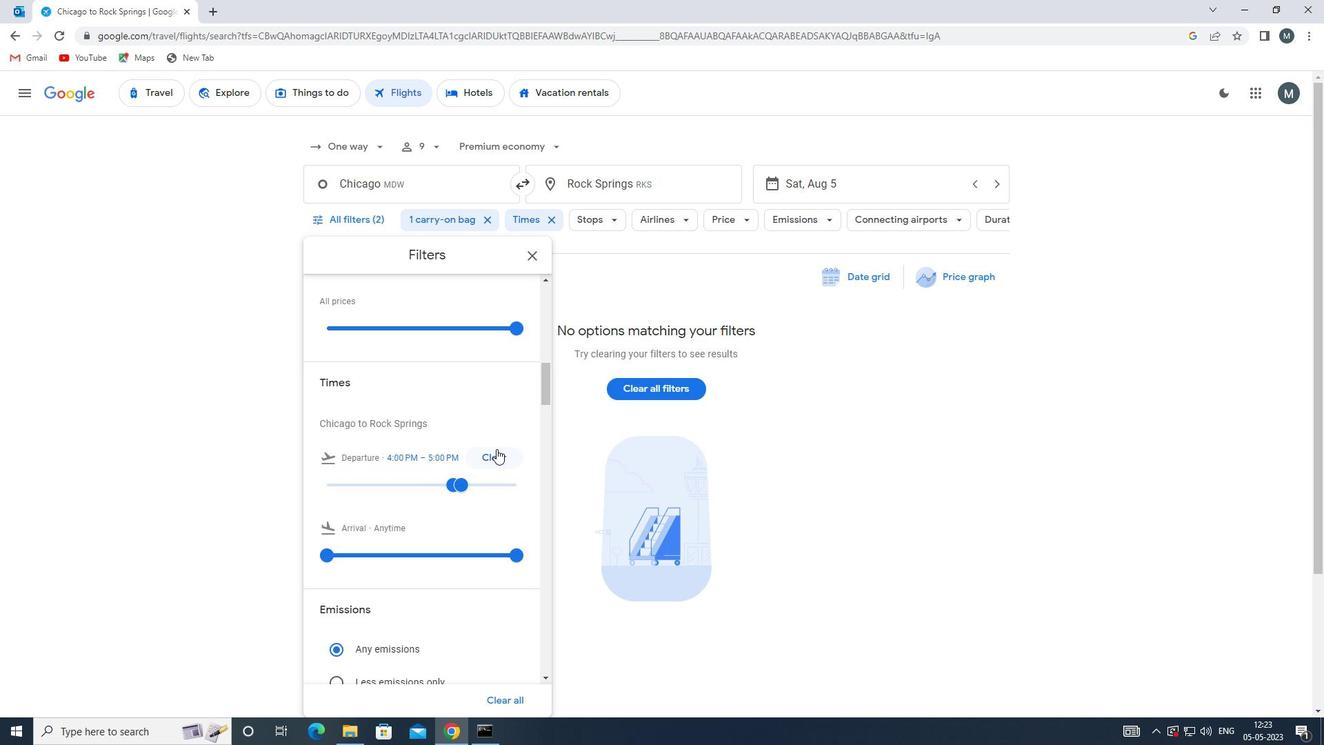 
Action: Mouse moved to (494, 451)
Screenshot: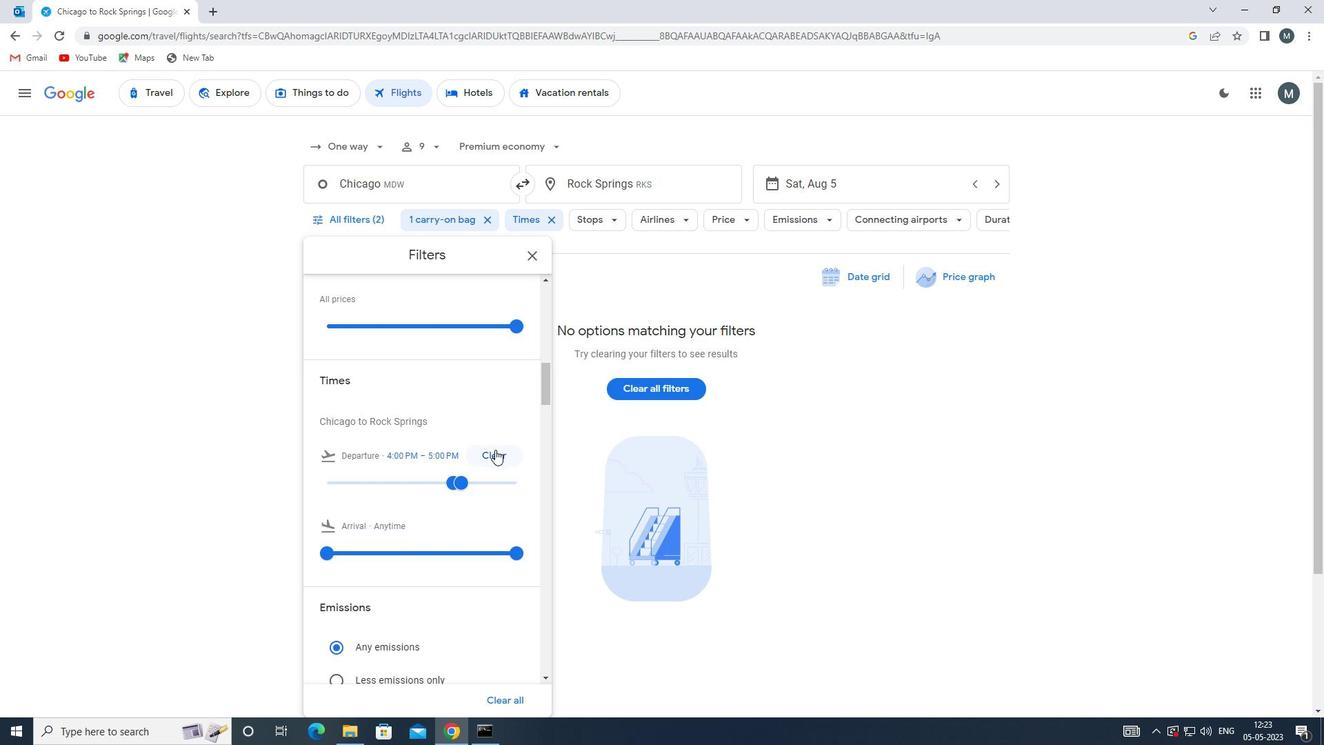 
Action: Mouse scrolled (494, 450) with delta (0, 0)
Screenshot: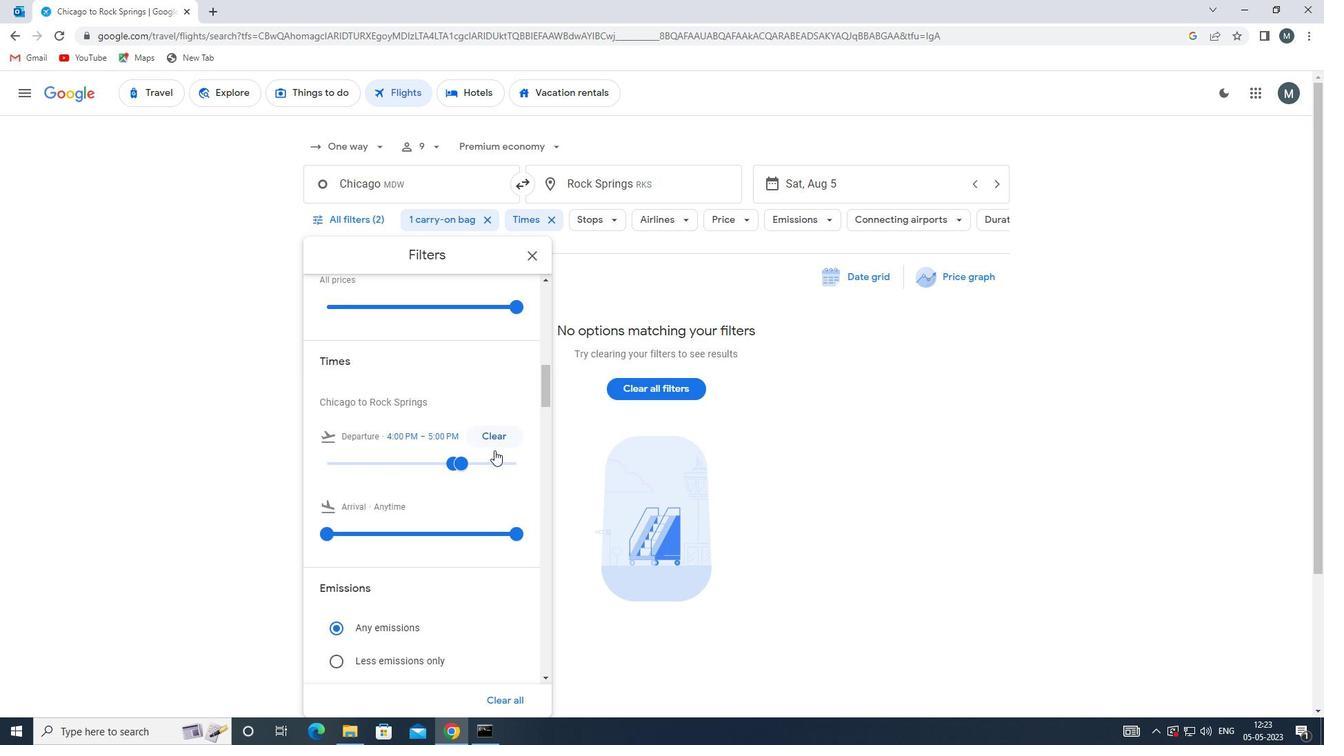 
Action: Mouse moved to (429, 487)
Screenshot: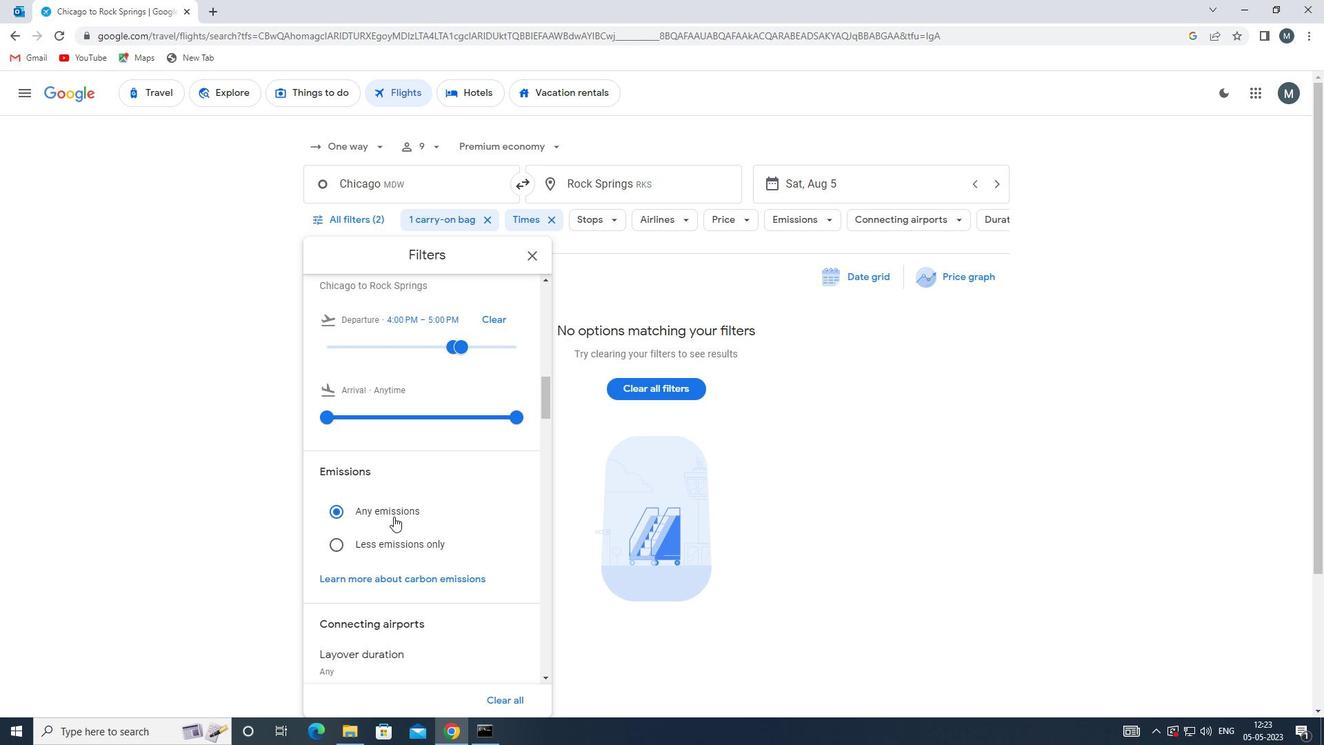 
Action: Mouse scrolled (429, 486) with delta (0, 0)
Screenshot: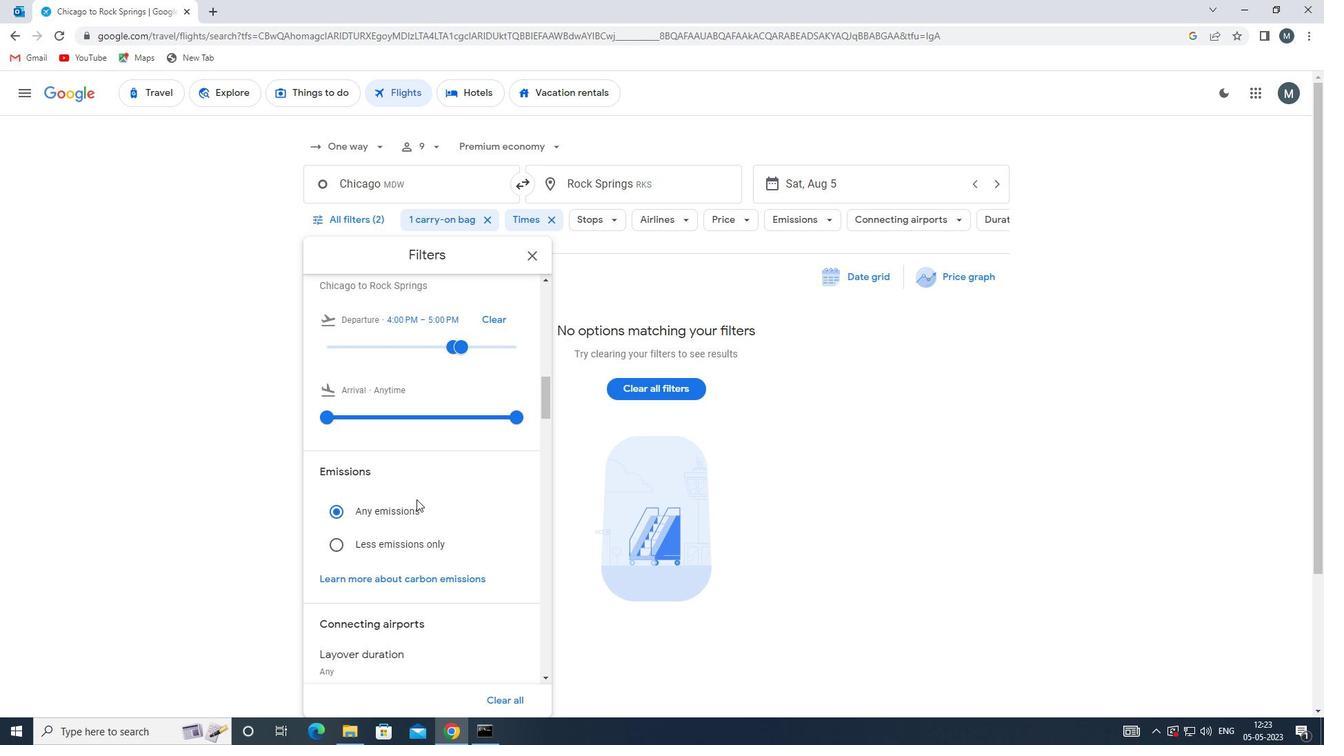 
Action: Mouse moved to (528, 258)
Screenshot: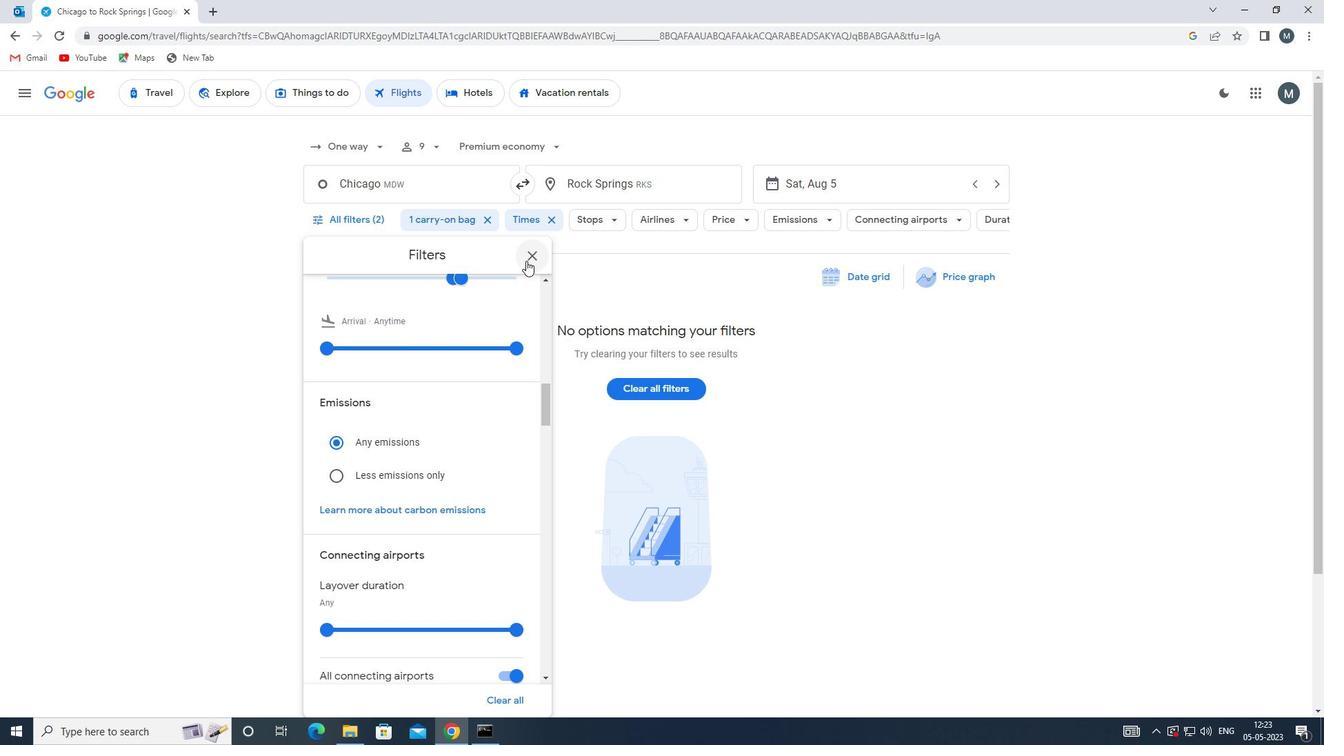 
Action: Mouse pressed left at (528, 258)
Screenshot: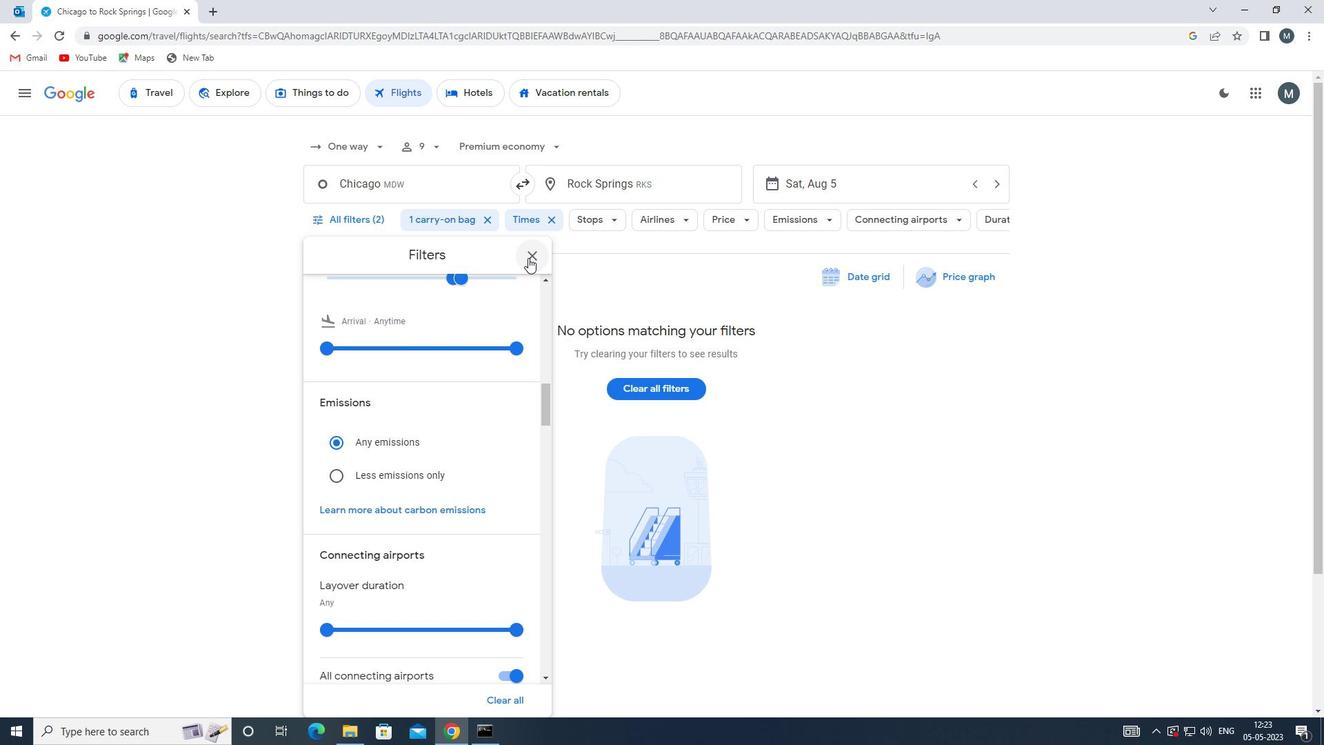 
